 Task: Find connections with filter location Botād with filter topic #entrepreneurwith filter profile language Spanish with filter current company LiveLaw with filter school Sri Chaitanya Techno School, Bangalore with filter industry Wholesale Machinery with filter service category Search Engine Marketing (SEM) with filter keywords title Translator
Action: Mouse moved to (662, 82)
Screenshot: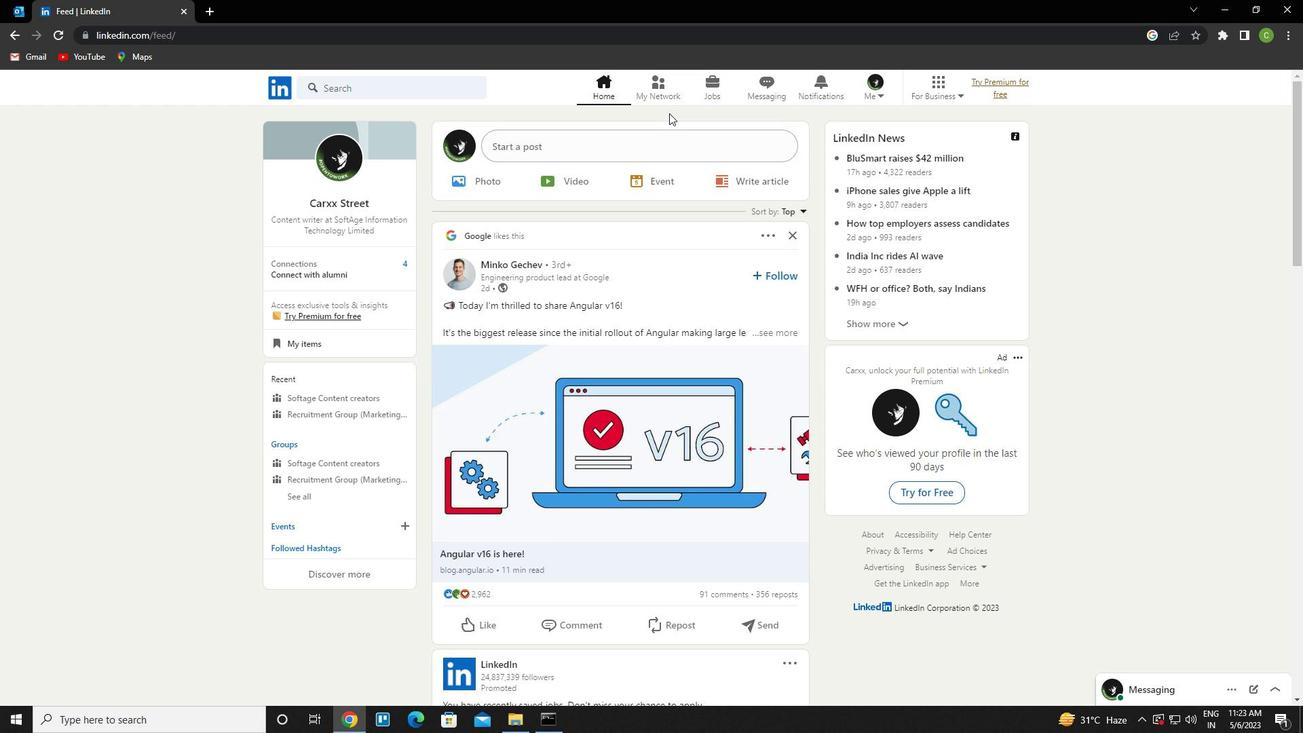 
Action: Mouse pressed left at (662, 82)
Screenshot: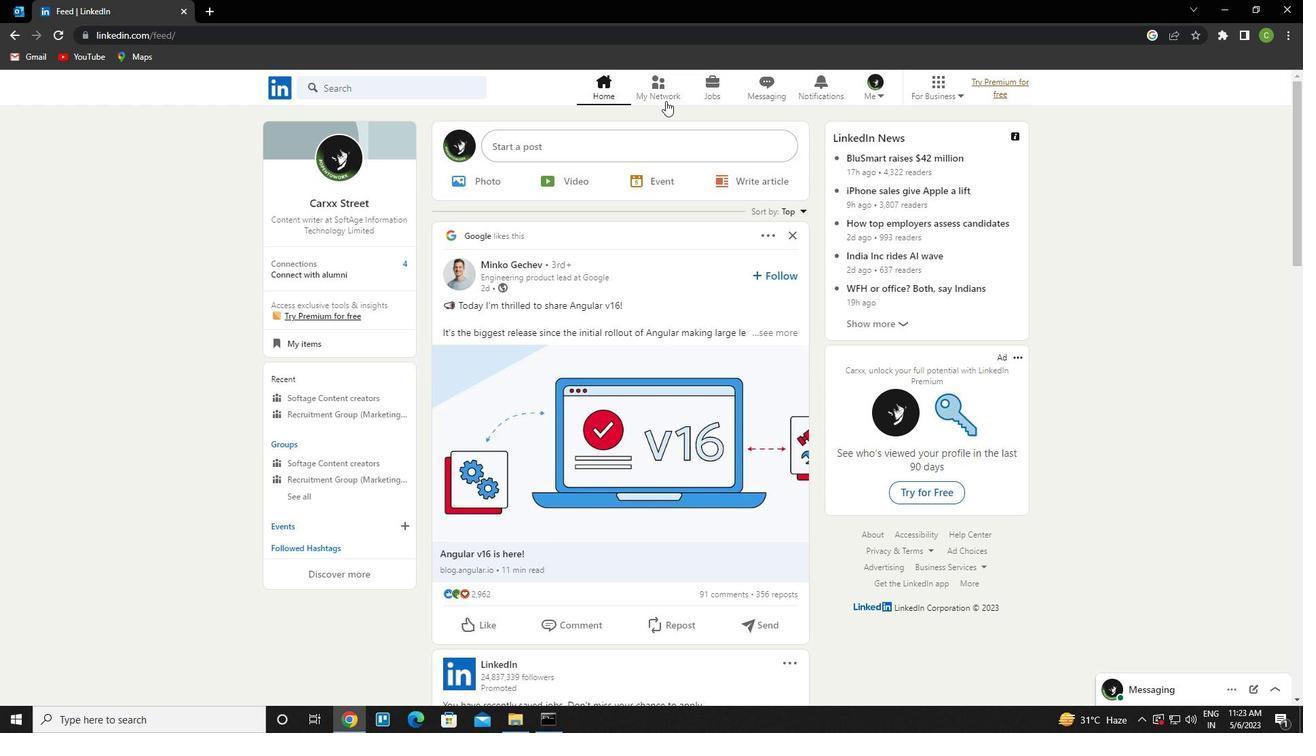 
Action: Mouse moved to (419, 161)
Screenshot: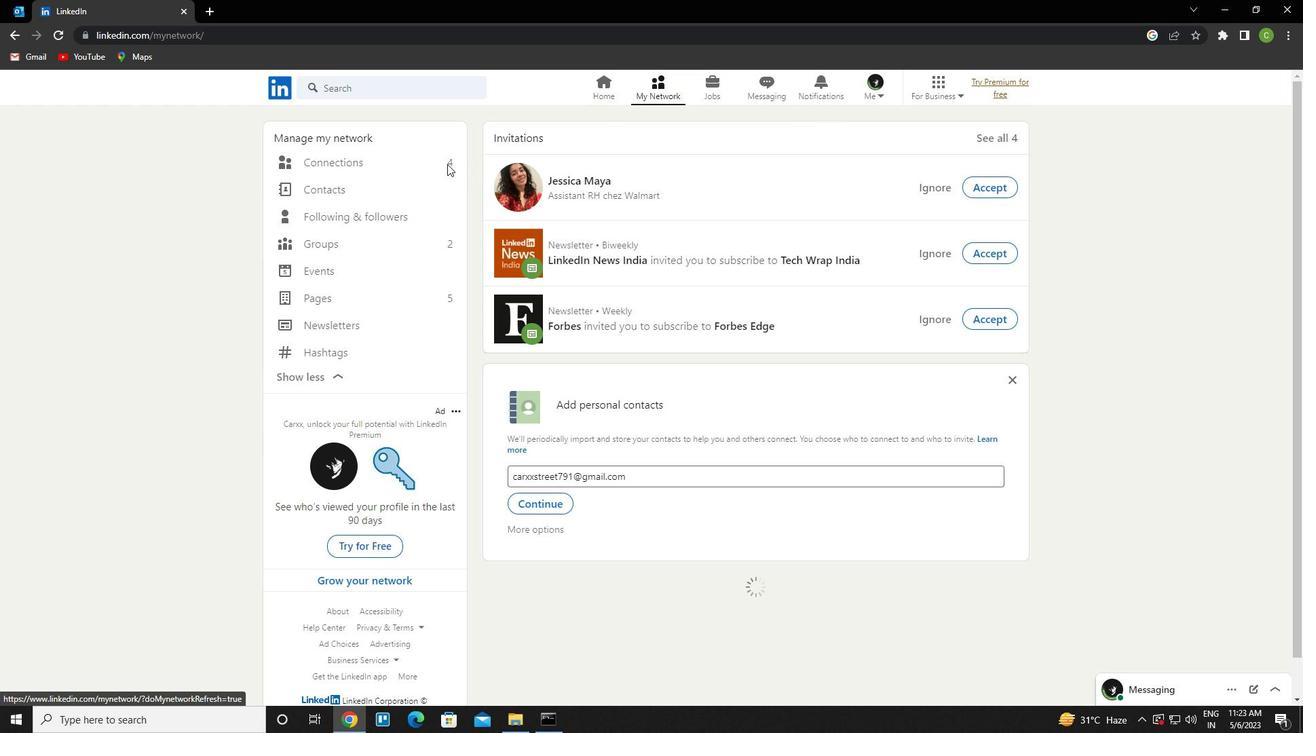 
Action: Mouse pressed left at (419, 161)
Screenshot: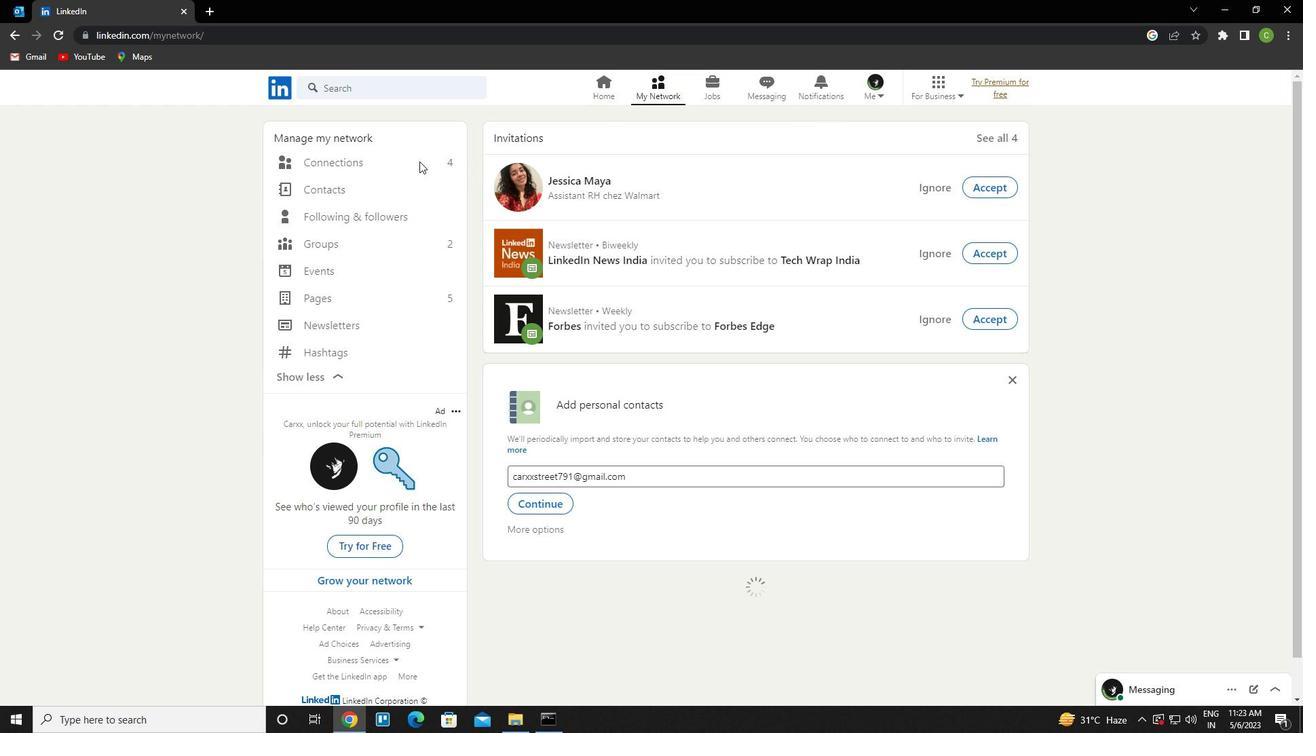 
Action: Mouse moved to (775, 159)
Screenshot: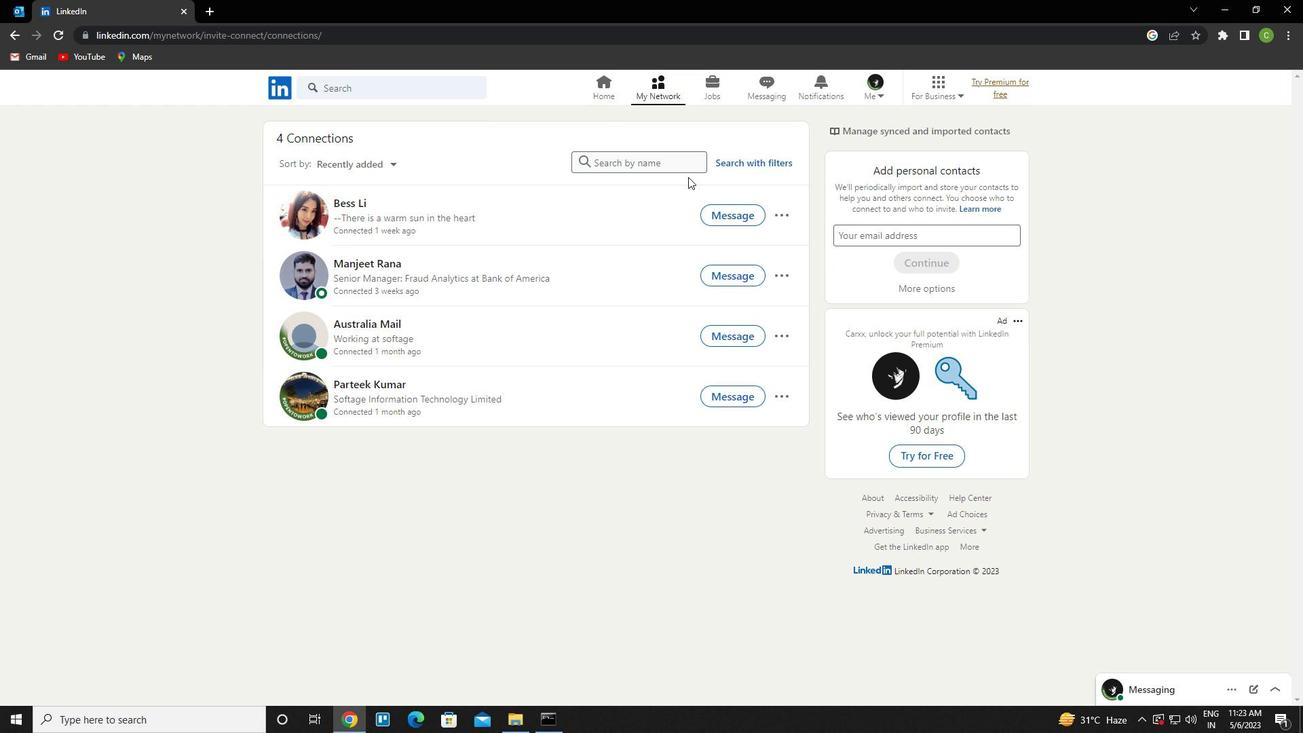 
Action: Mouse pressed left at (775, 159)
Screenshot: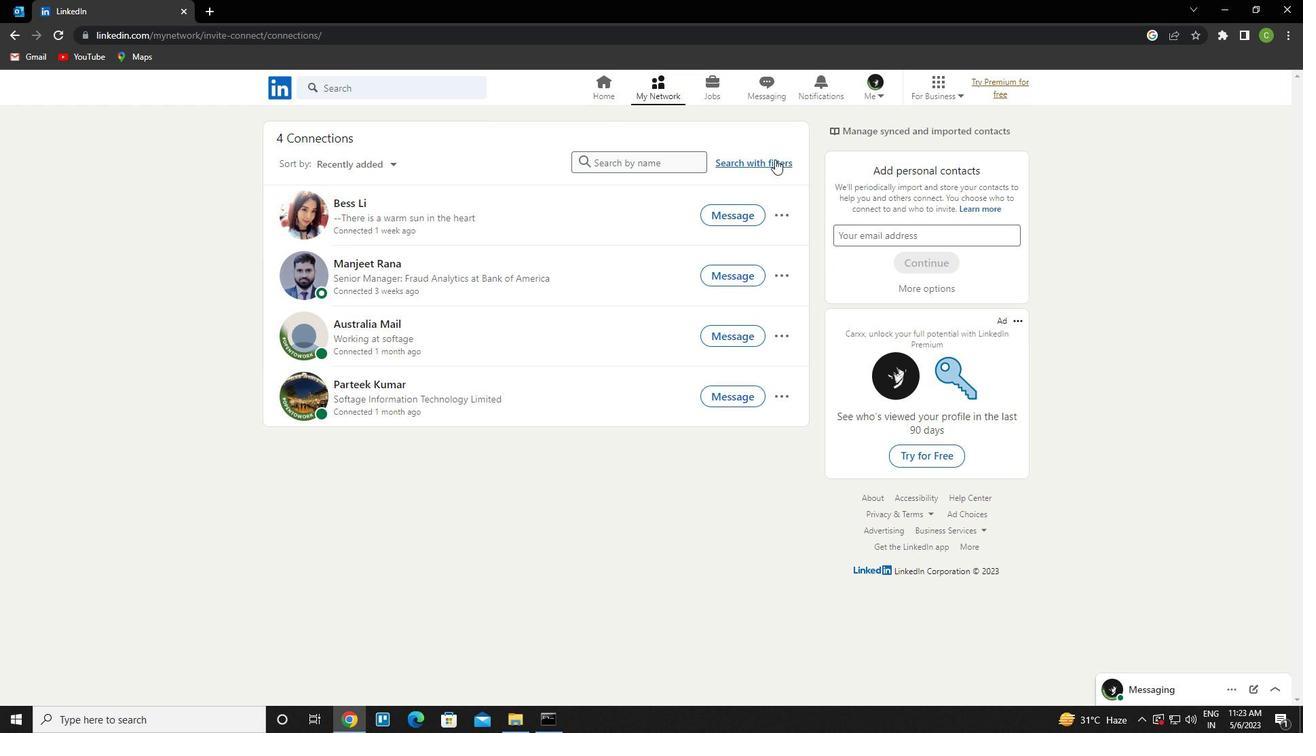 
Action: Mouse moved to (691, 124)
Screenshot: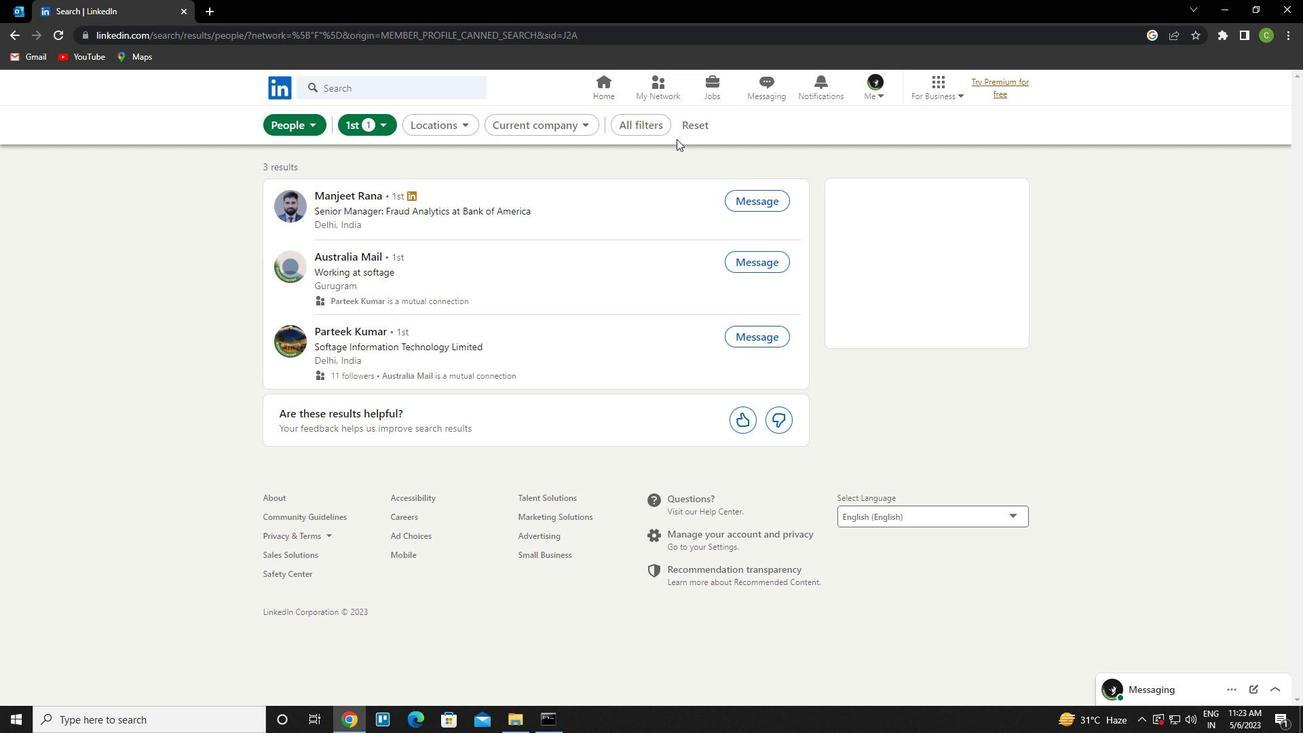 
Action: Mouse pressed left at (691, 124)
Screenshot: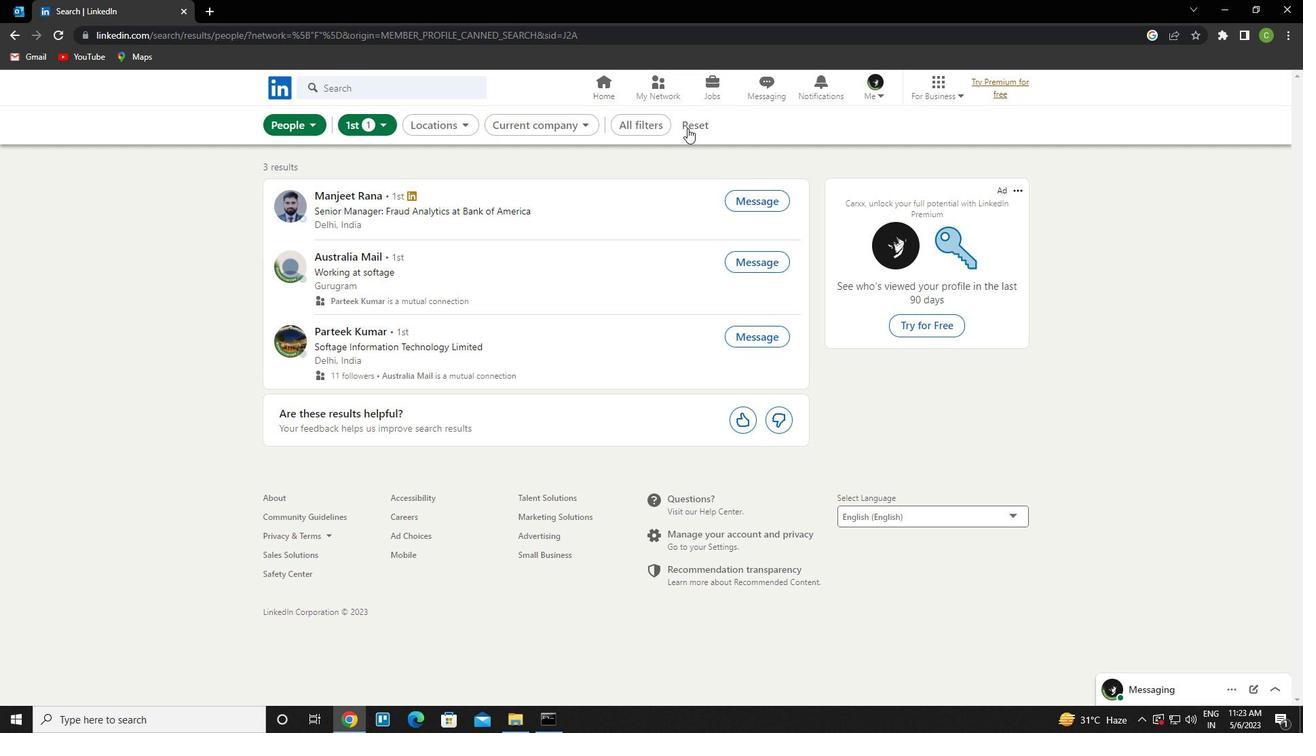
Action: Mouse moved to (662, 129)
Screenshot: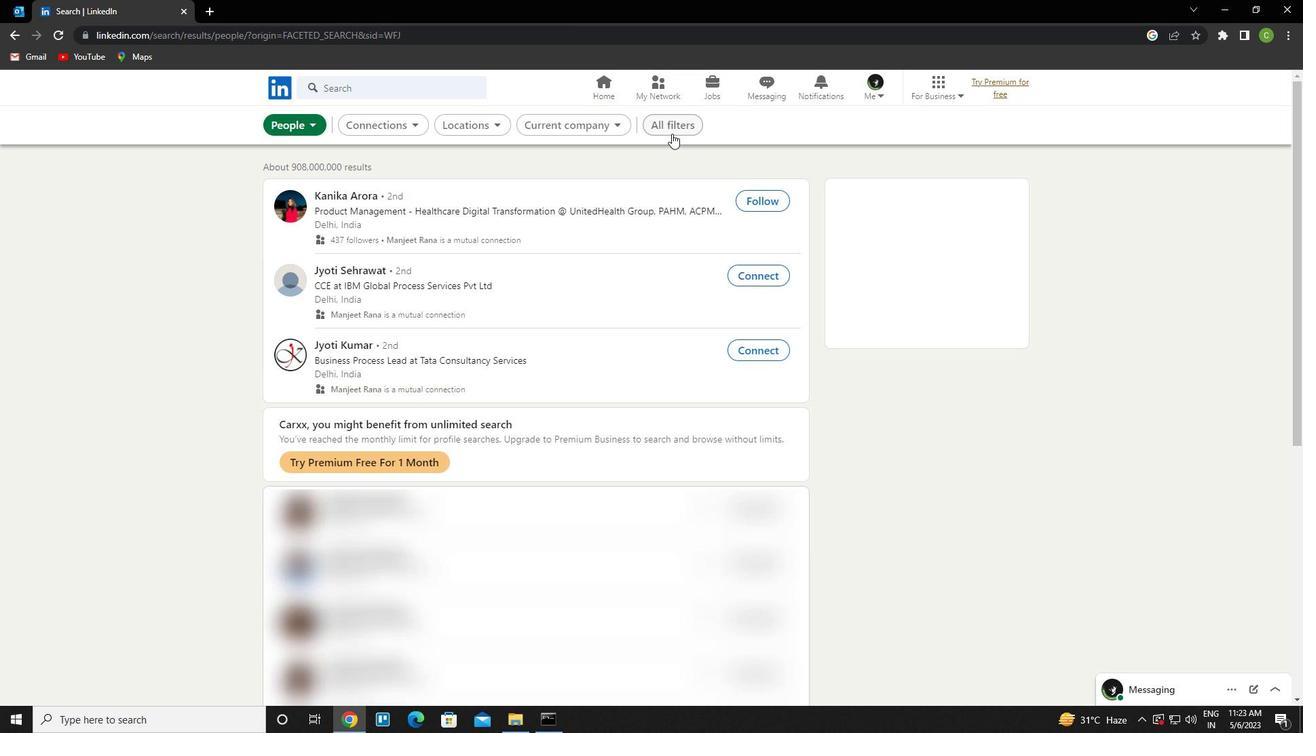 
Action: Mouse pressed left at (662, 129)
Screenshot: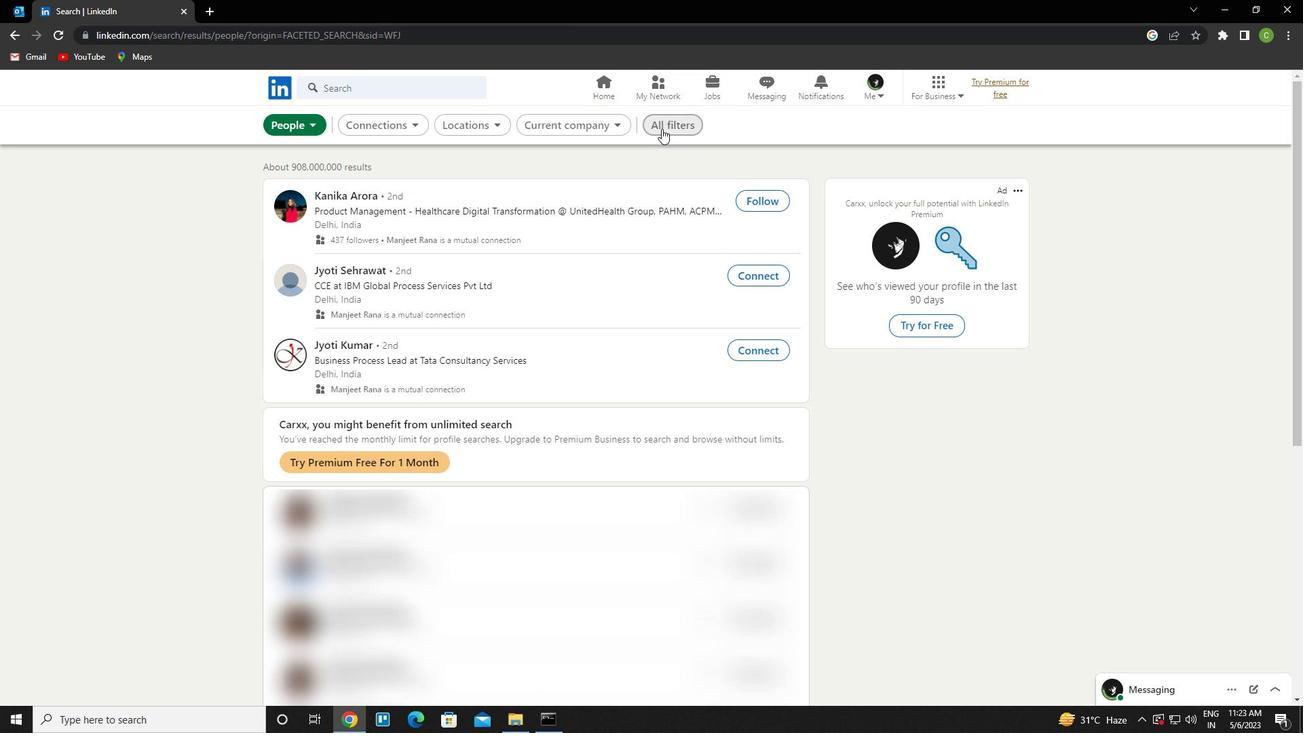 
Action: Mouse moved to (1021, 336)
Screenshot: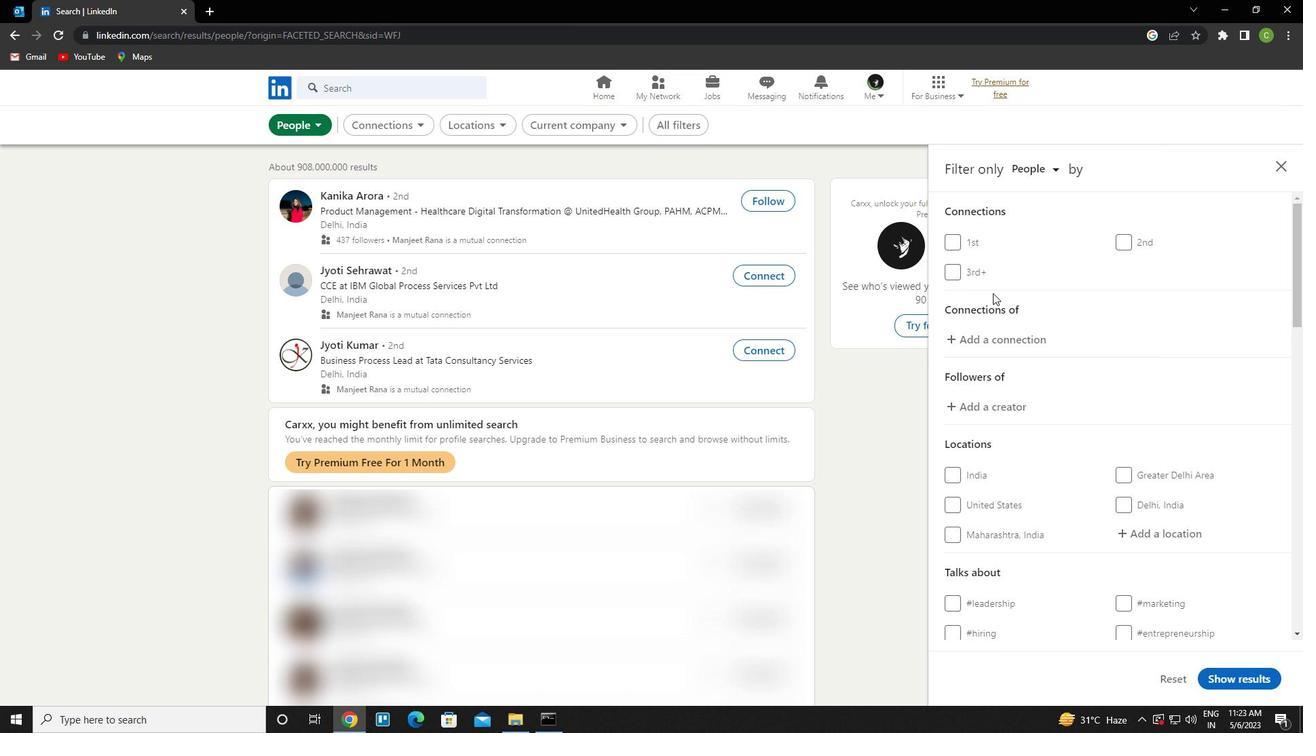 
Action: Mouse scrolled (1021, 336) with delta (0, 0)
Screenshot: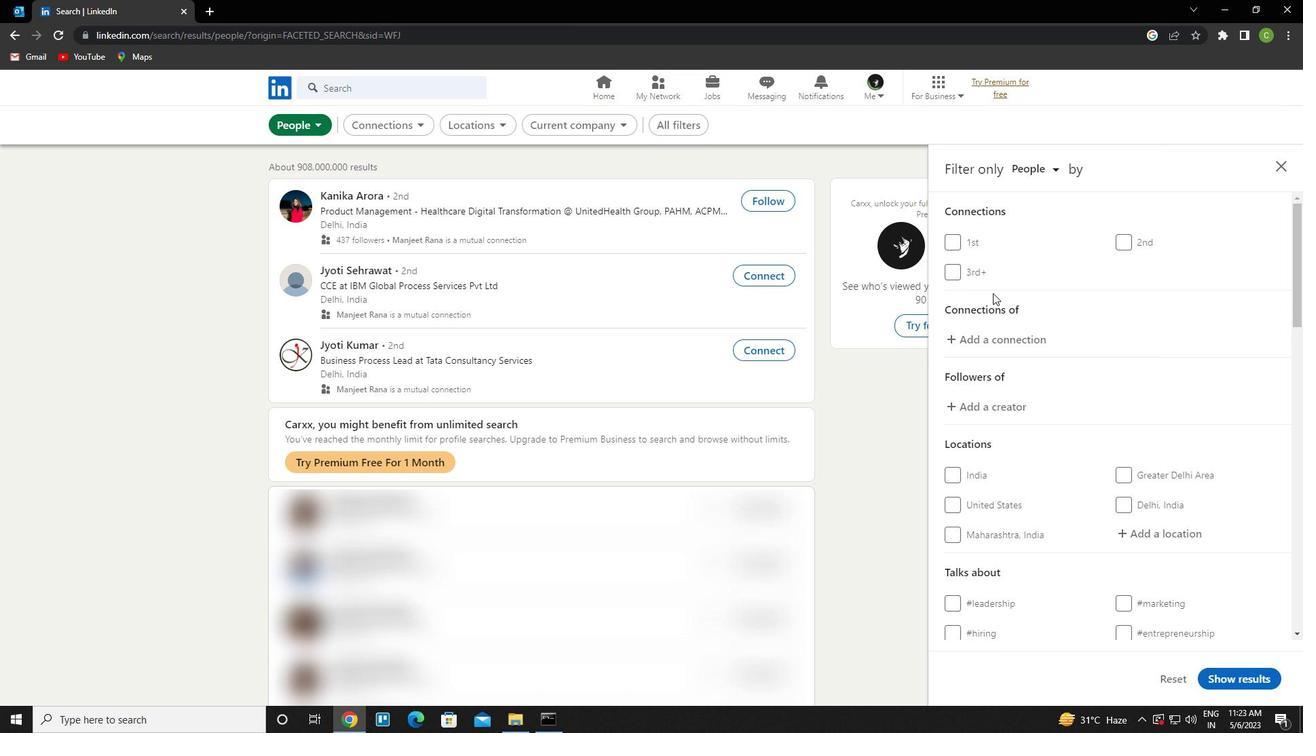 
Action: Mouse moved to (1036, 363)
Screenshot: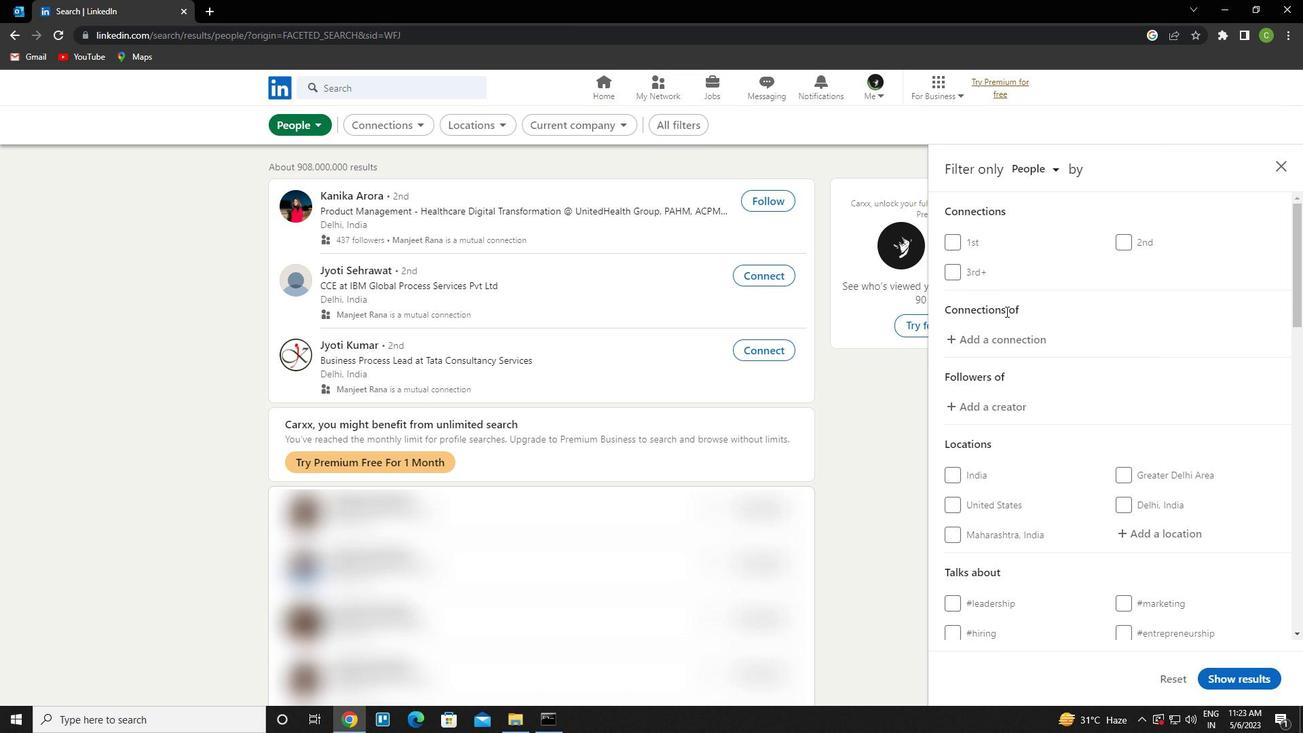 
Action: Mouse scrolled (1036, 362) with delta (0, 0)
Screenshot: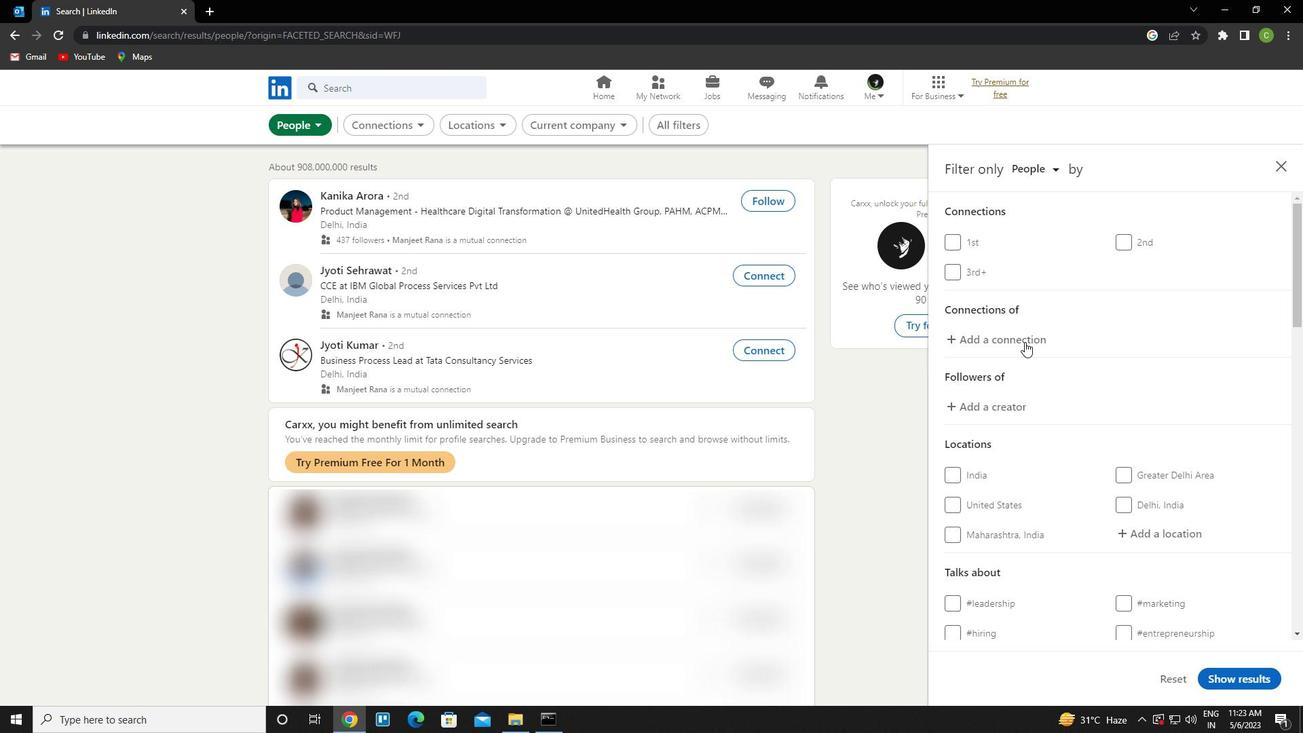 
Action: Mouse moved to (1142, 397)
Screenshot: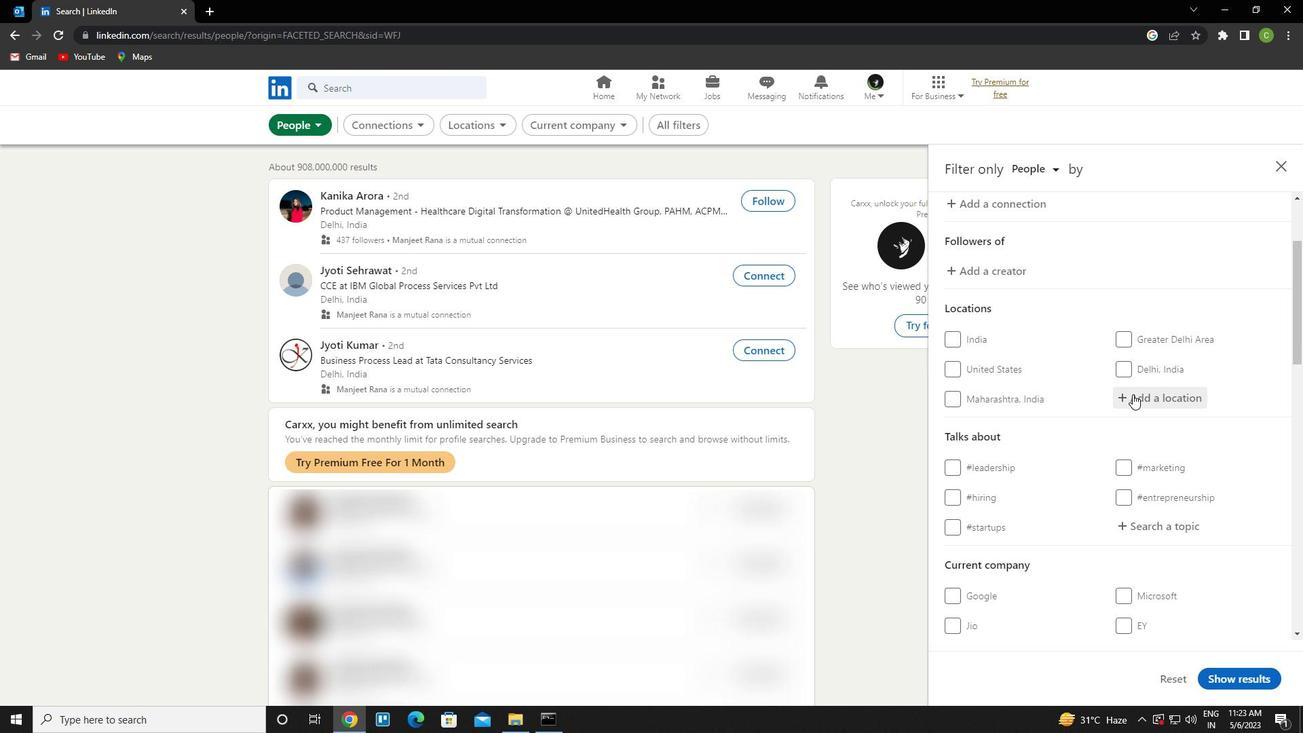 
Action: Mouse pressed left at (1142, 397)
Screenshot: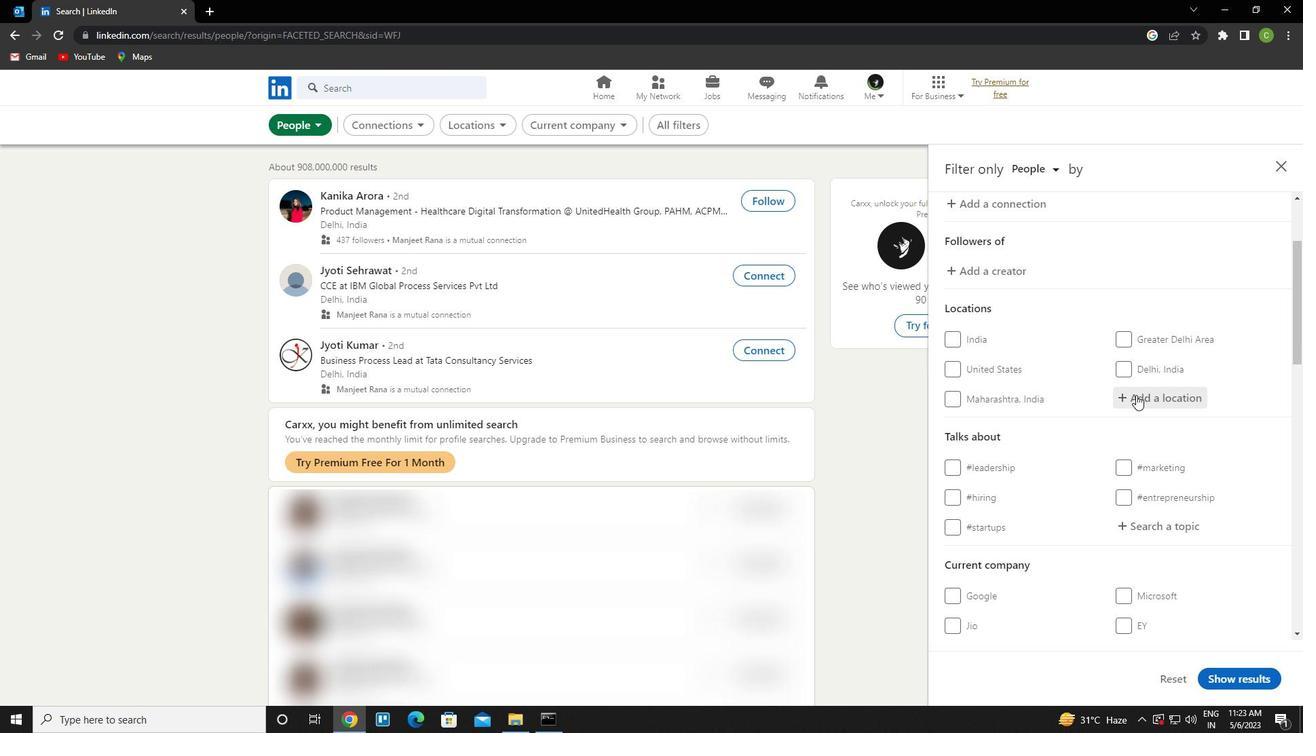 
Action: Key pressed <Key.caps_lock>b<Key.caps_lock>otad<Key.down><Key.enter>
Screenshot: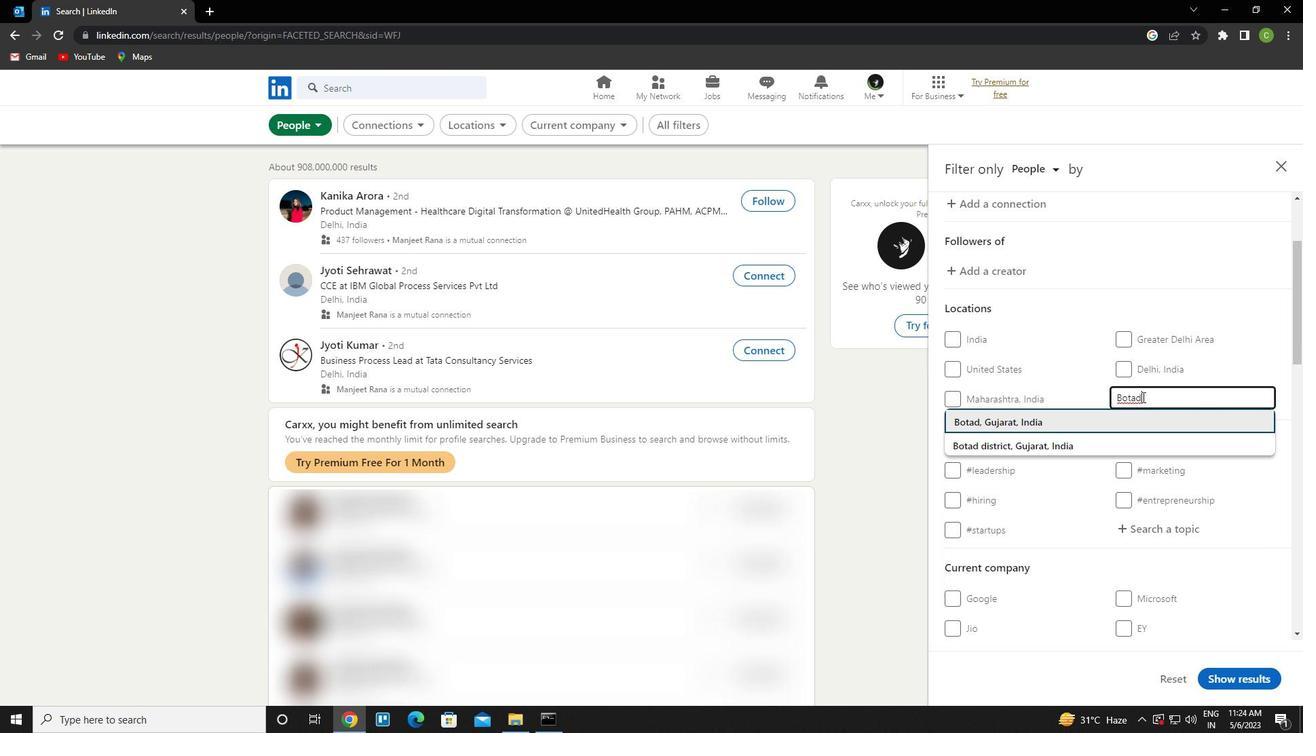 
Action: Mouse scrolled (1142, 396) with delta (0, 0)
Screenshot: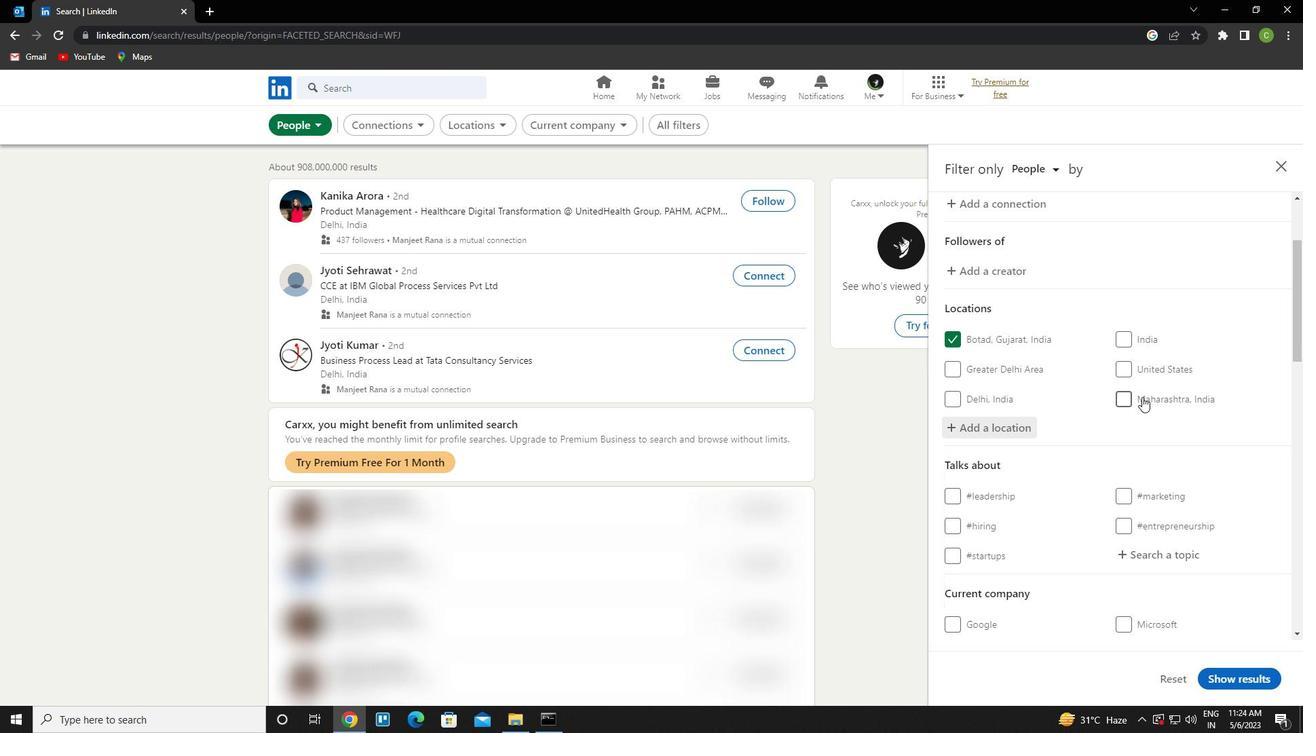 
Action: Mouse scrolled (1142, 396) with delta (0, 0)
Screenshot: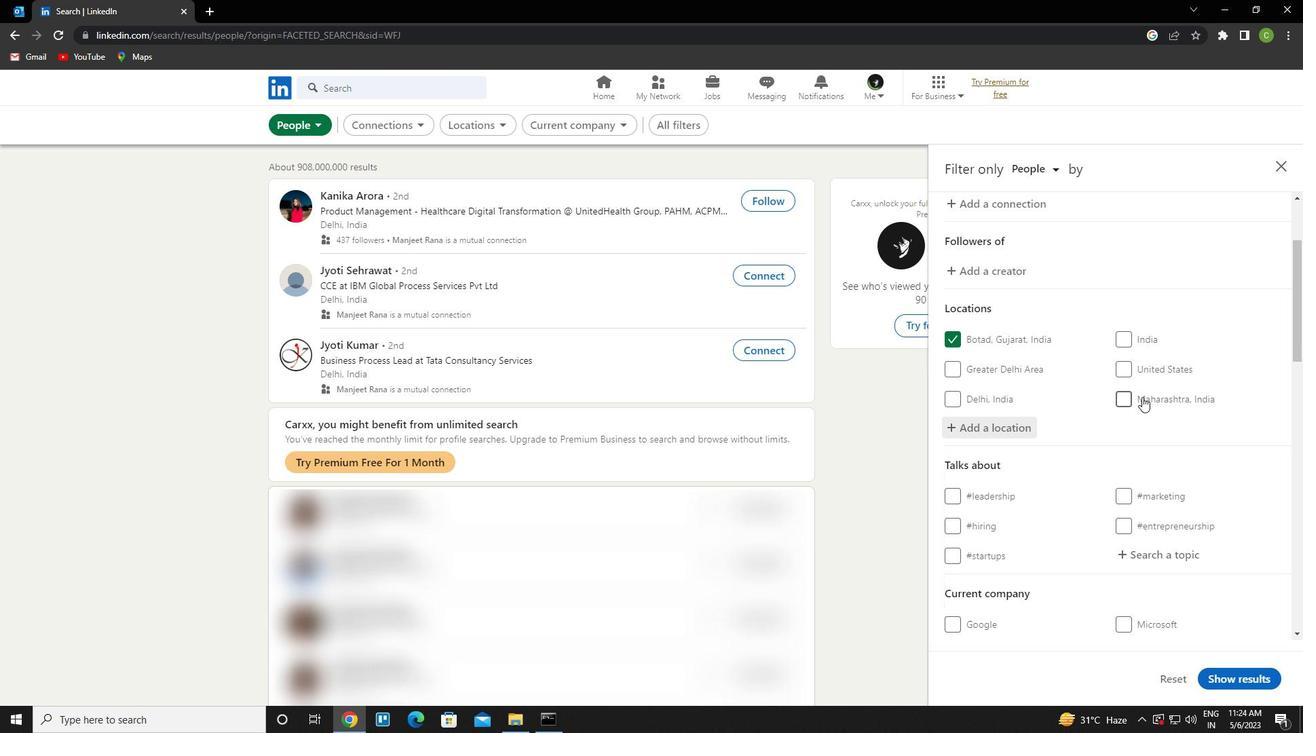 
Action: Mouse moved to (1174, 412)
Screenshot: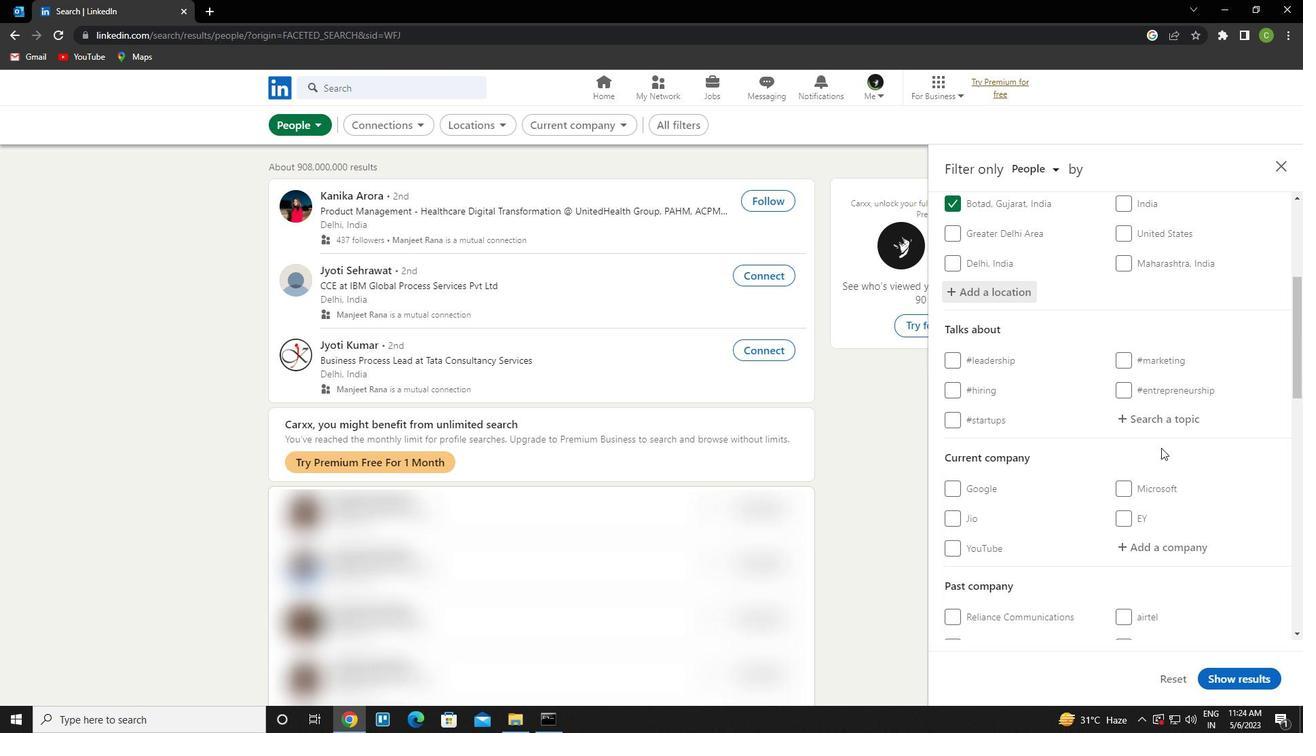
Action: Mouse pressed left at (1174, 412)
Screenshot: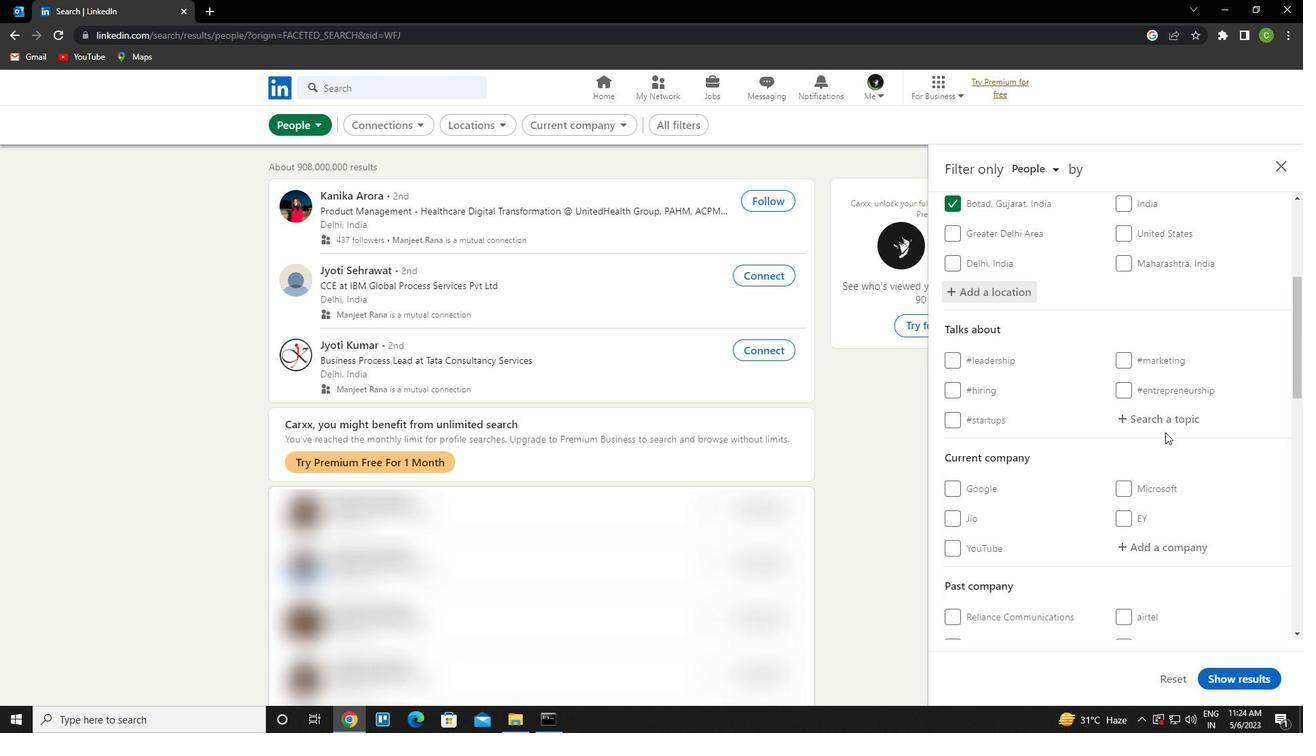 
Action: Key pressed entrepreneur<Key.down><Key.enter>
Screenshot: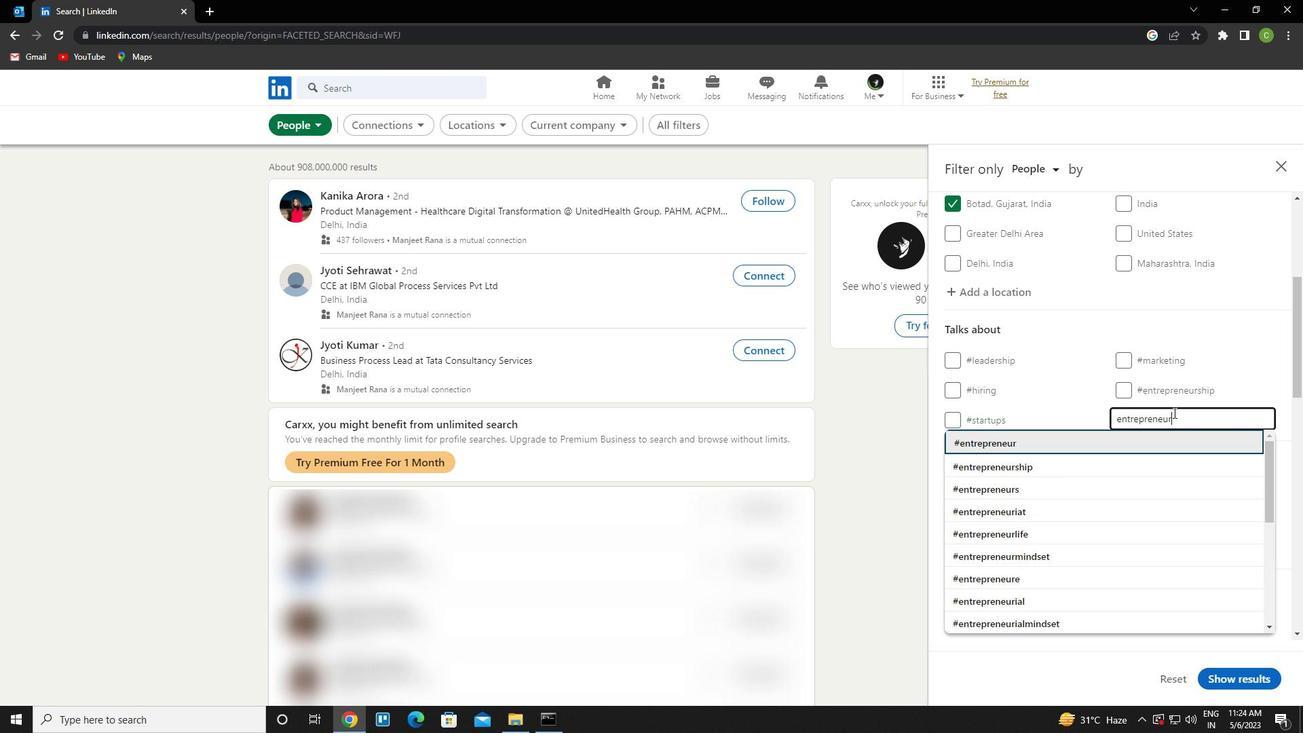 
Action: Mouse scrolled (1174, 412) with delta (0, 0)
Screenshot: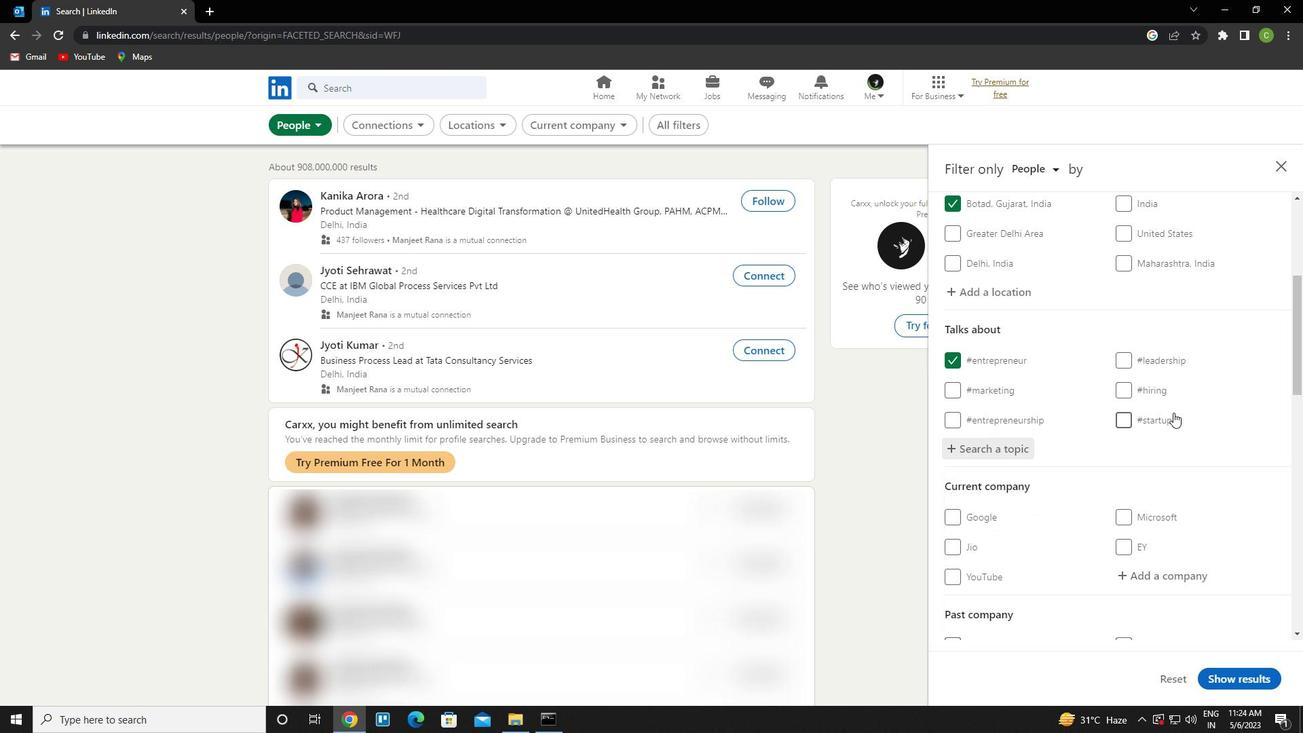 
Action: Mouse scrolled (1174, 412) with delta (0, 0)
Screenshot: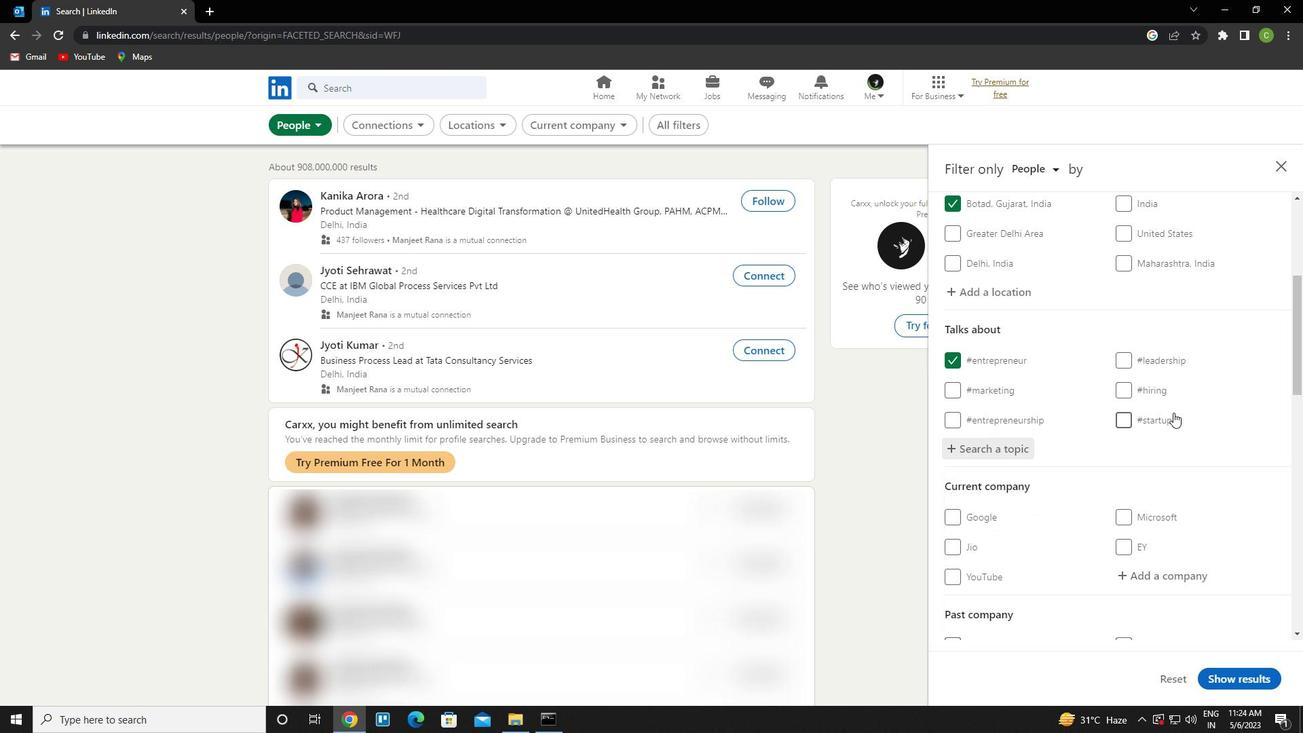 
Action: Mouse scrolled (1174, 412) with delta (0, 0)
Screenshot: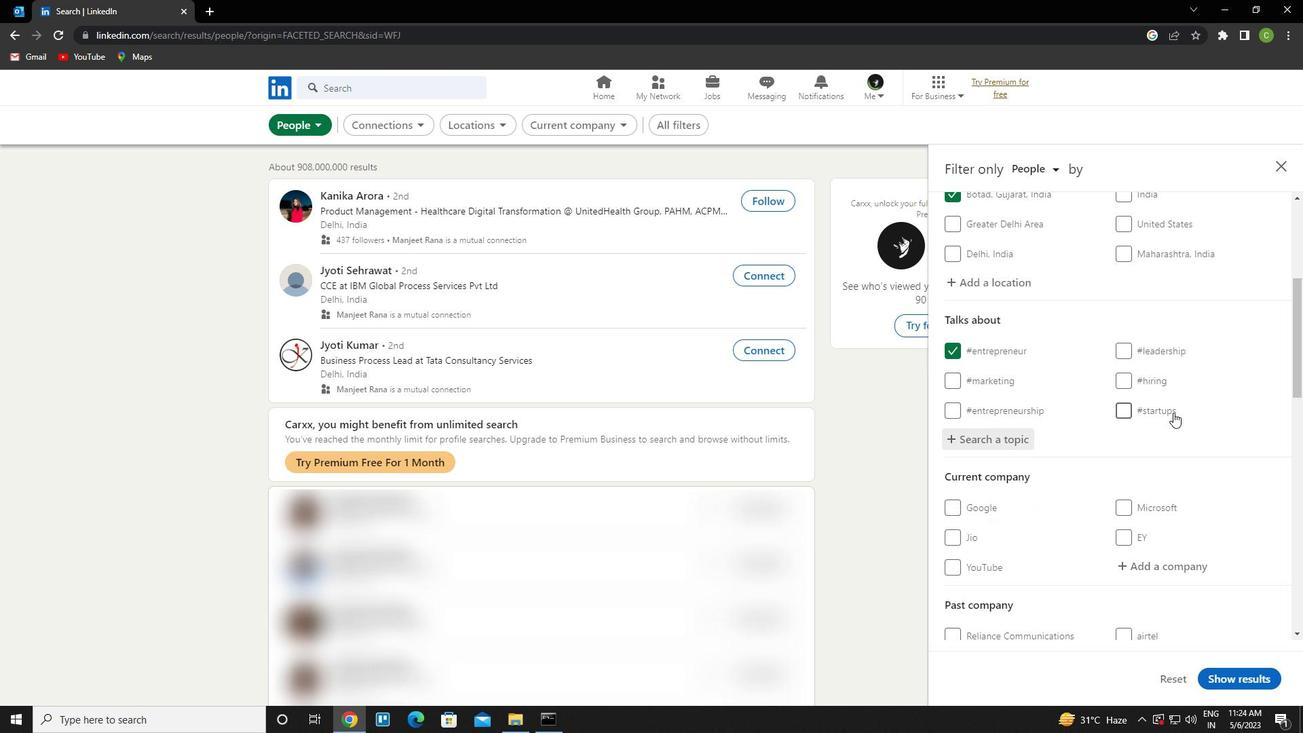 
Action: Mouse scrolled (1174, 412) with delta (0, 0)
Screenshot: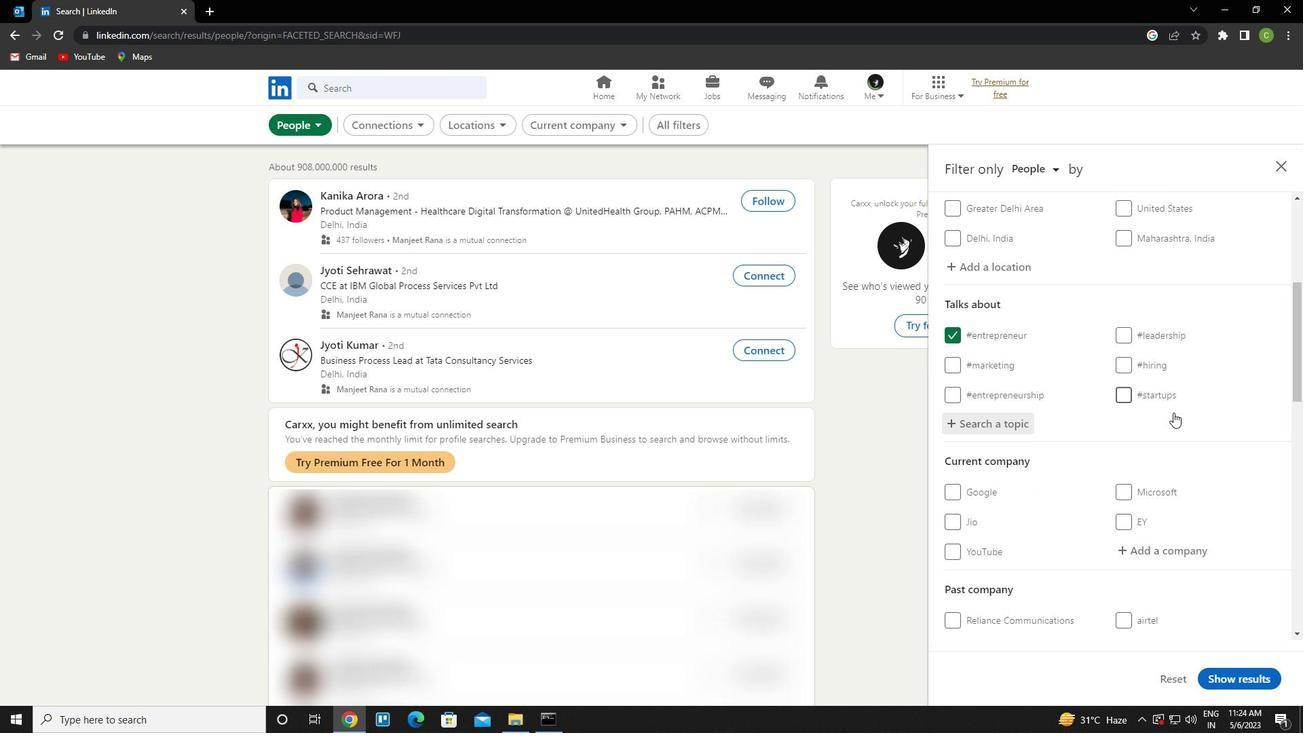 
Action: Mouse scrolled (1174, 412) with delta (0, 0)
Screenshot: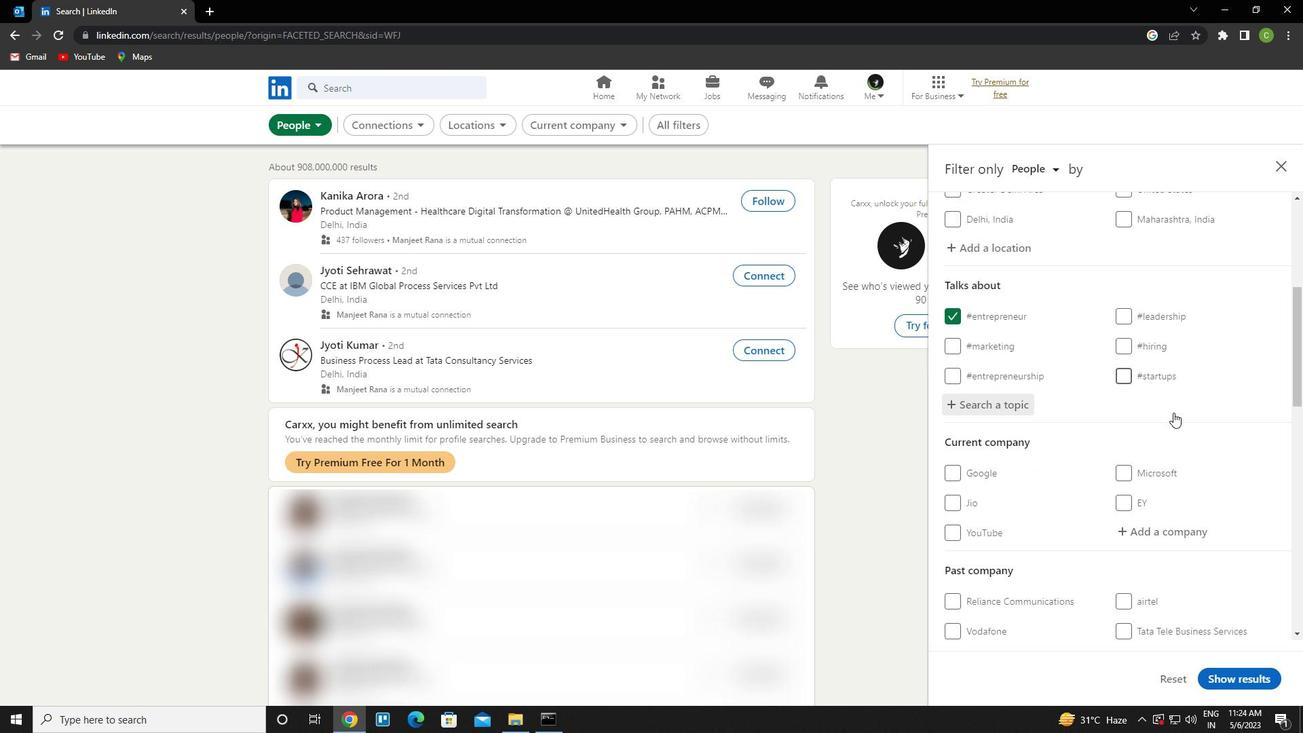 
Action: Mouse scrolled (1174, 412) with delta (0, 0)
Screenshot: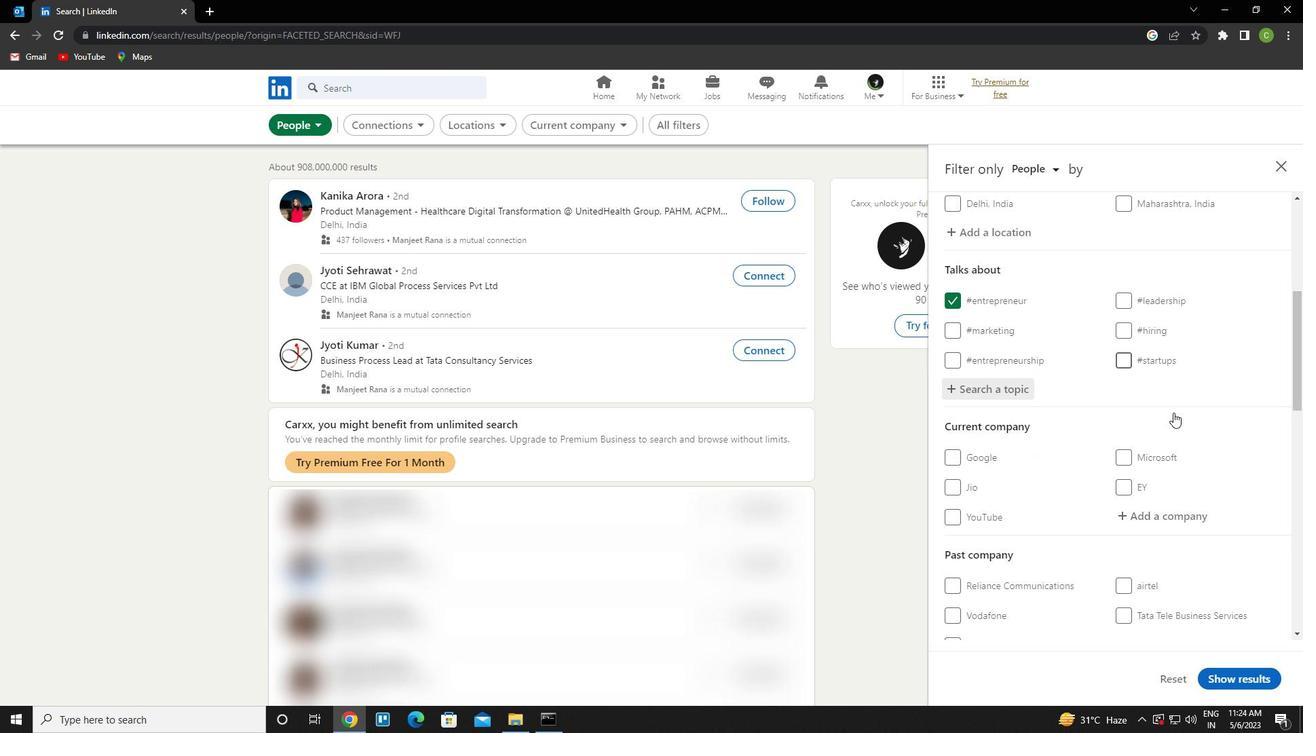 
Action: Mouse scrolled (1174, 412) with delta (0, 0)
Screenshot: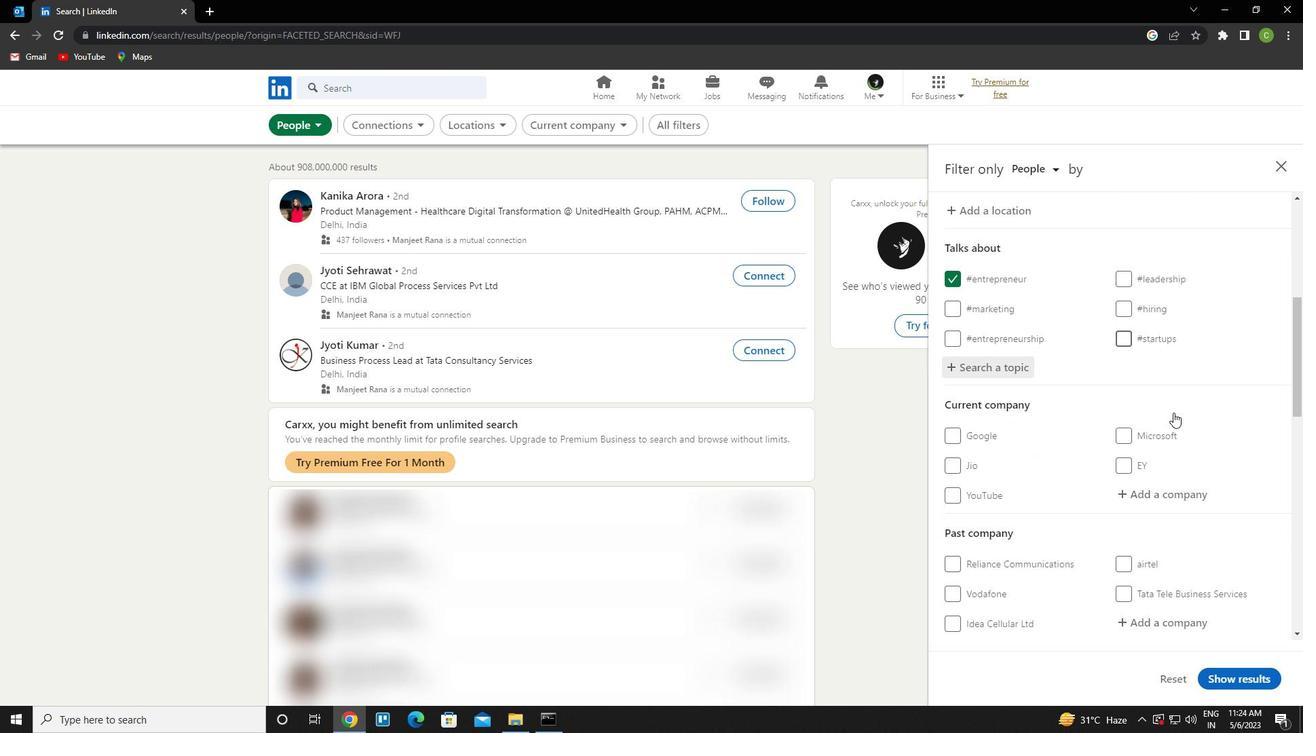 
Action: Mouse scrolled (1174, 412) with delta (0, 0)
Screenshot: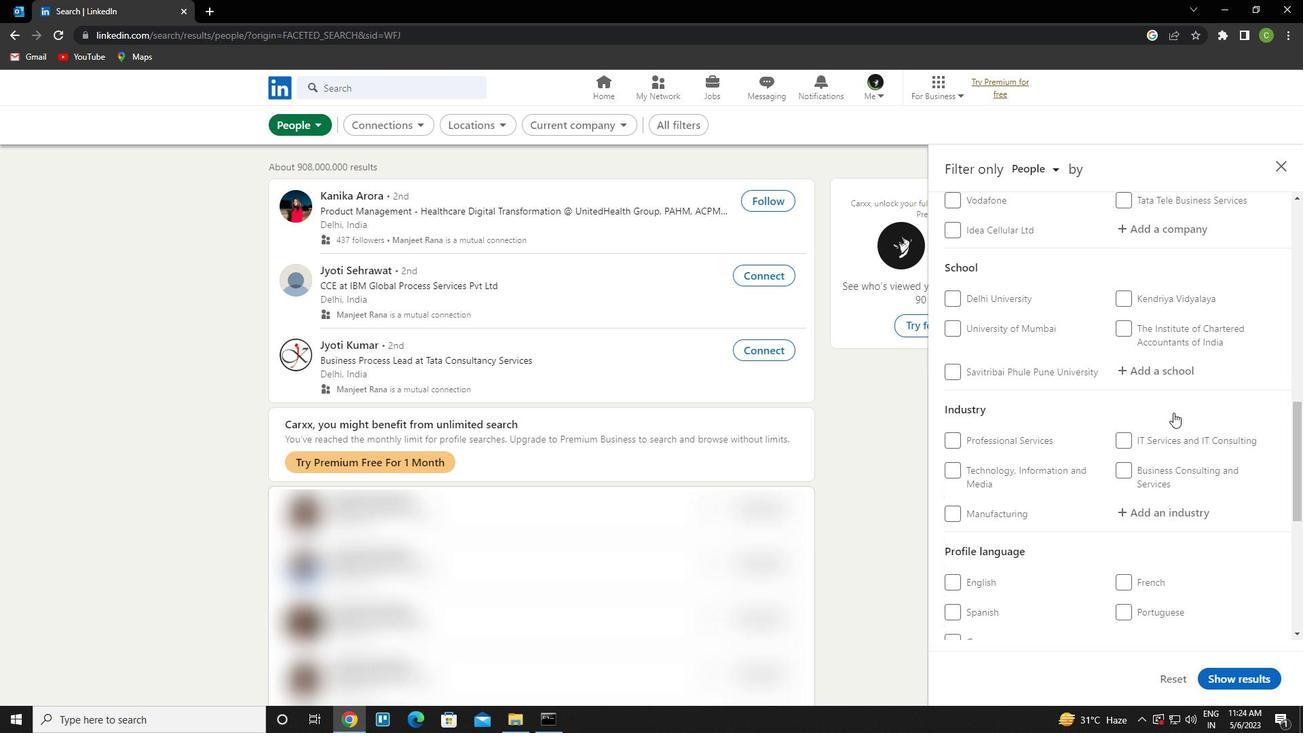
Action: Mouse scrolled (1174, 412) with delta (0, 0)
Screenshot: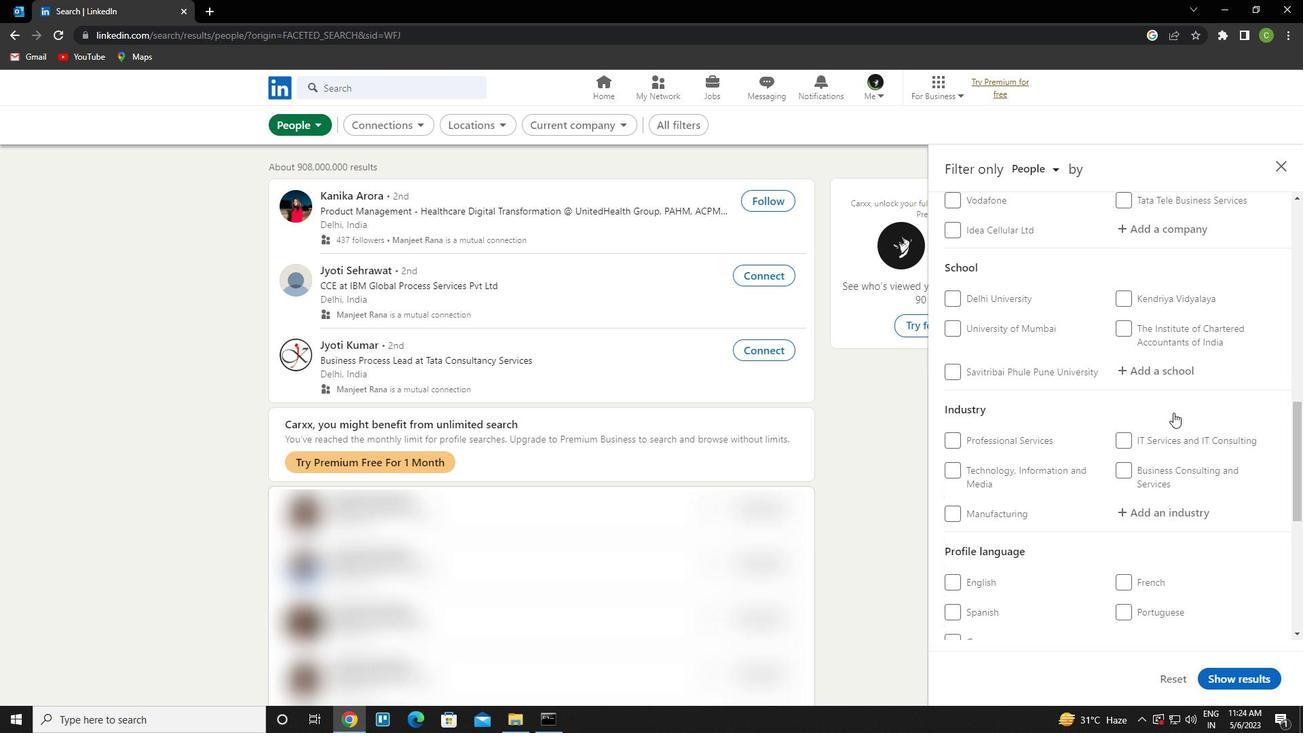 
Action: Mouse scrolled (1174, 412) with delta (0, 0)
Screenshot: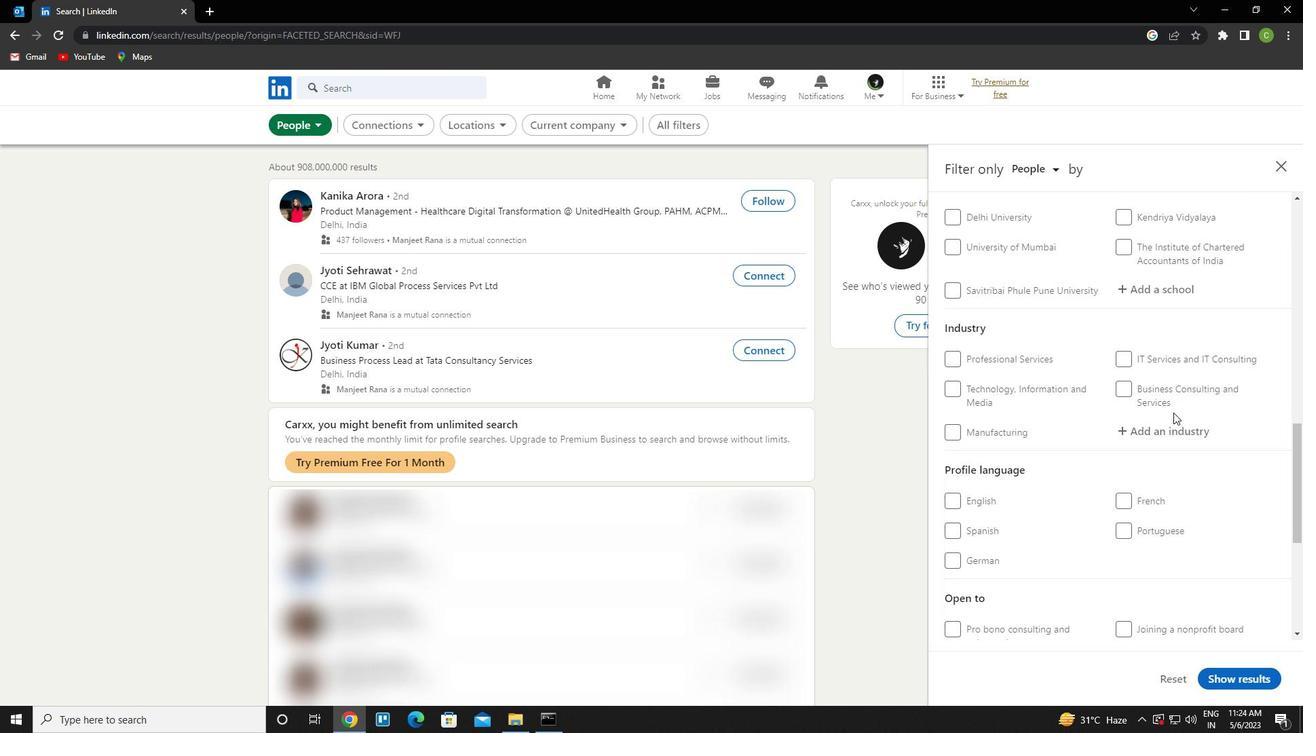 
Action: Mouse moved to (949, 404)
Screenshot: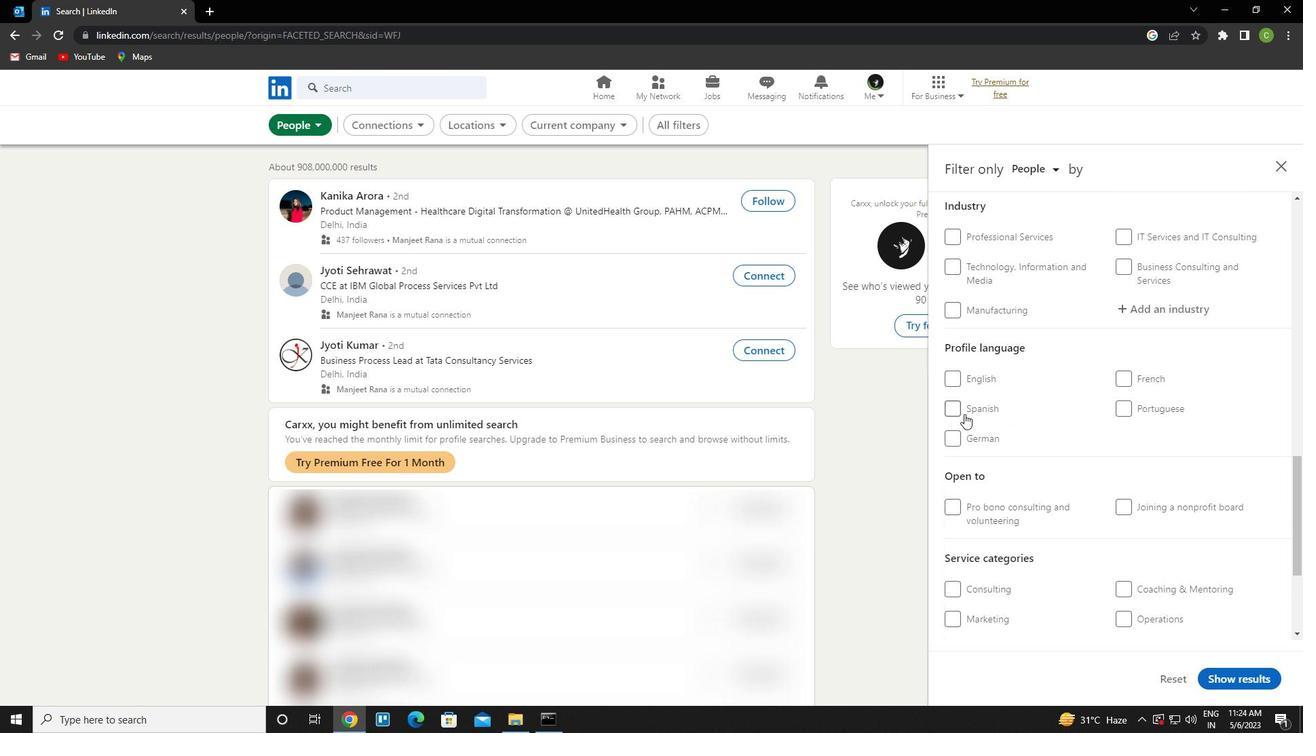 
Action: Mouse pressed left at (949, 404)
Screenshot: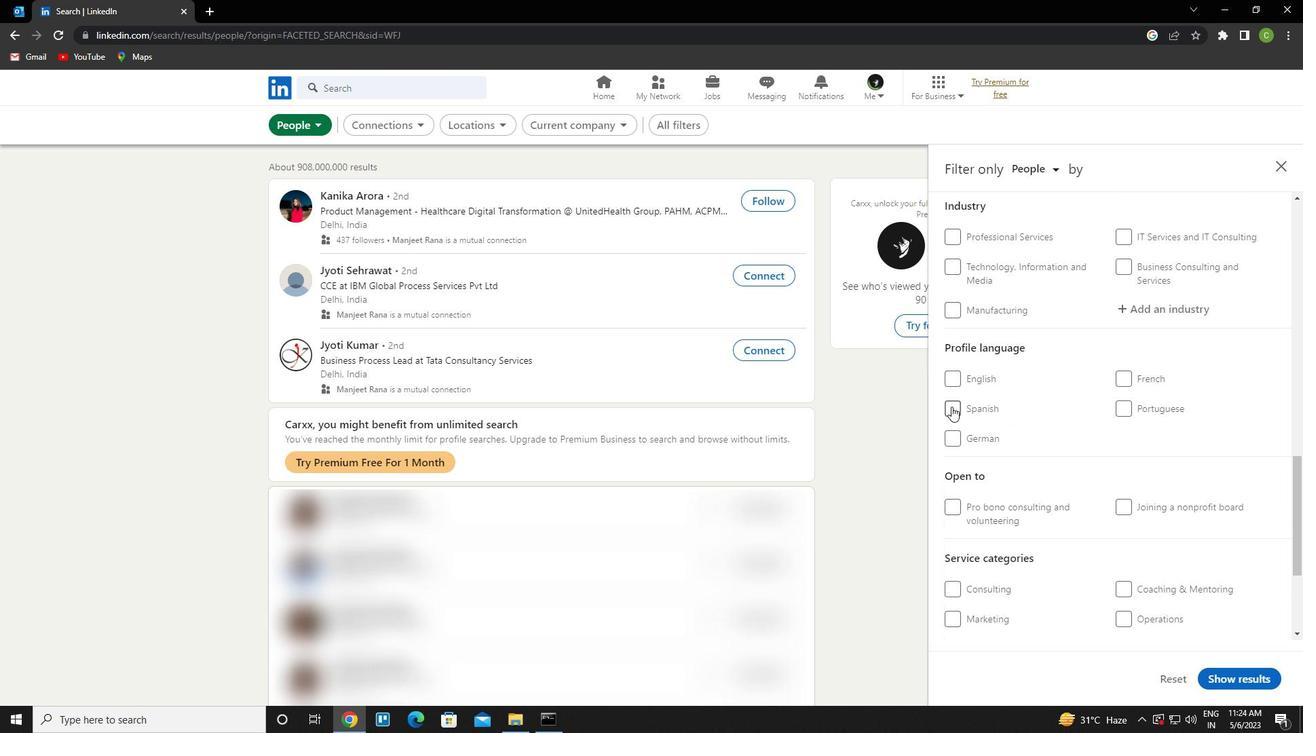 
Action: Mouse moved to (1063, 344)
Screenshot: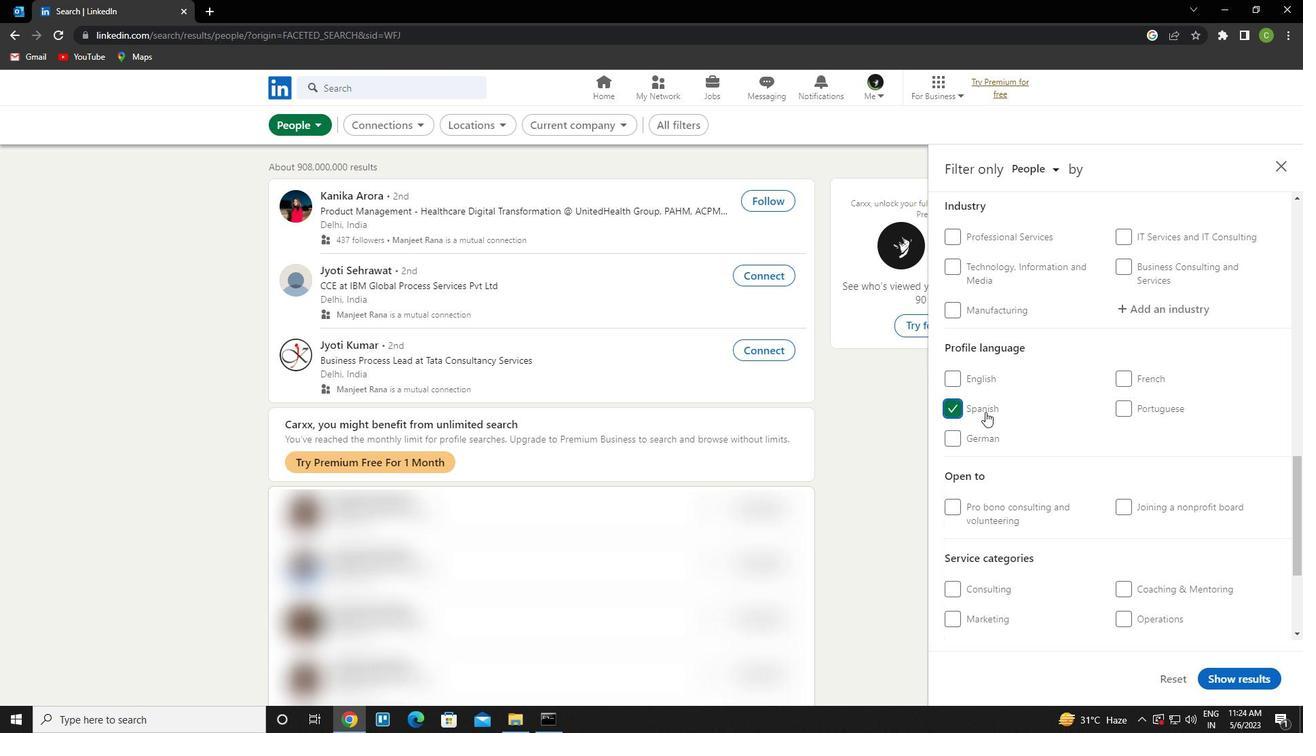 
Action: Mouse scrolled (1063, 345) with delta (0, 0)
Screenshot: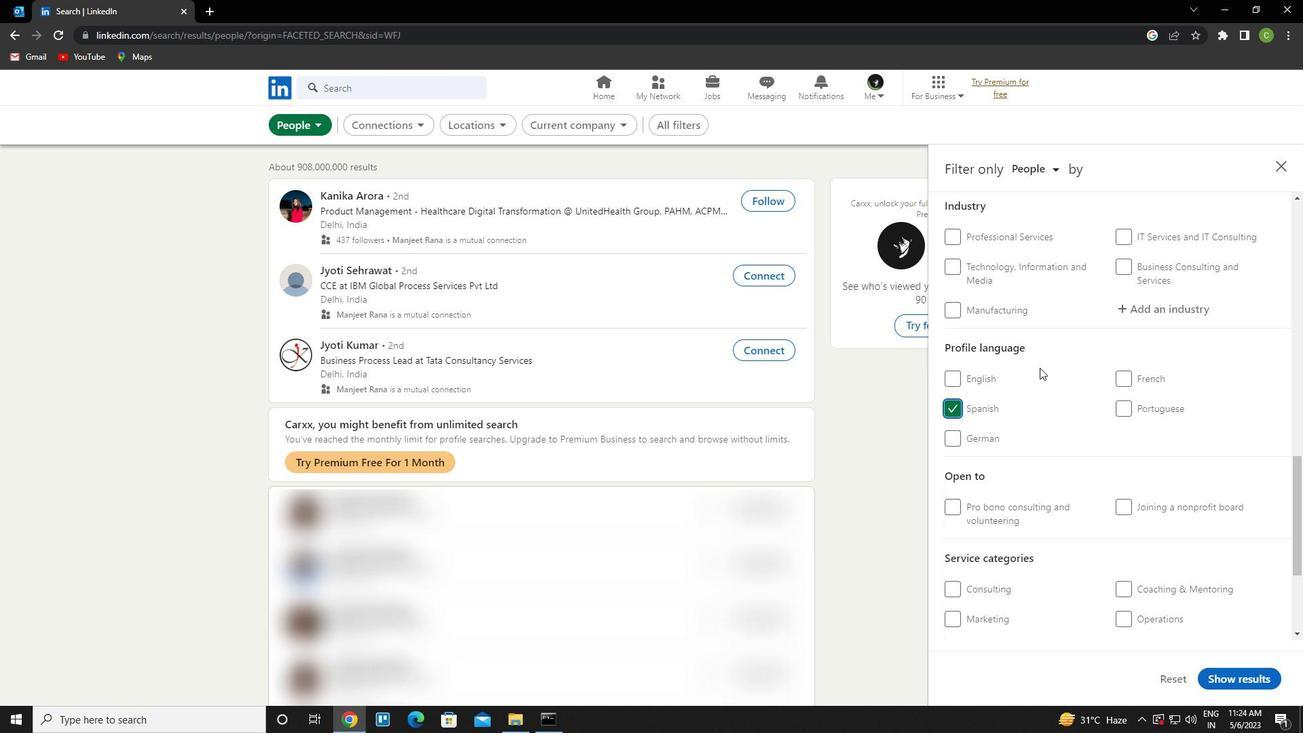 
Action: Mouse scrolled (1063, 345) with delta (0, 0)
Screenshot: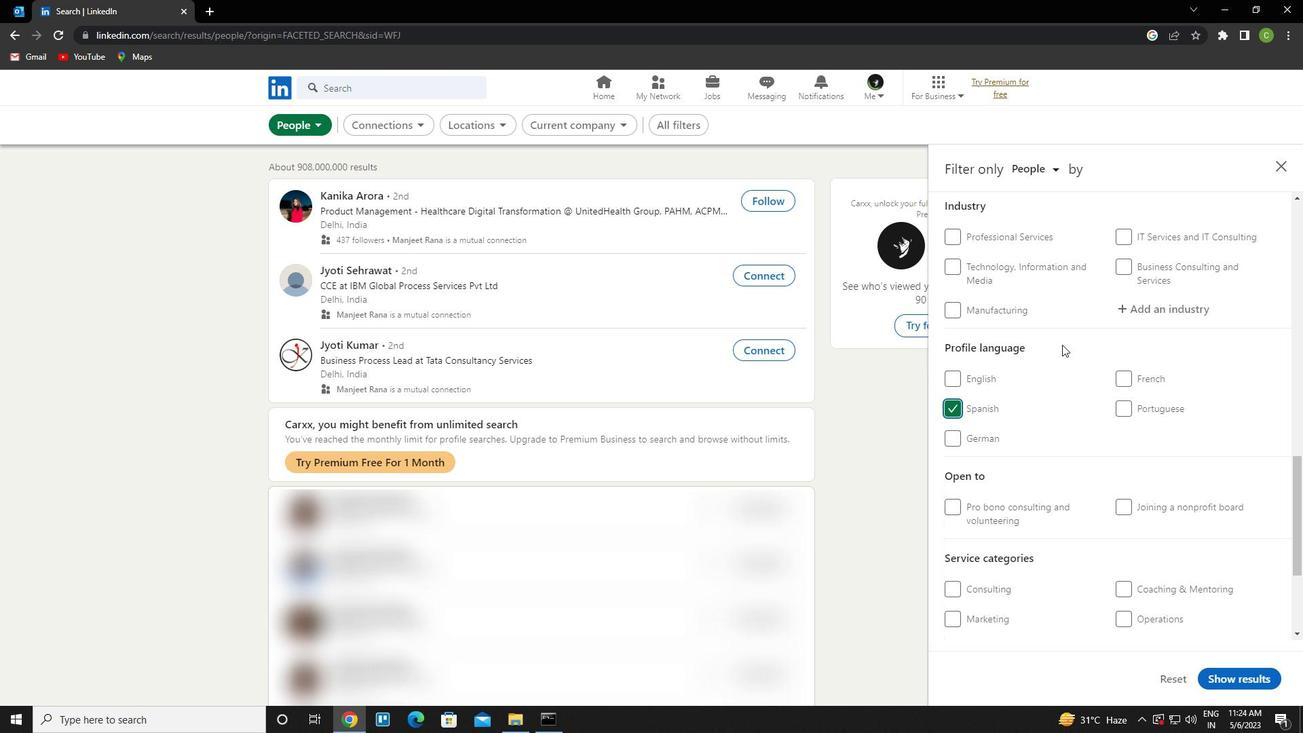
Action: Mouse scrolled (1063, 345) with delta (0, 0)
Screenshot: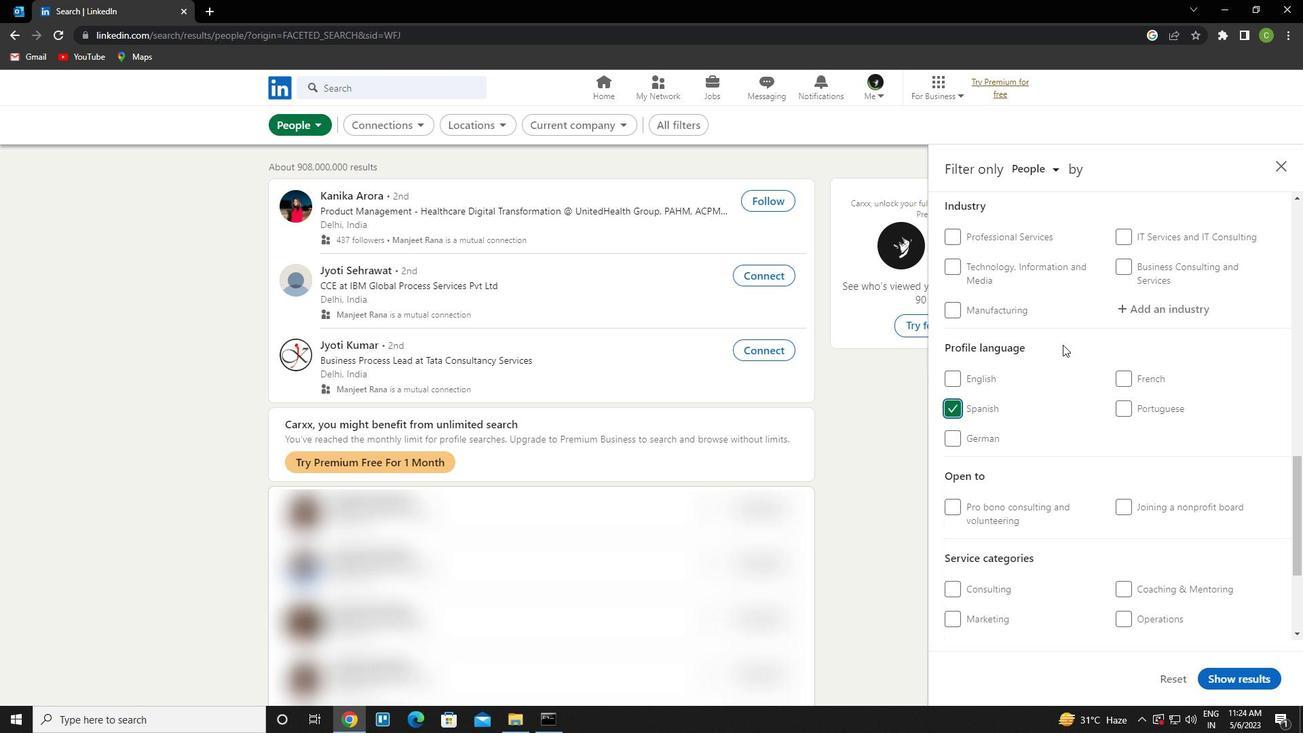 
Action: Mouse scrolled (1063, 345) with delta (0, 0)
Screenshot: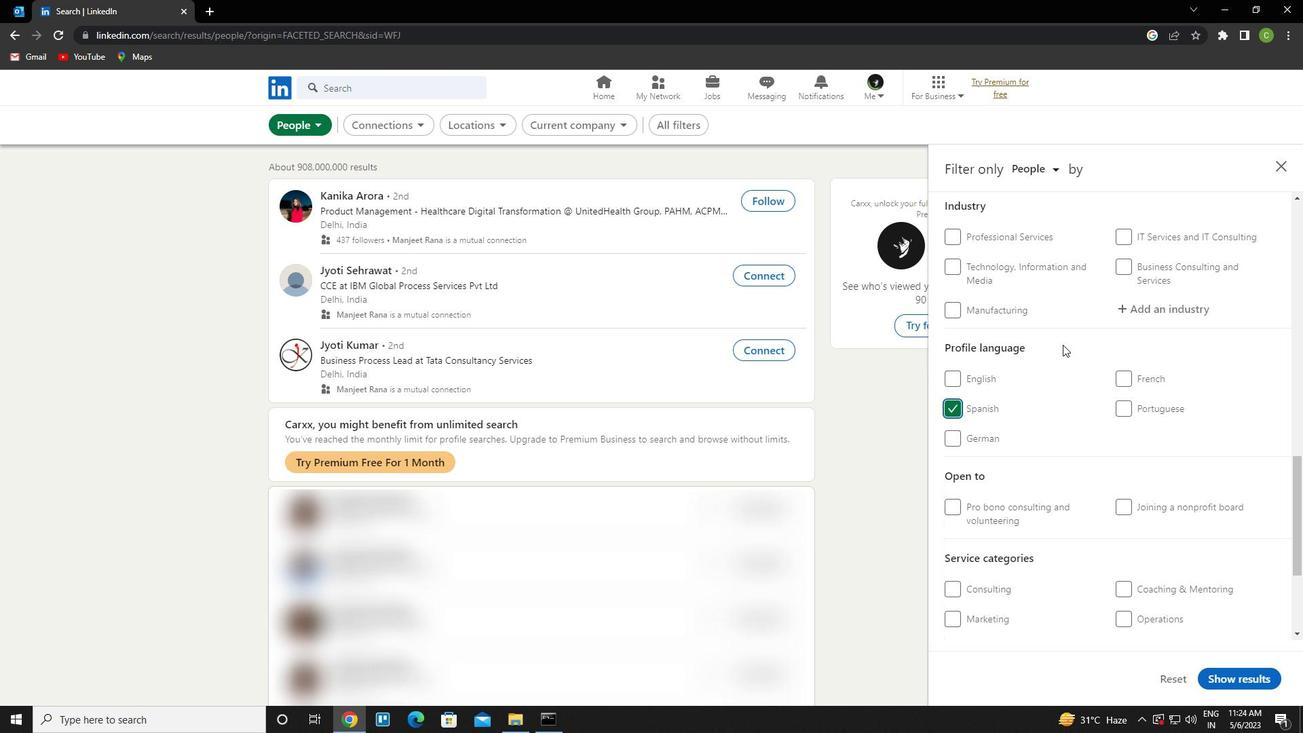 
Action: Mouse scrolled (1063, 345) with delta (0, 0)
Screenshot: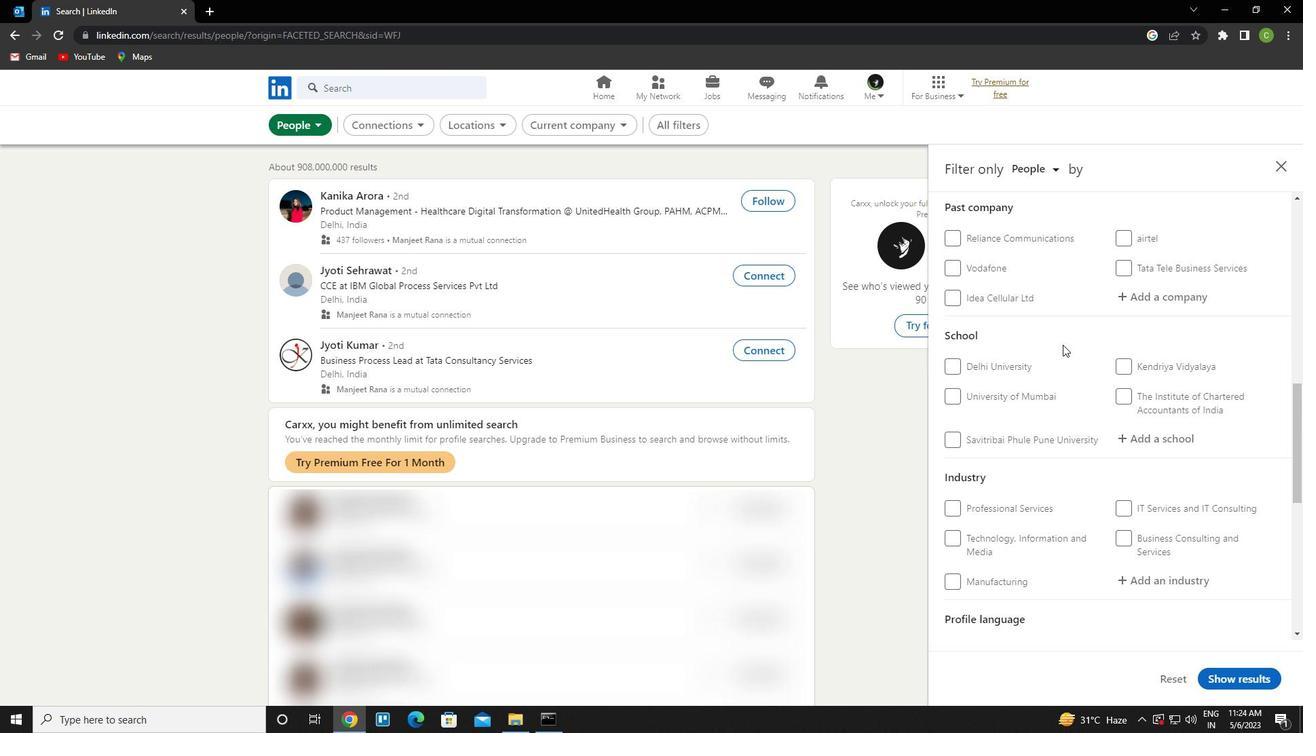 
Action: Mouse scrolled (1063, 345) with delta (0, 0)
Screenshot: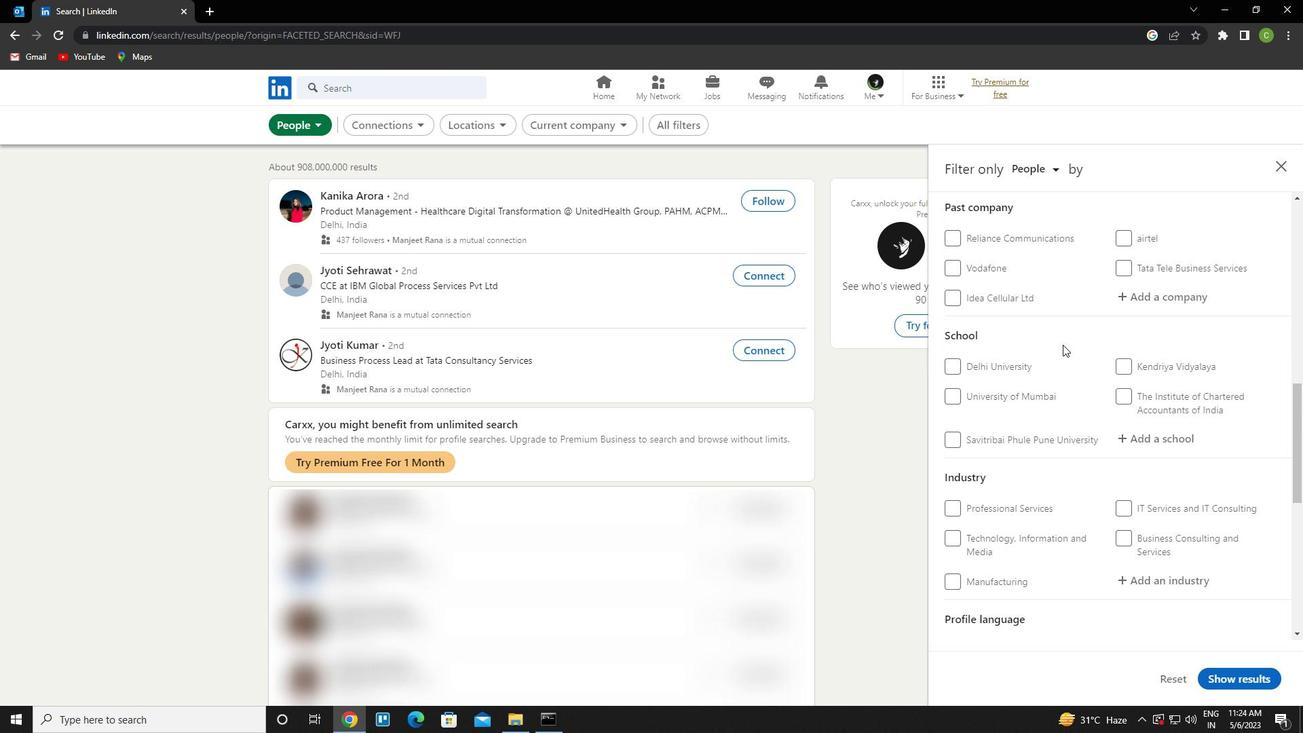 
Action: Mouse moved to (1150, 310)
Screenshot: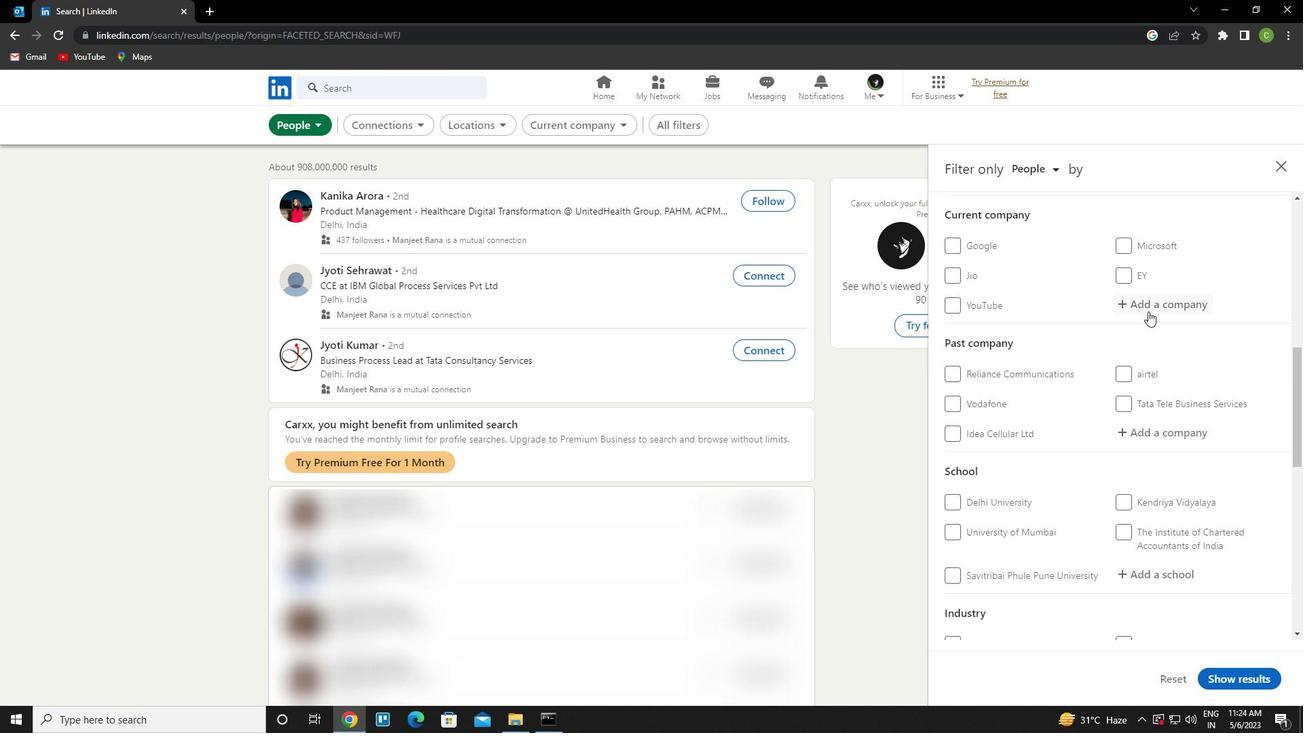 
Action: Mouse pressed left at (1150, 310)
Screenshot: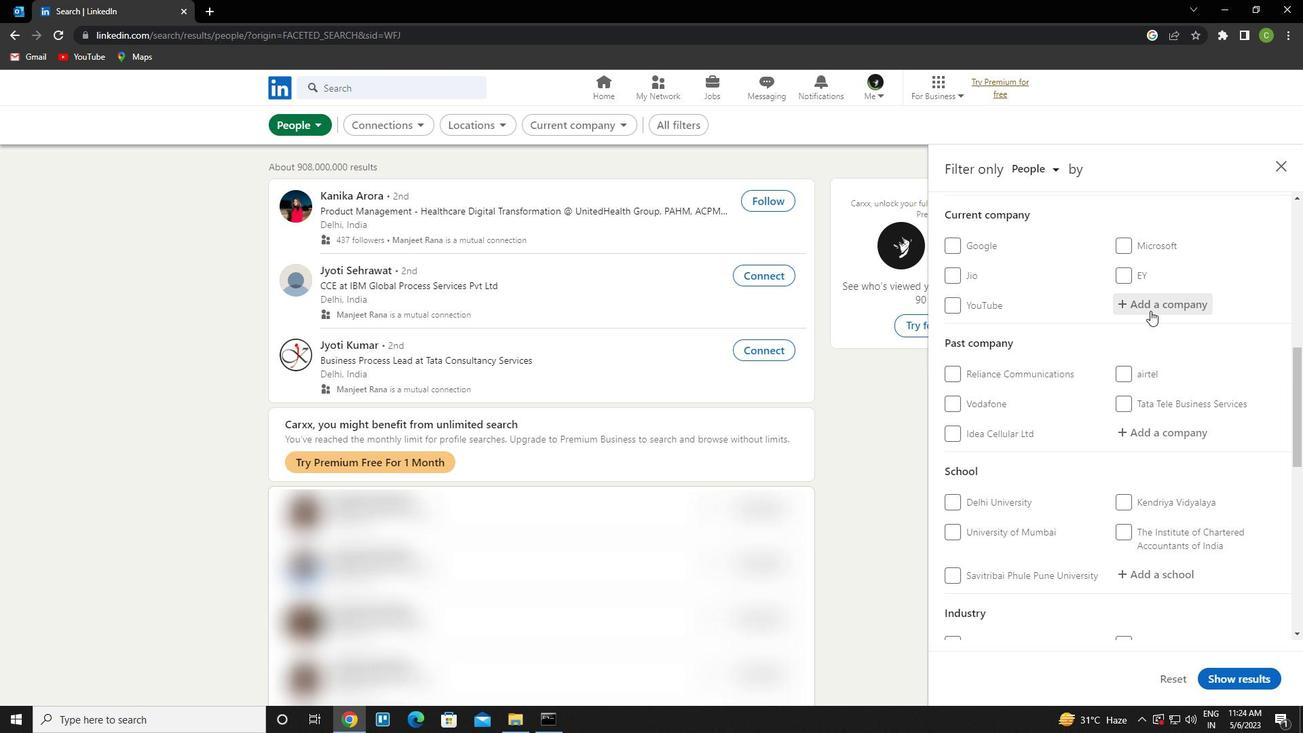
Action: Key pressed <Key.caps_lock>l<Key.caps_lock>ivelaw<Key.down><Key.enter>
Screenshot: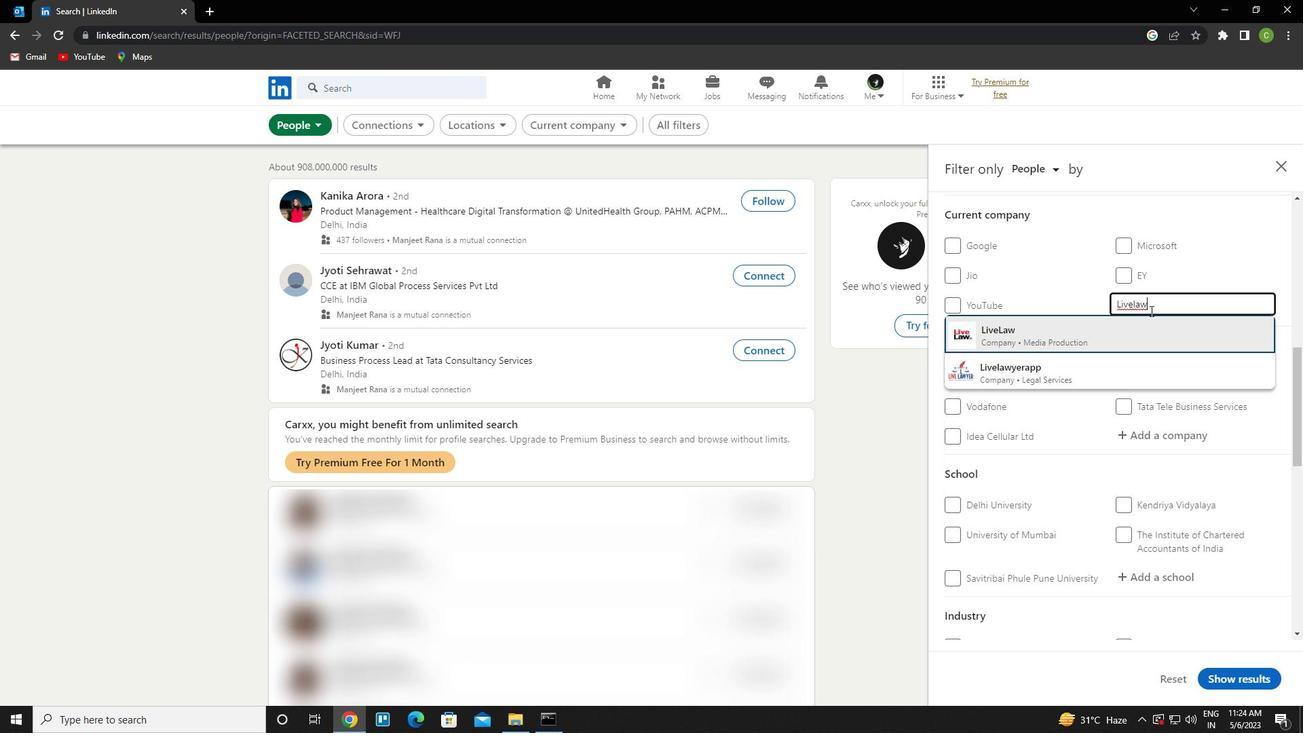 
Action: Mouse scrolled (1150, 310) with delta (0, 0)
Screenshot: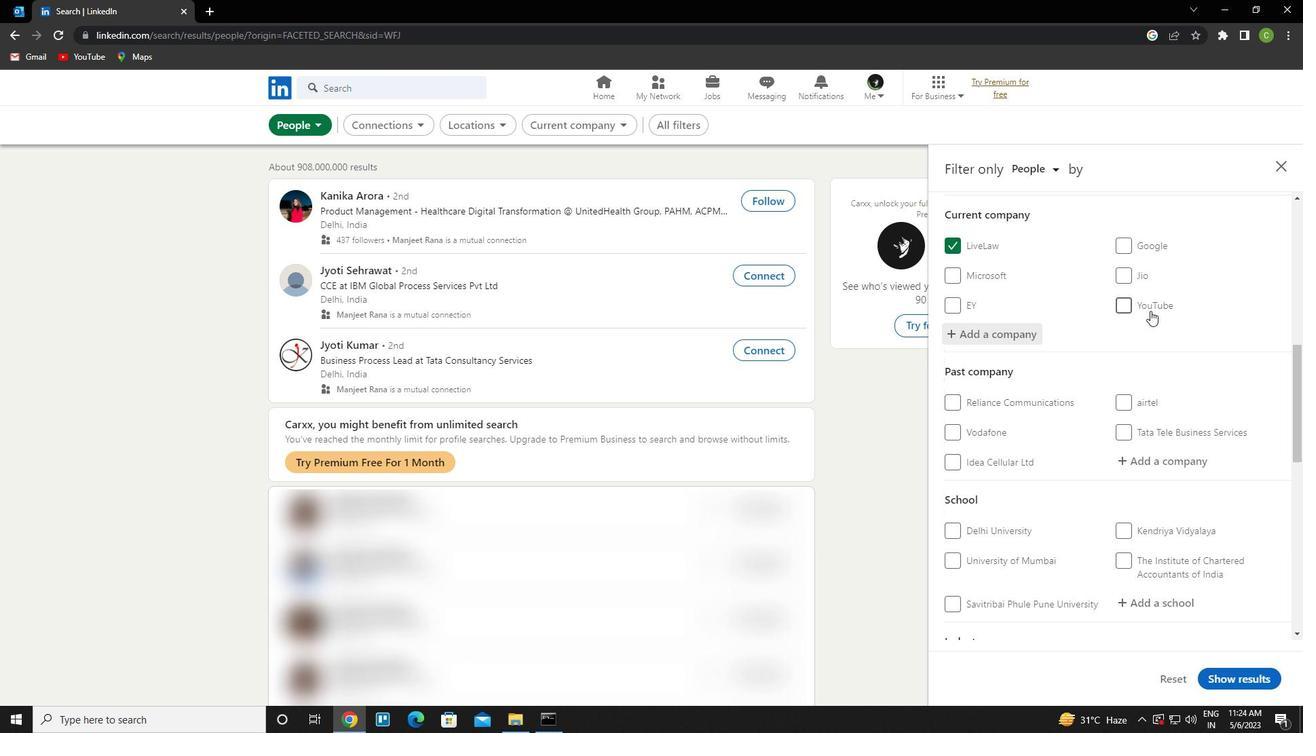 
Action: Mouse scrolled (1150, 310) with delta (0, 0)
Screenshot: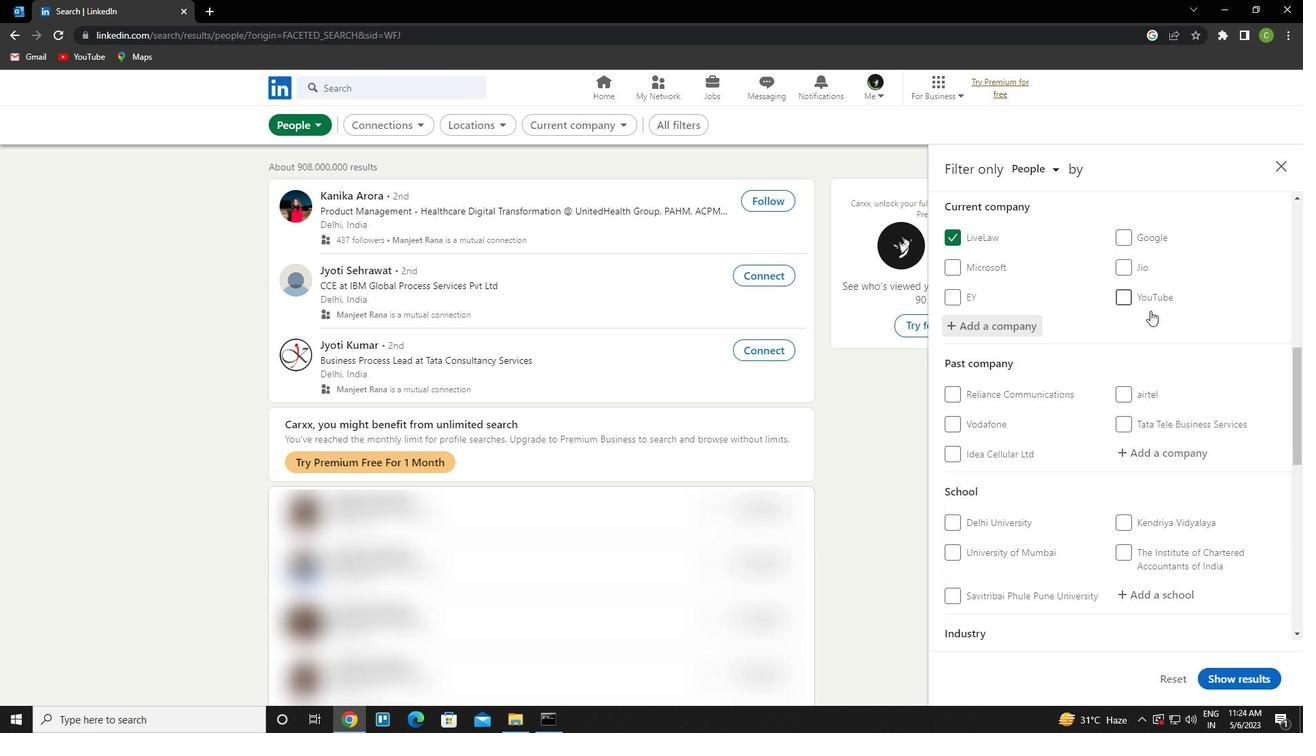 
Action: Mouse scrolled (1150, 310) with delta (0, 0)
Screenshot: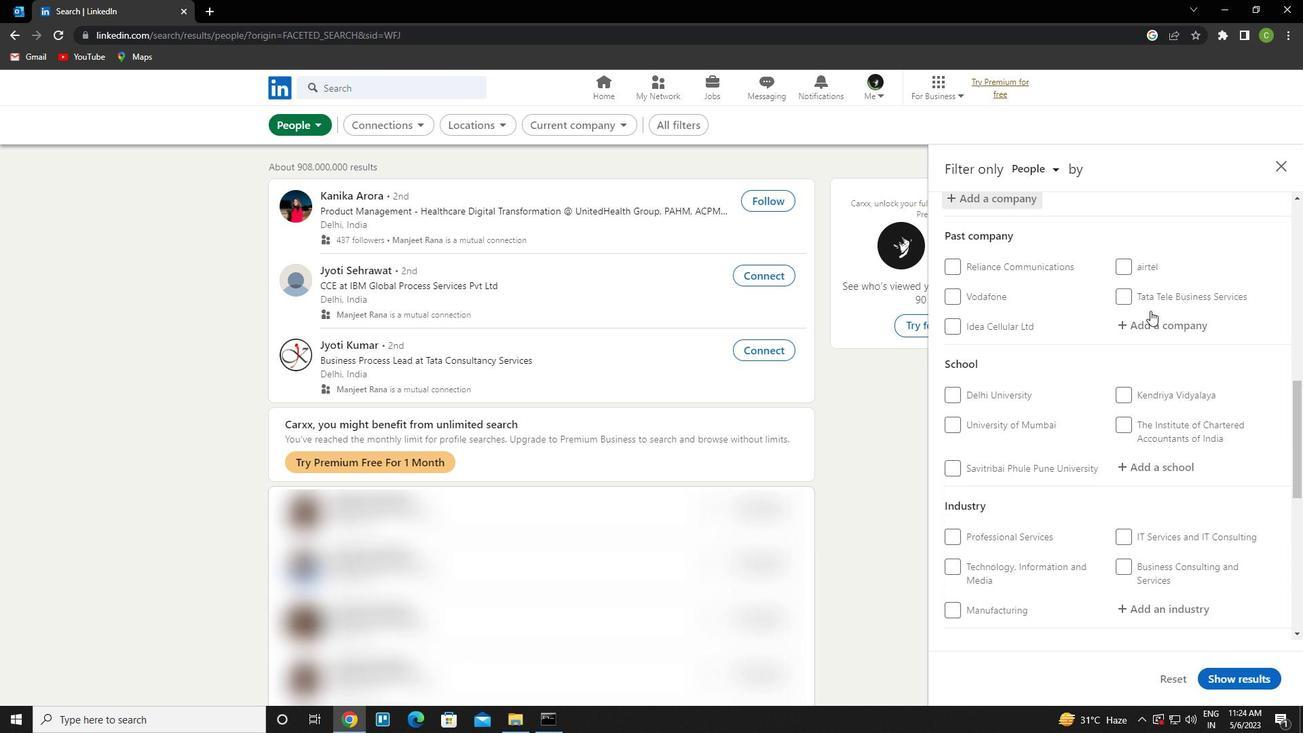 
Action: Mouse scrolled (1150, 310) with delta (0, 0)
Screenshot: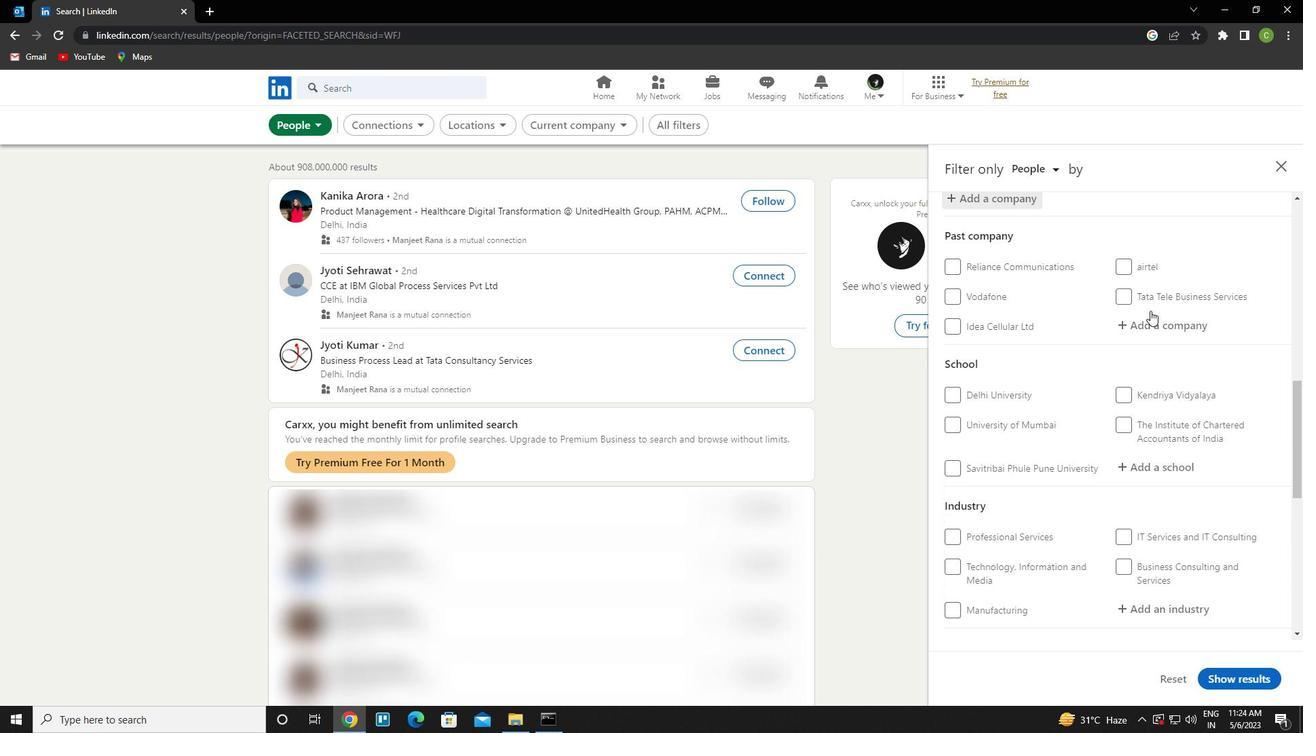 
Action: Mouse moved to (1163, 332)
Screenshot: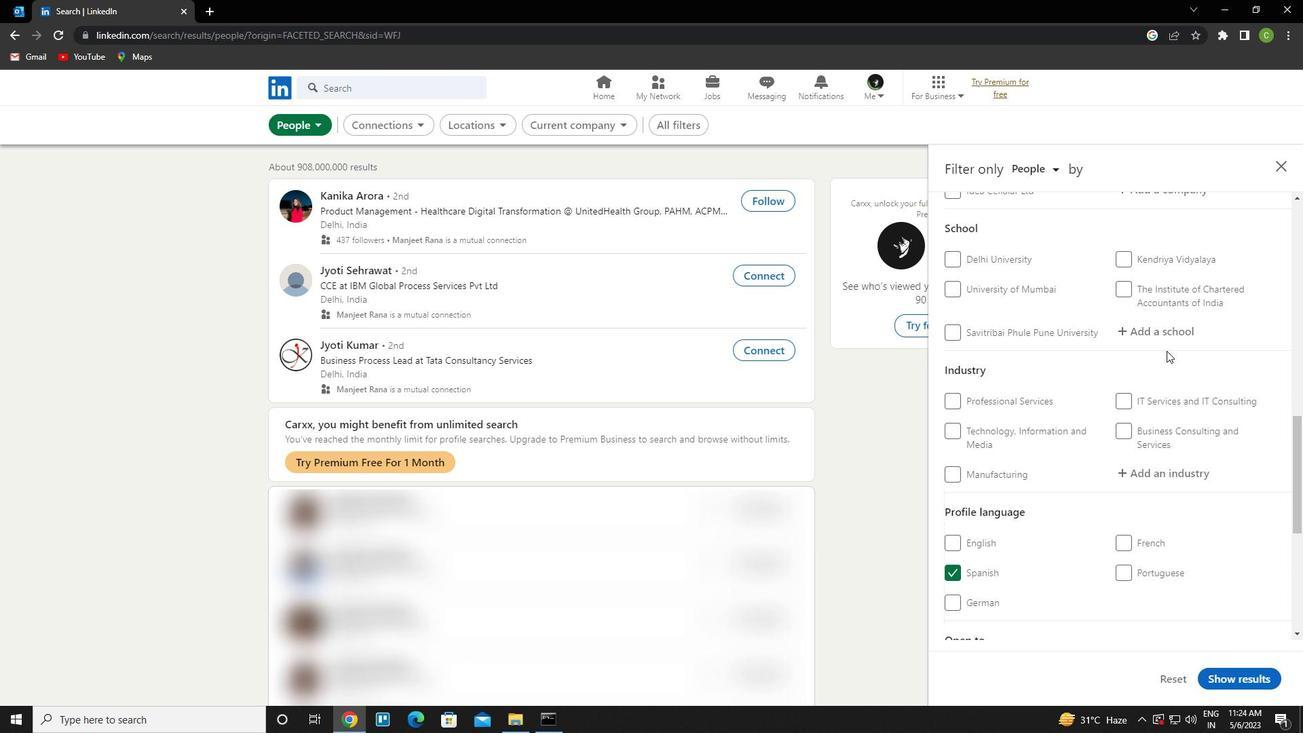 
Action: Mouse pressed left at (1163, 332)
Screenshot: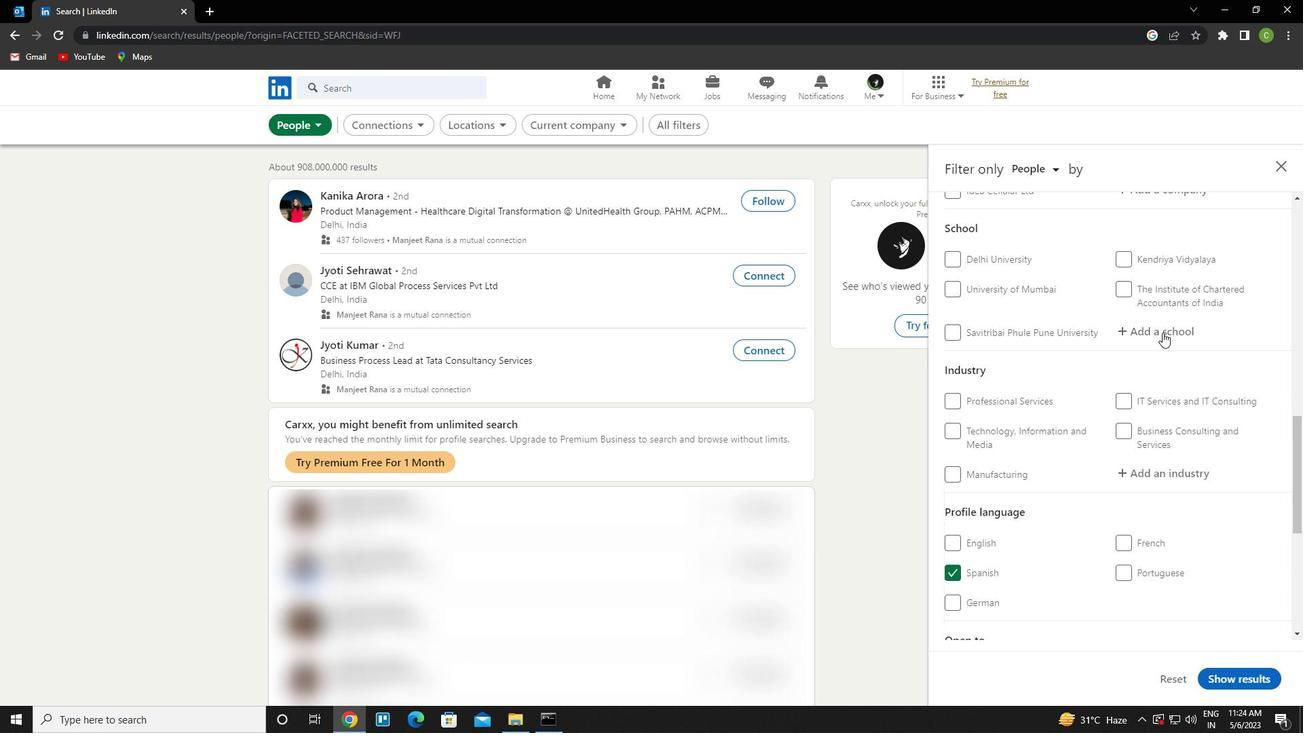 
Action: Key pressed <Key.caps_lock>s<Key.caps_lock>ri<Key.space><Key.caps_lock>c<Key.caps_lock>haitanya<Key.down><Key.down><Key.enter>
Screenshot: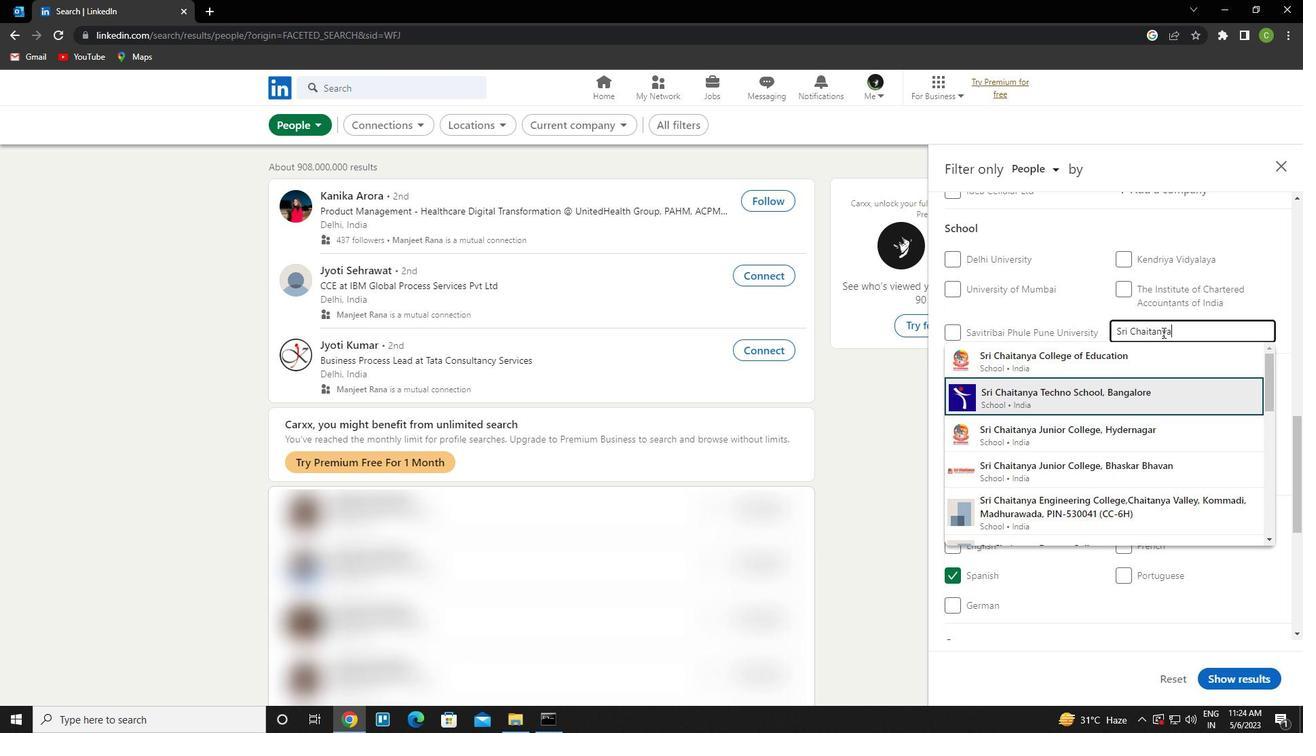 
Action: Mouse scrolled (1163, 332) with delta (0, 0)
Screenshot: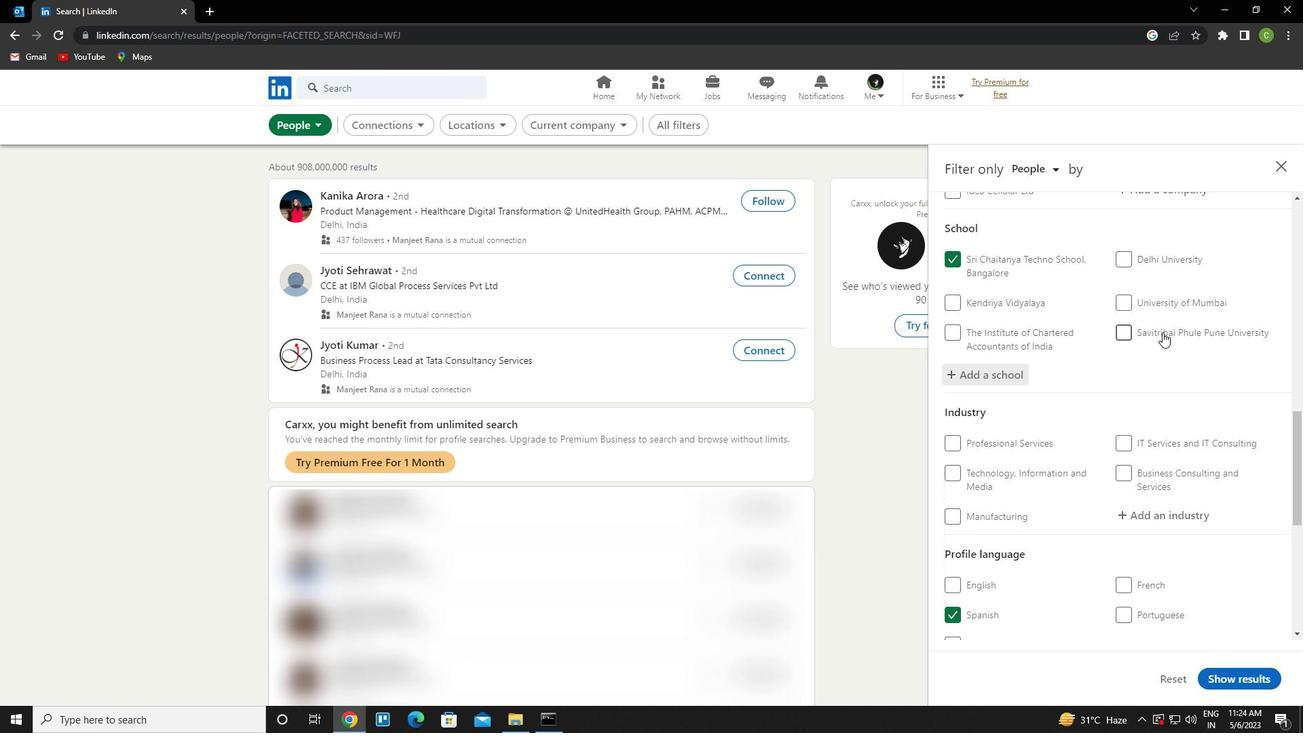 
Action: Mouse moved to (1164, 444)
Screenshot: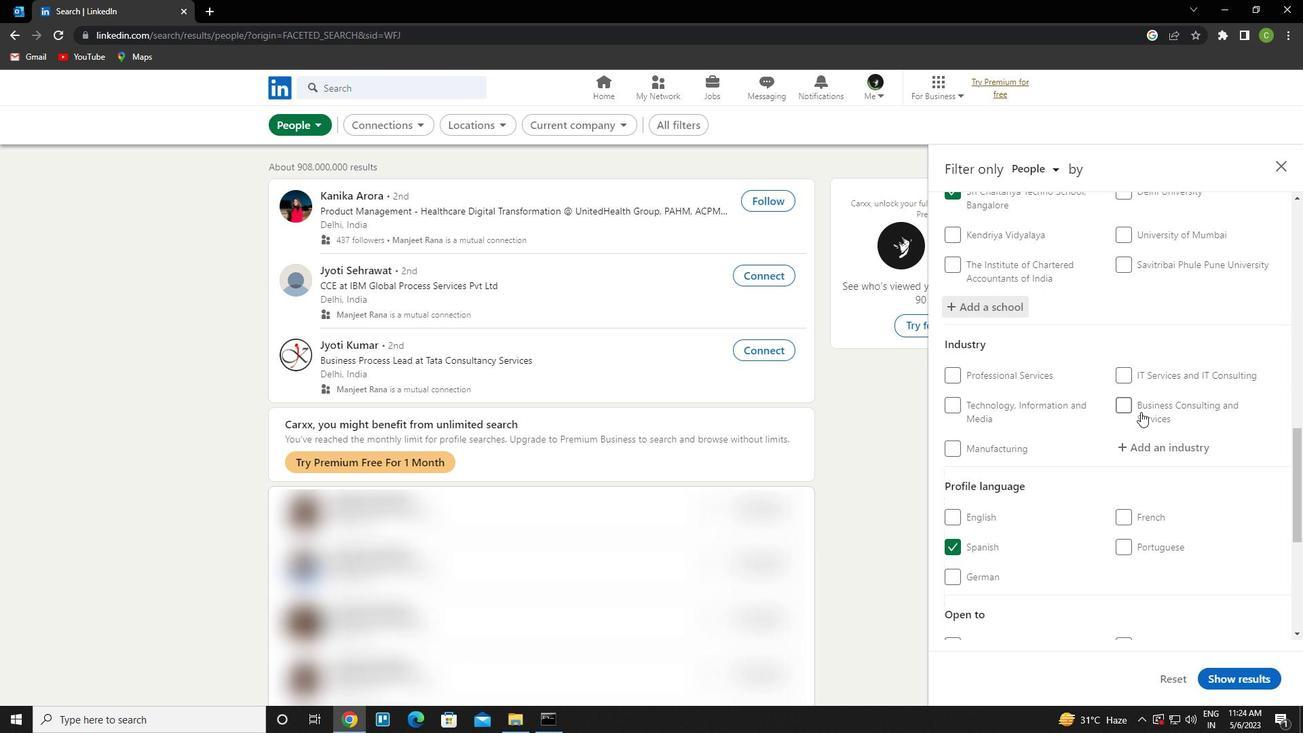 
Action: Mouse pressed left at (1164, 444)
Screenshot: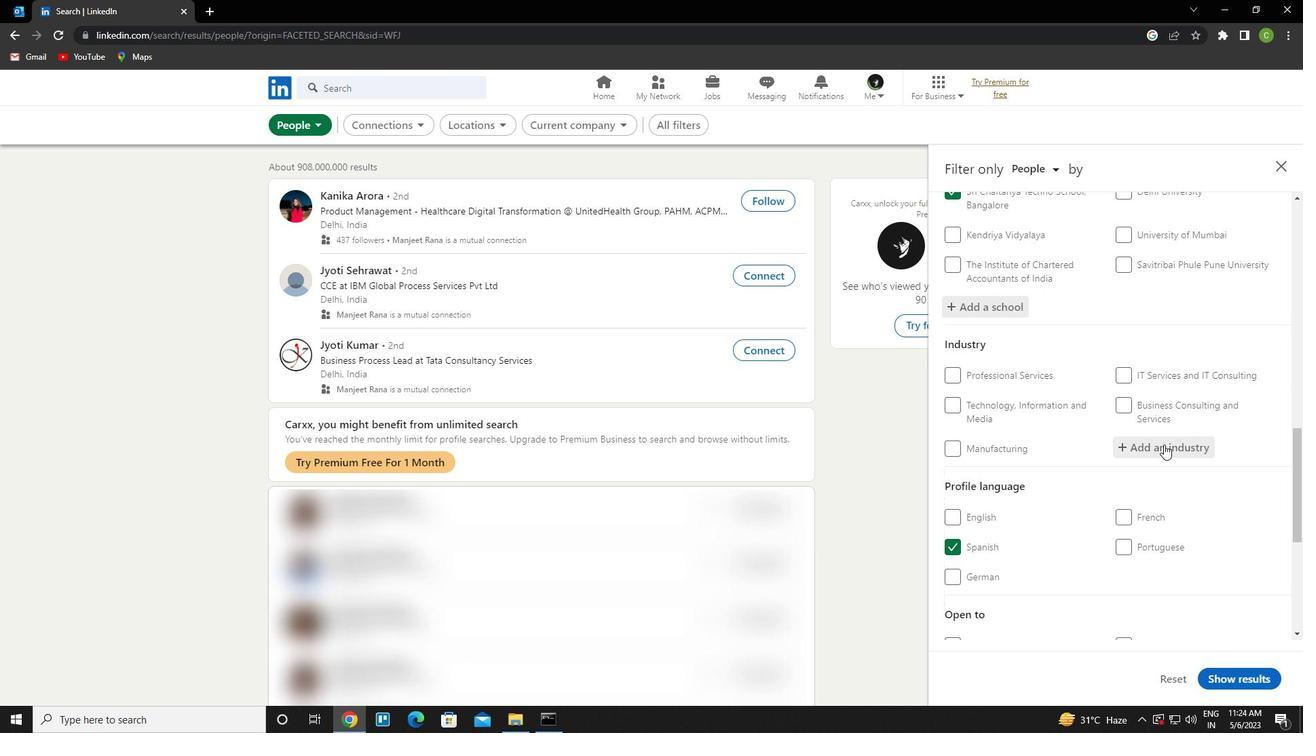
Action: Key pressed <Key.caps_lock>w<Key.caps_lock>holesale<Key.space>machinery<Key.down><Key.enter>
Screenshot: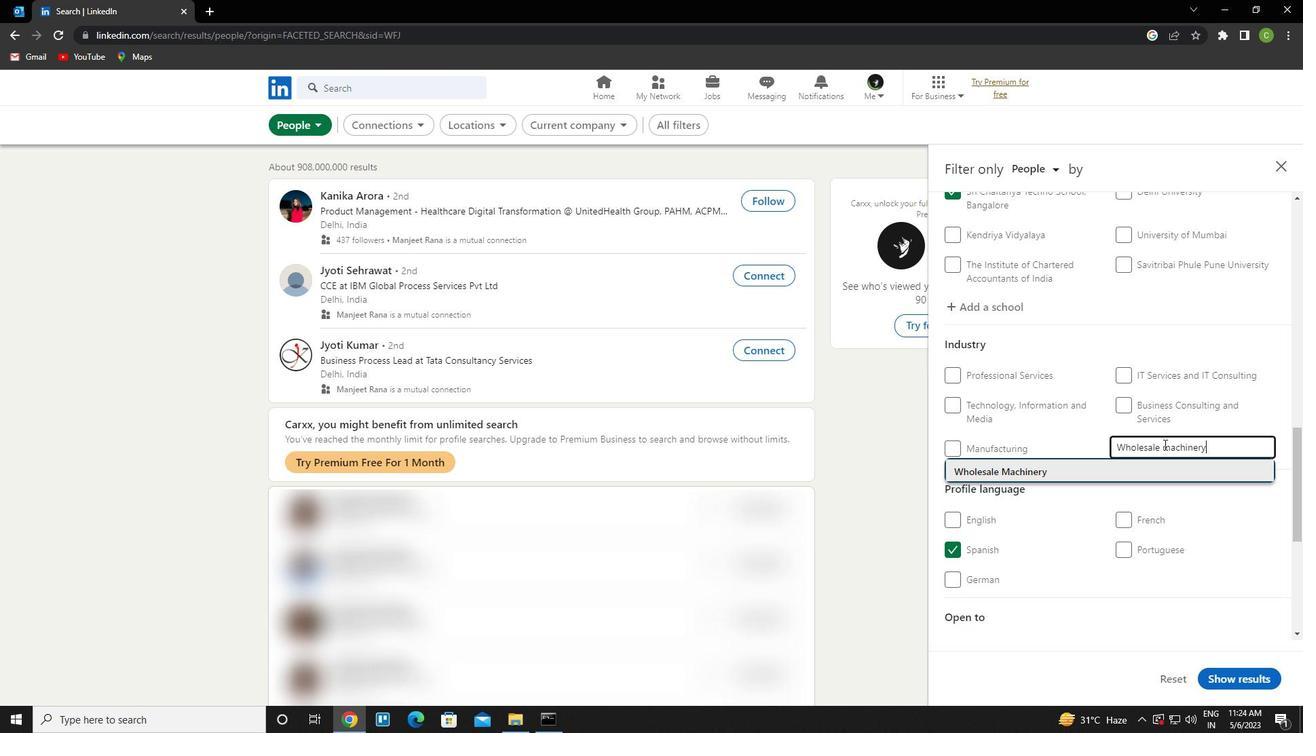 
Action: Mouse scrolled (1164, 444) with delta (0, 0)
Screenshot: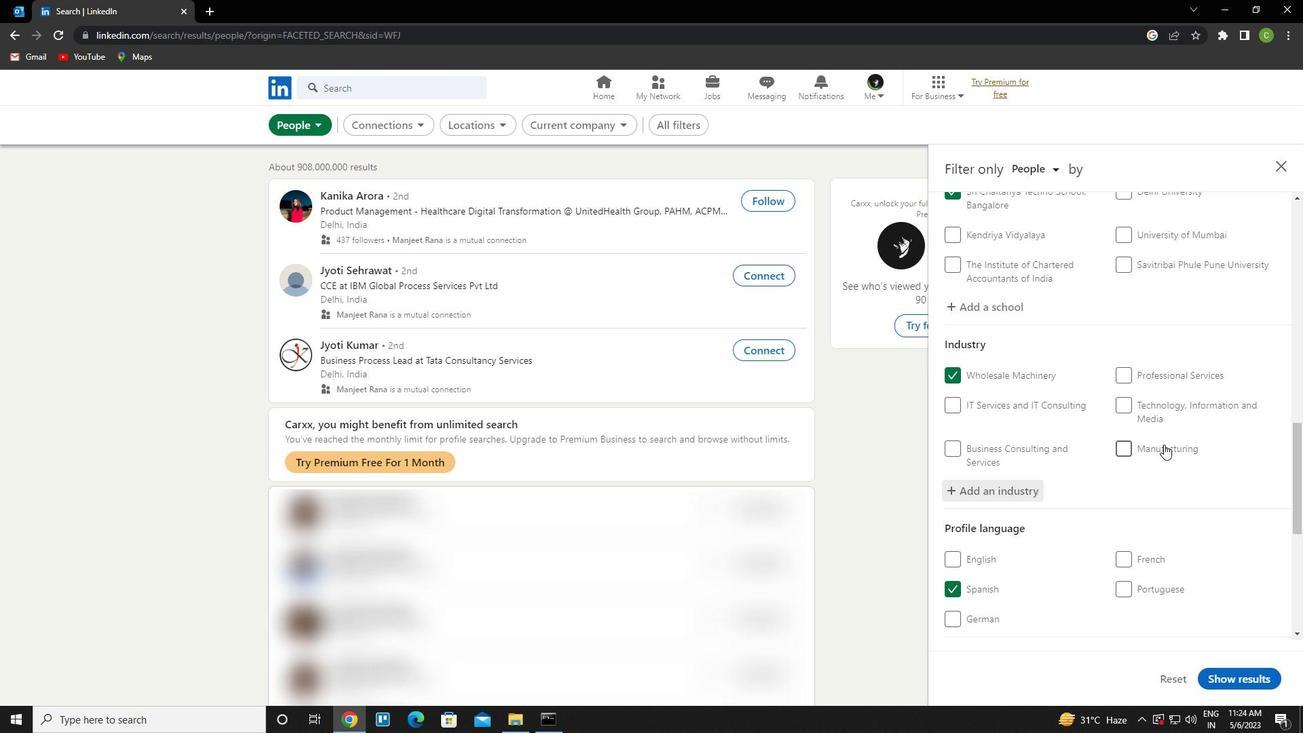 
Action: Mouse scrolled (1164, 444) with delta (0, 0)
Screenshot: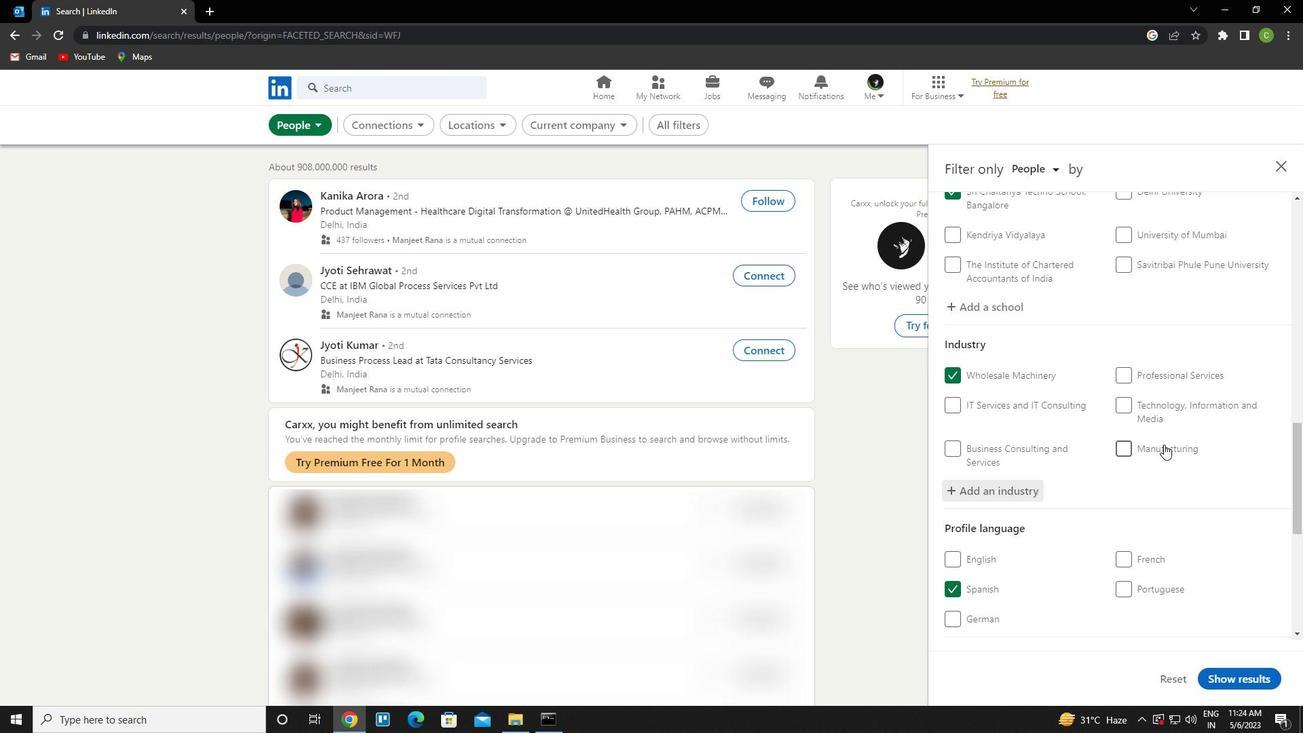 
Action: Mouse scrolled (1164, 444) with delta (0, 0)
Screenshot: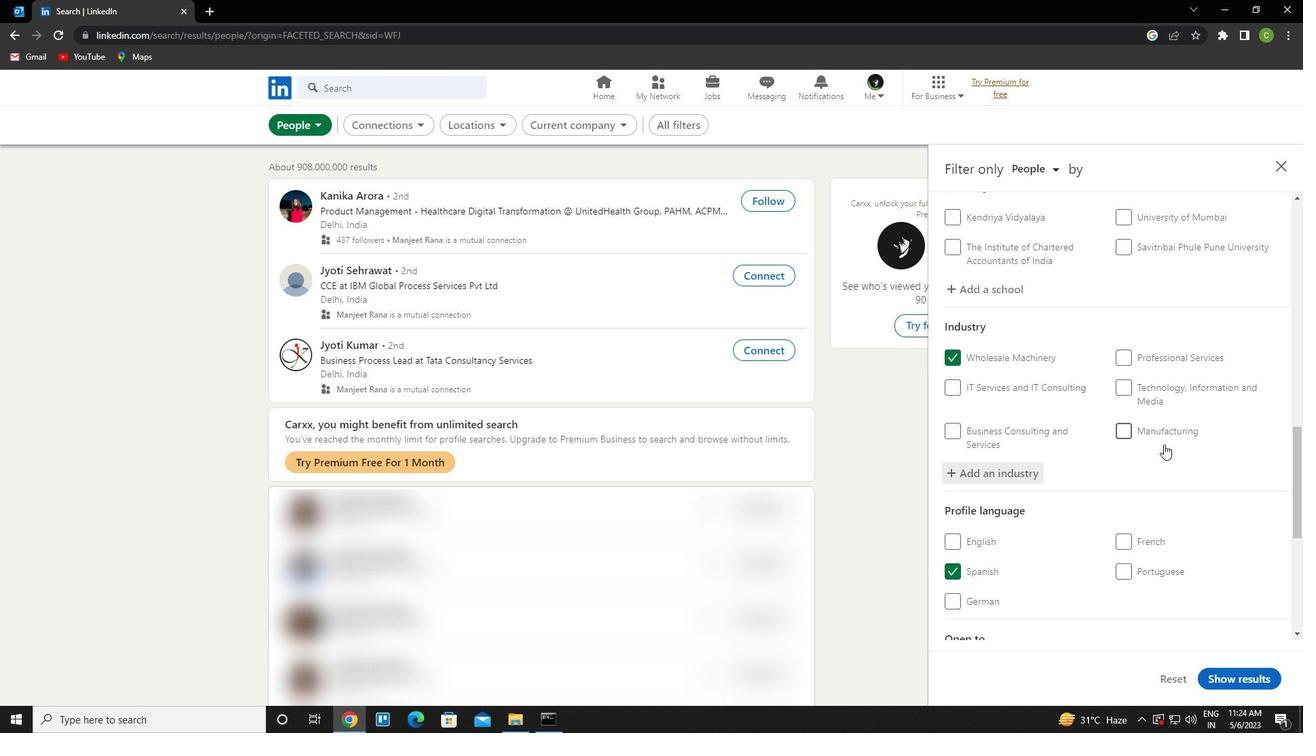 
Action: Mouse scrolled (1164, 444) with delta (0, 0)
Screenshot: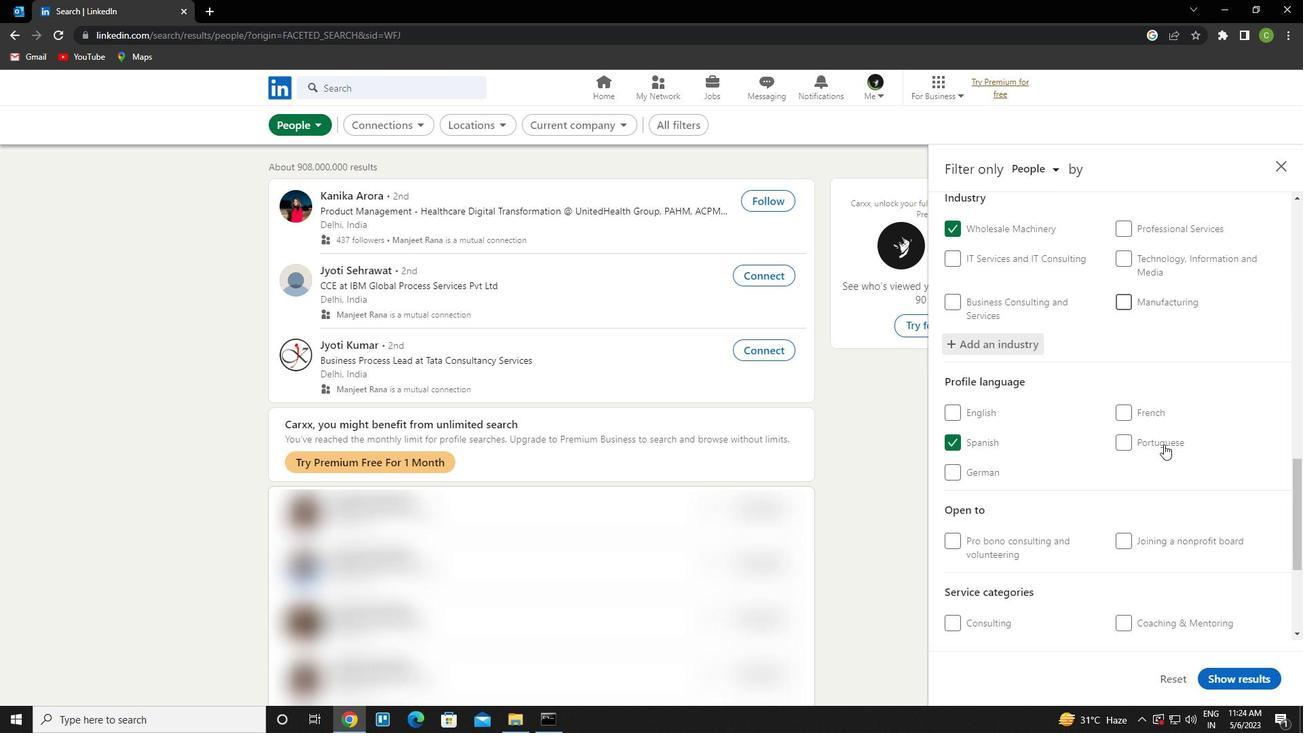 
Action: Mouse scrolled (1164, 444) with delta (0, 0)
Screenshot: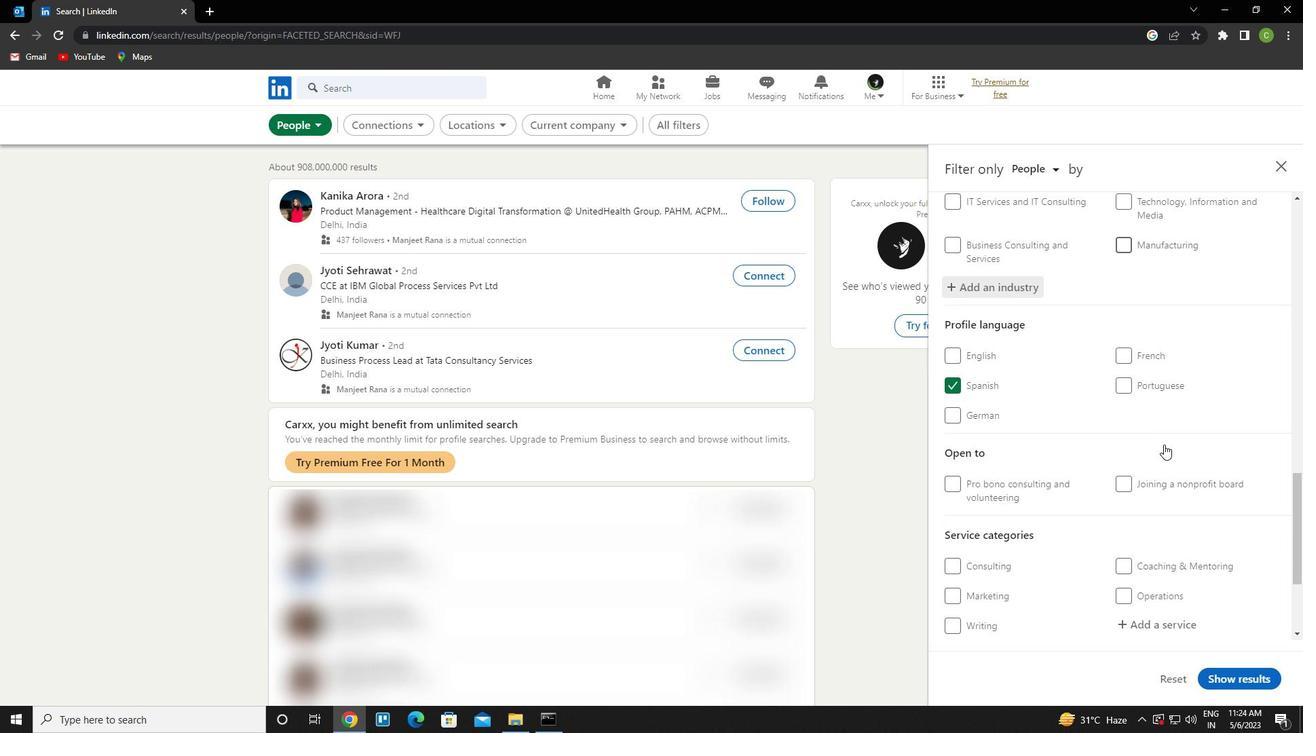 
Action: Mouse scrolled (1164, 444) with delta (0, 0)
Screenshot: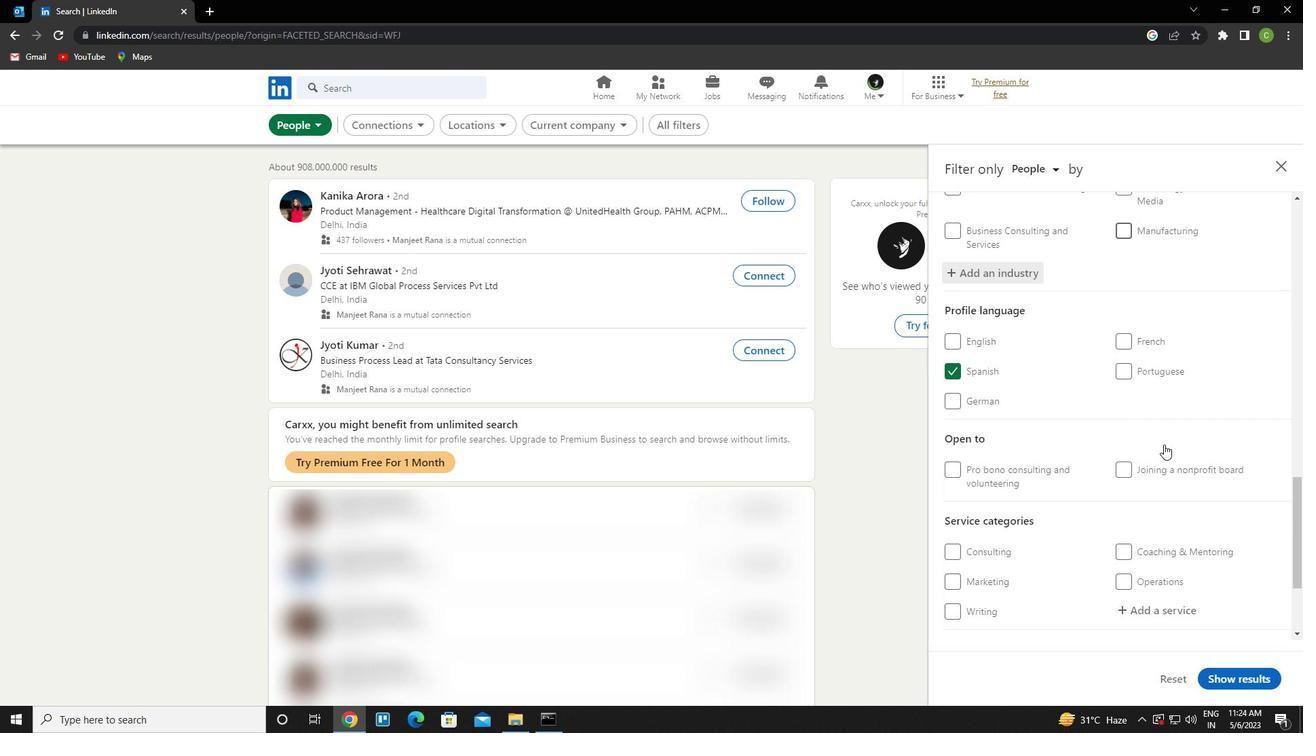 
Action: Mouse scrolled (1164, 444) with delta (0, 0)
Screenshot: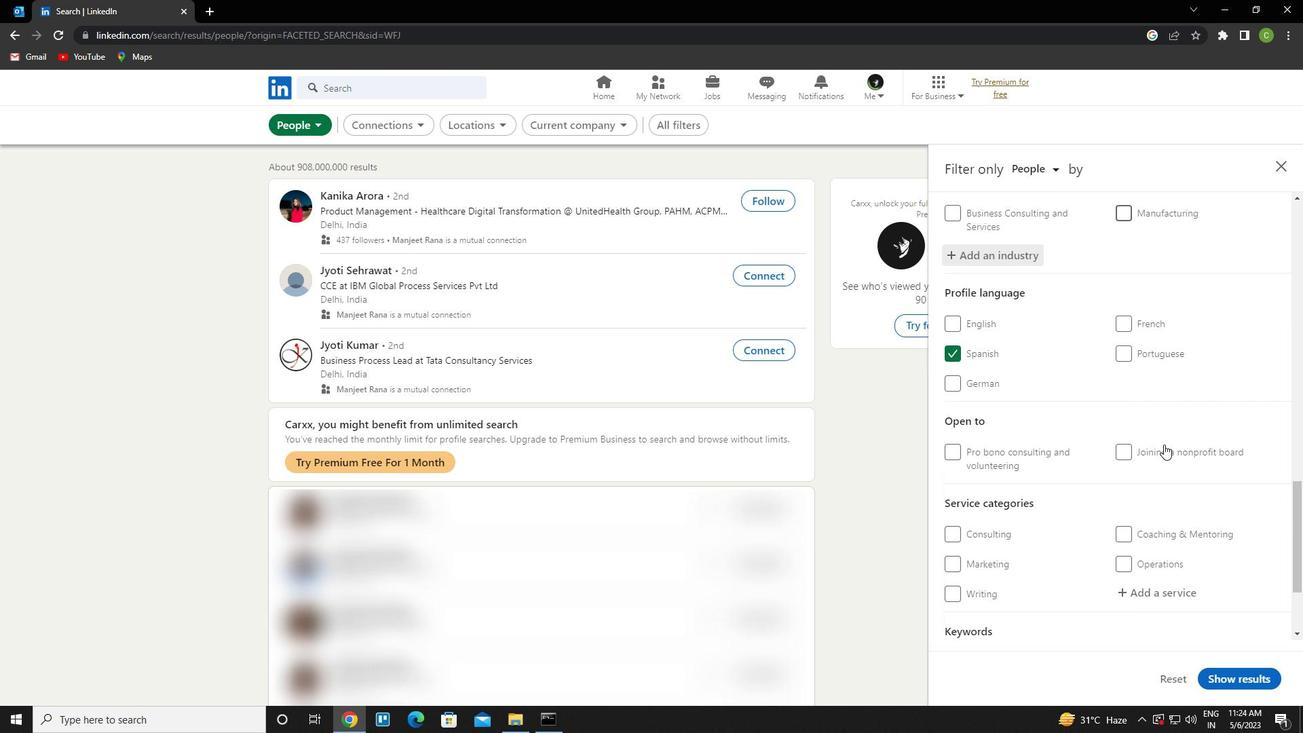 
Action: Mouse moved to (1162, 444)
Screenshot: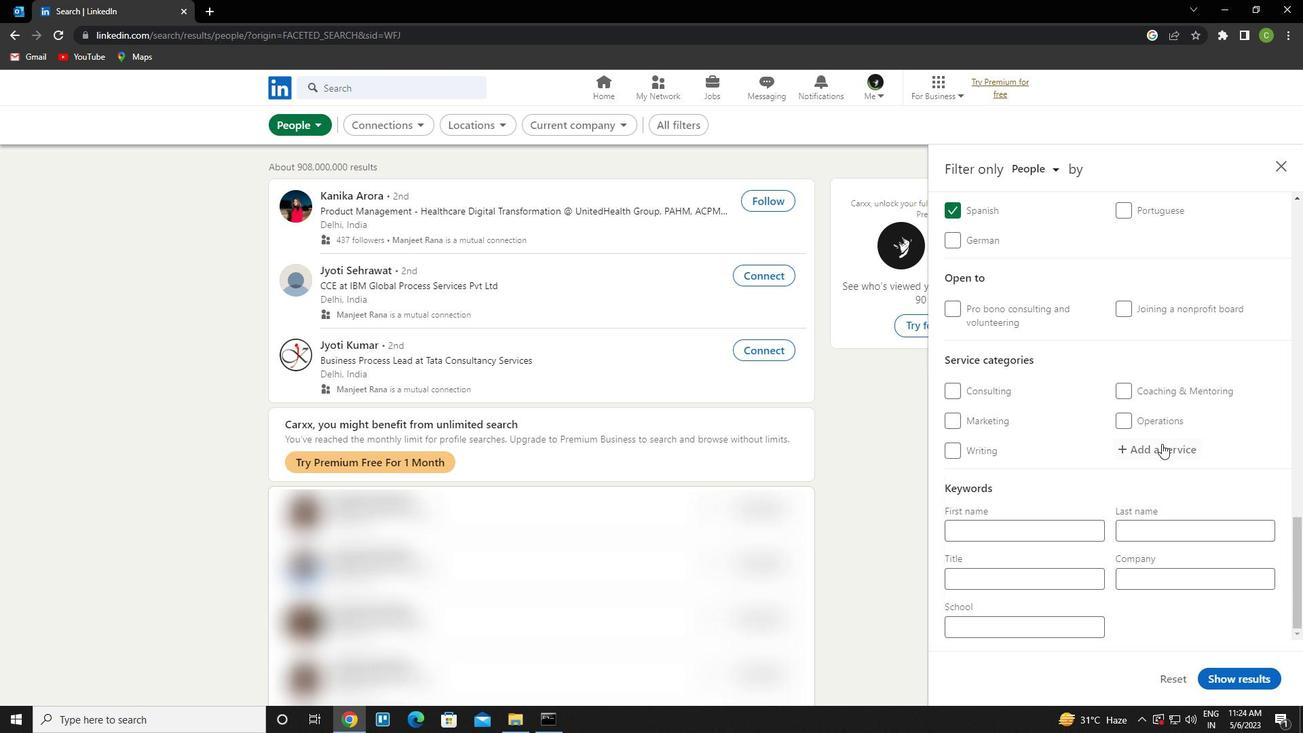 
Action: Mouse pressed left at (1162, 444)
Screenshot: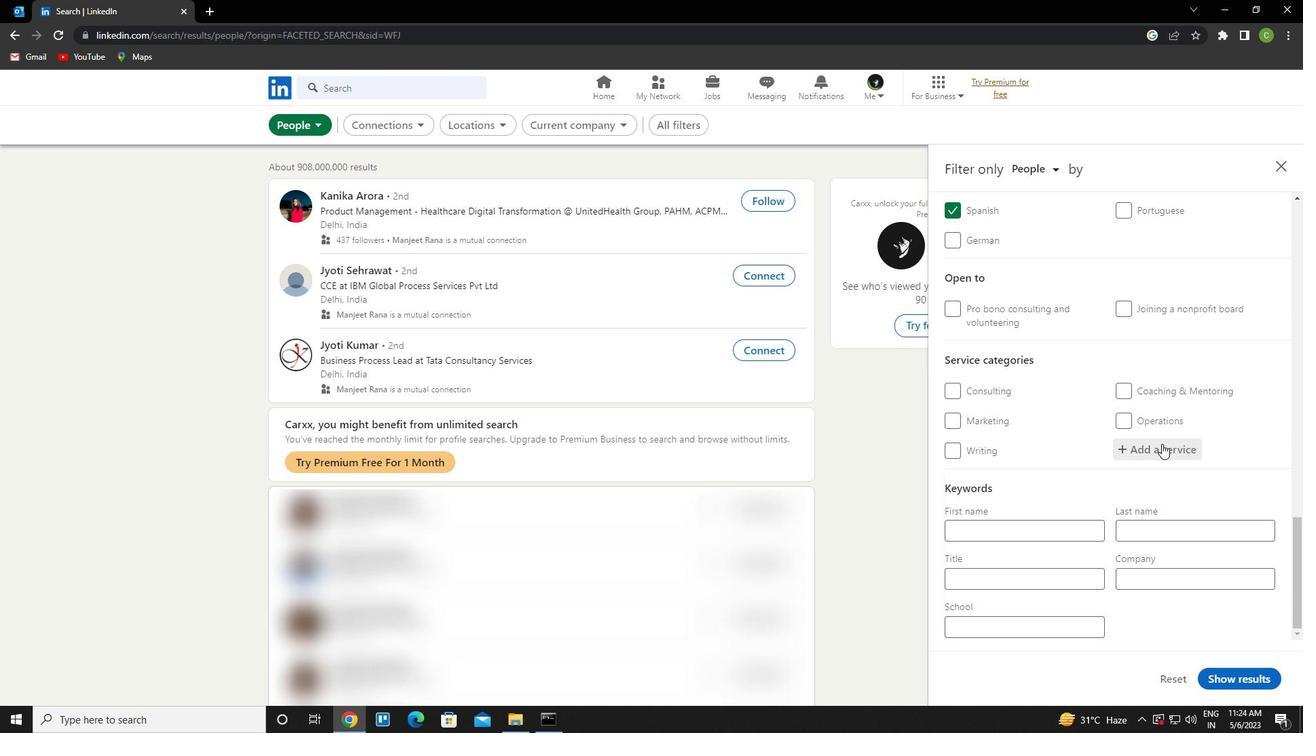 
Action: Key pressed <Key.caps_lock>s<Key.caps_lock>eac<Key.backspace>rch<Key.space><Key.right><Key.up><Key.enter>
Screenshot: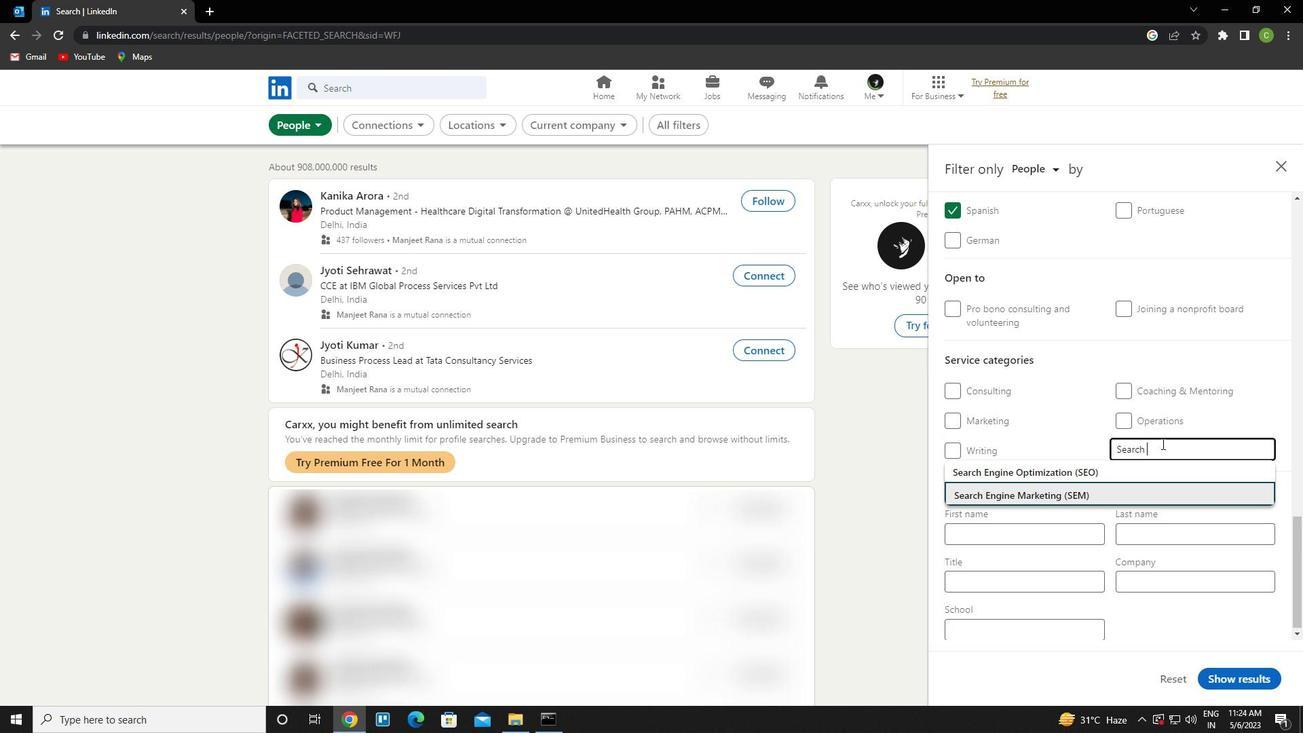 
Action: Mouse scrolled (1162, 443) with delta (0, 0)
Screenshot: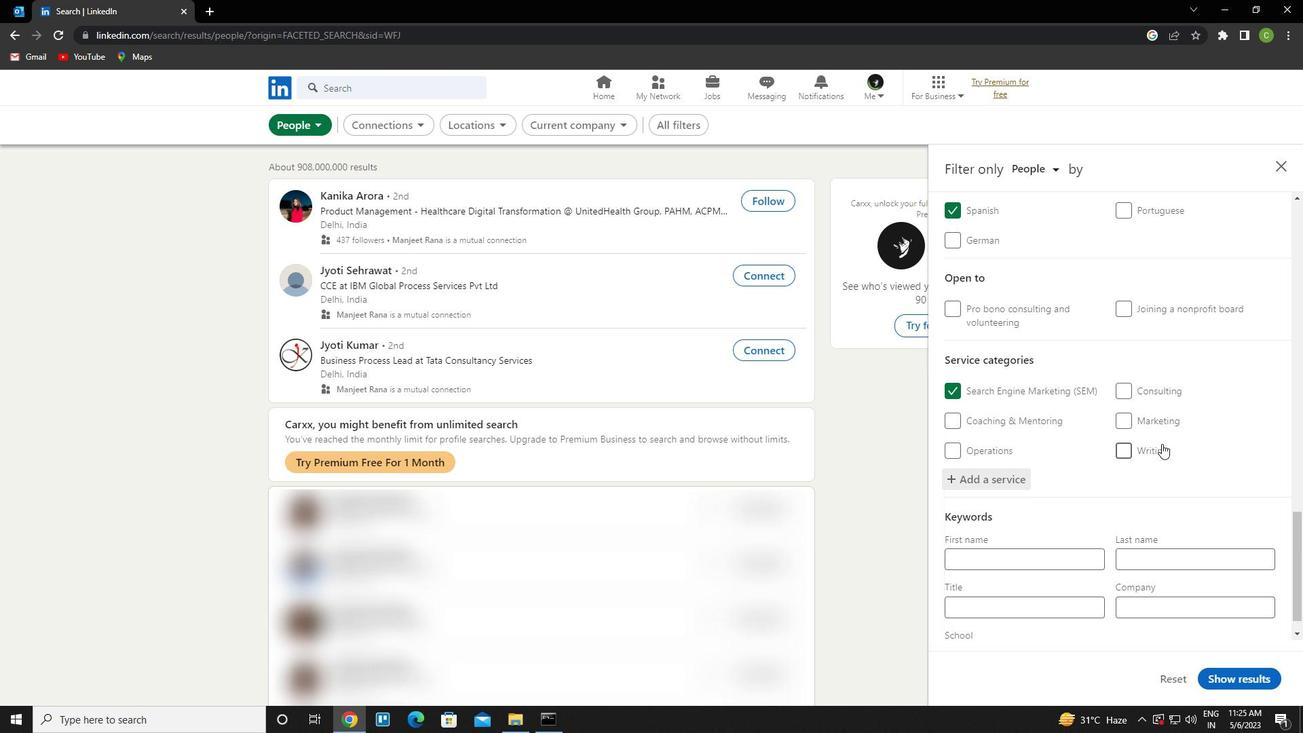 
Action: Mouse scrolled (1162, 443) with delta (0, 0)
Screenshot: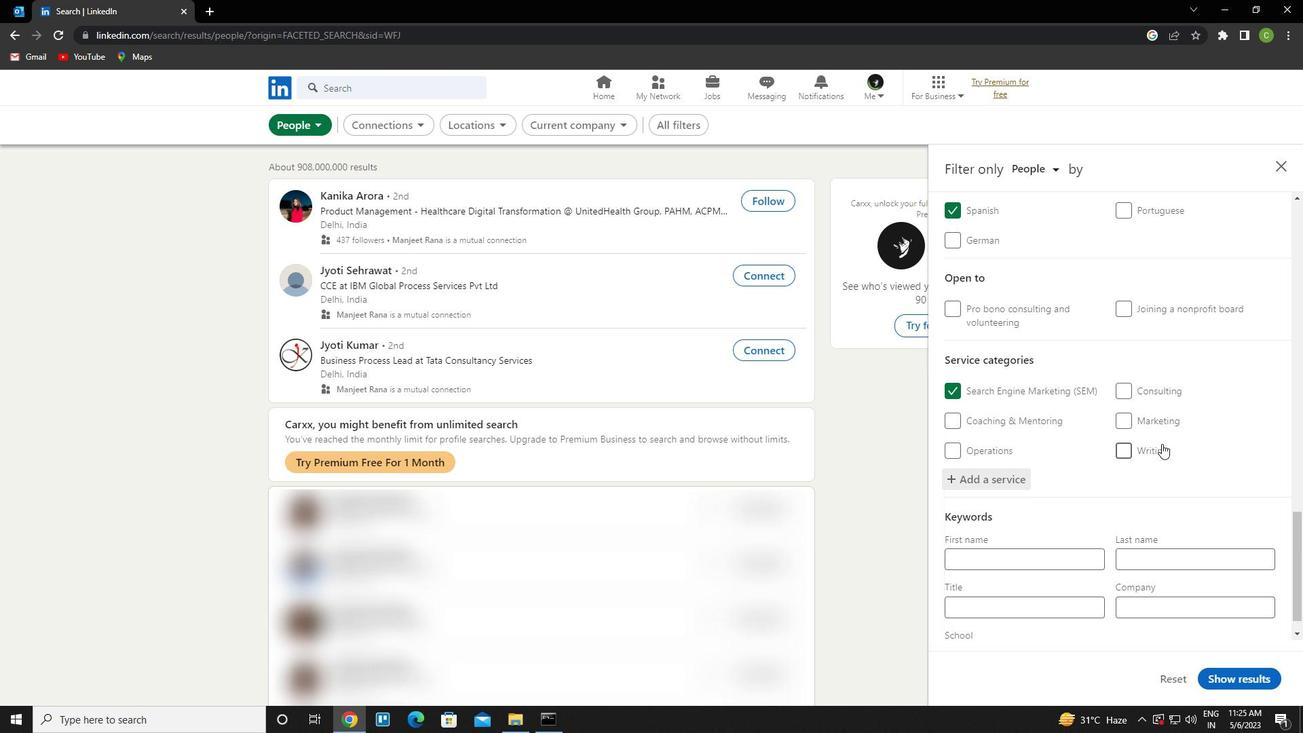 
Action: Mouse scrolled (1162, 443) with delta (0, 0)
Screenshot: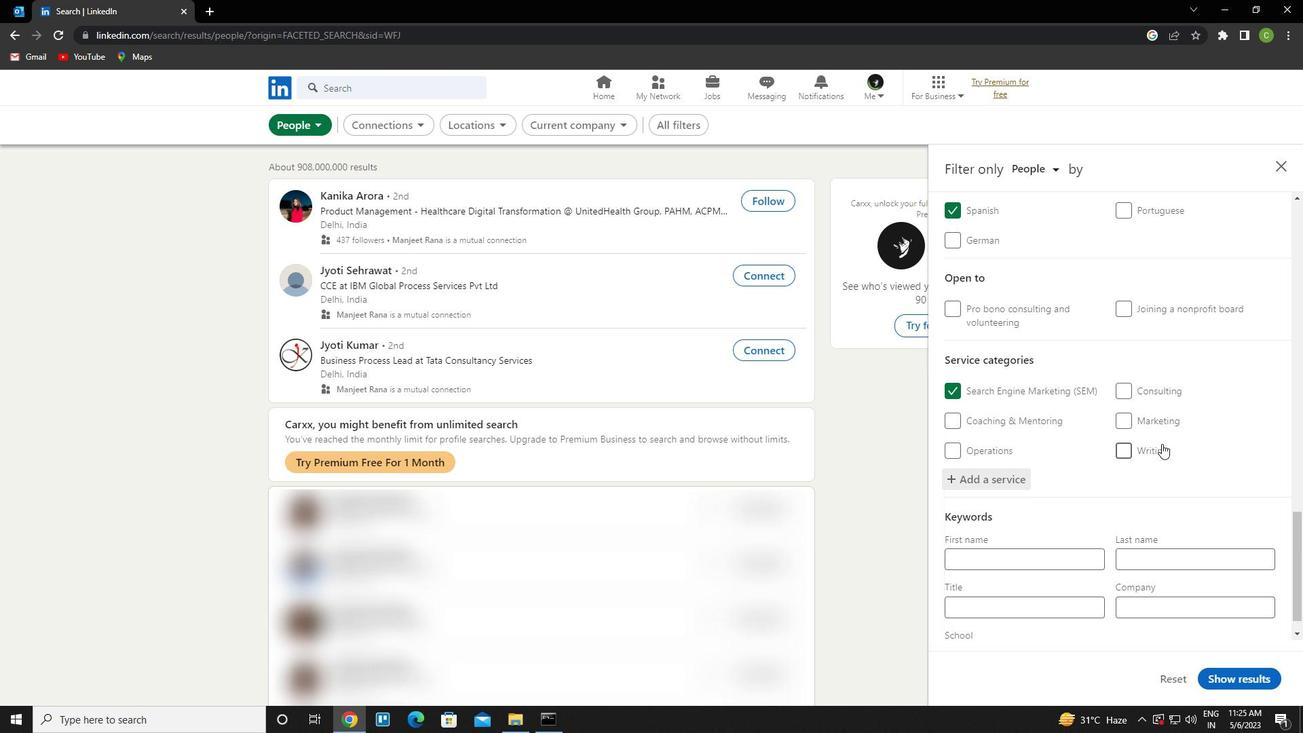 
Action: Mouse scrolled (1162, 443) with delta (0, 0)
Screenshot: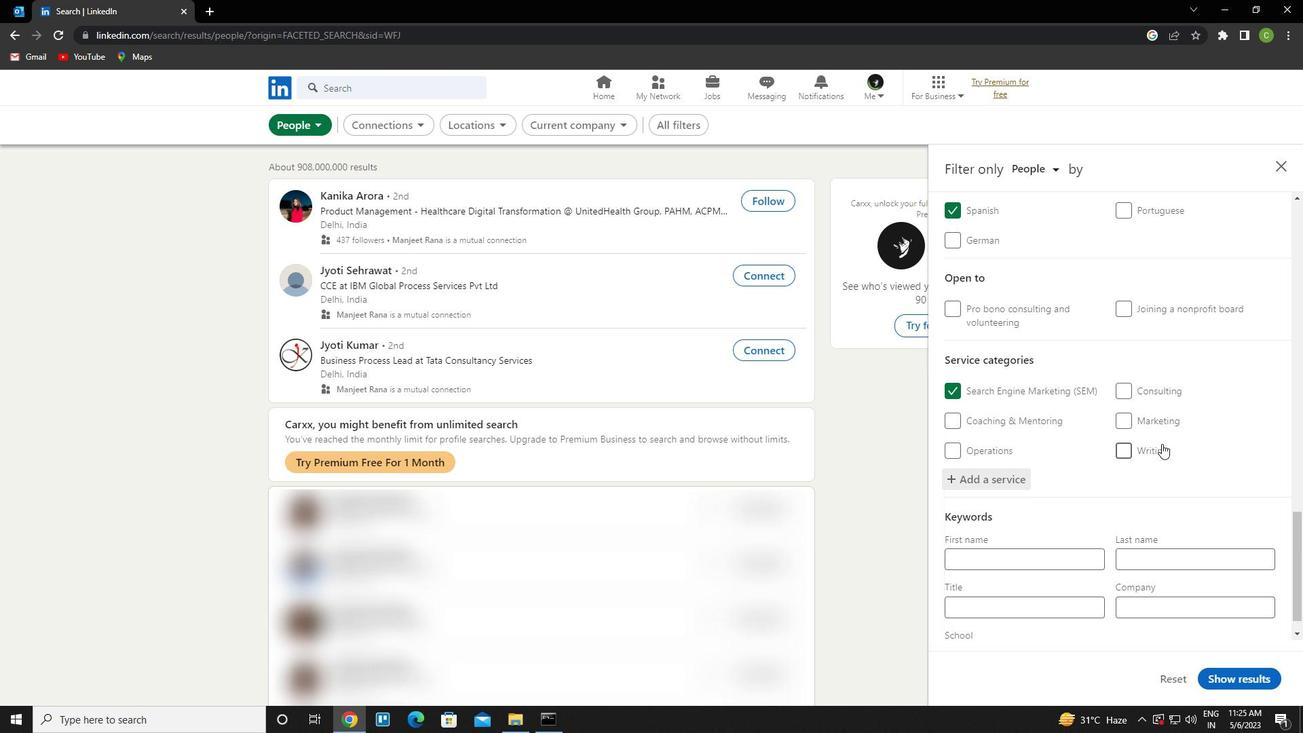 
Action: Mouse scrolled (1162, 443) with delta (0, 0)
Screenshot: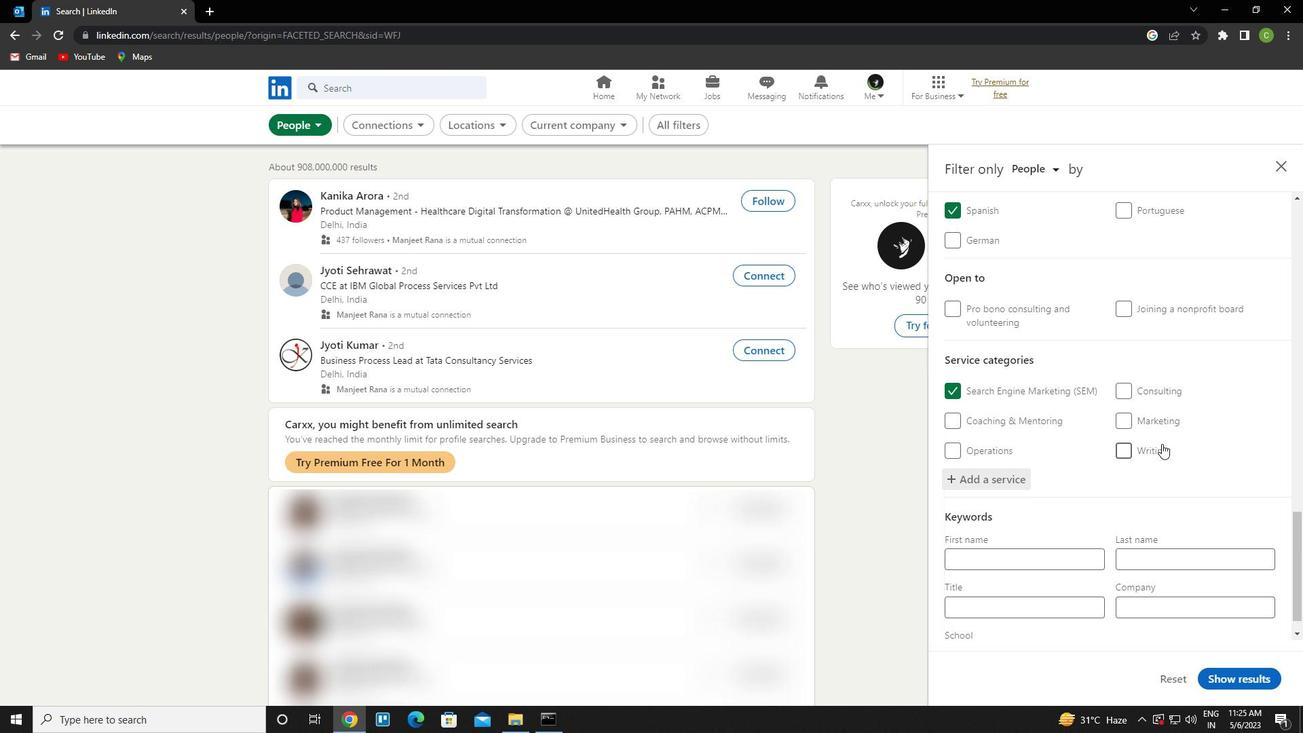 
Action: Mouse scrolled (1162, 443) with delta (0, 0)
Screenshot: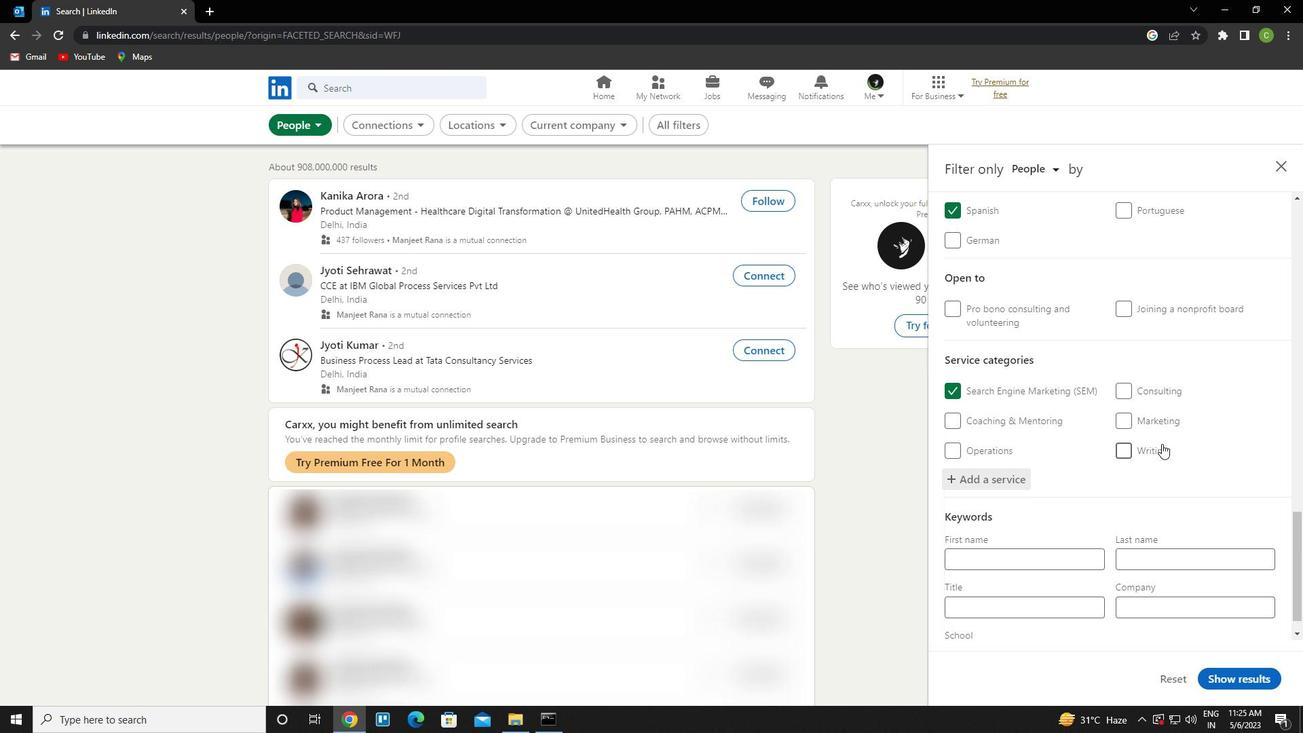 
Action: Mouse scrolled (1162, 443) with delta (0, 0)
Screenshot: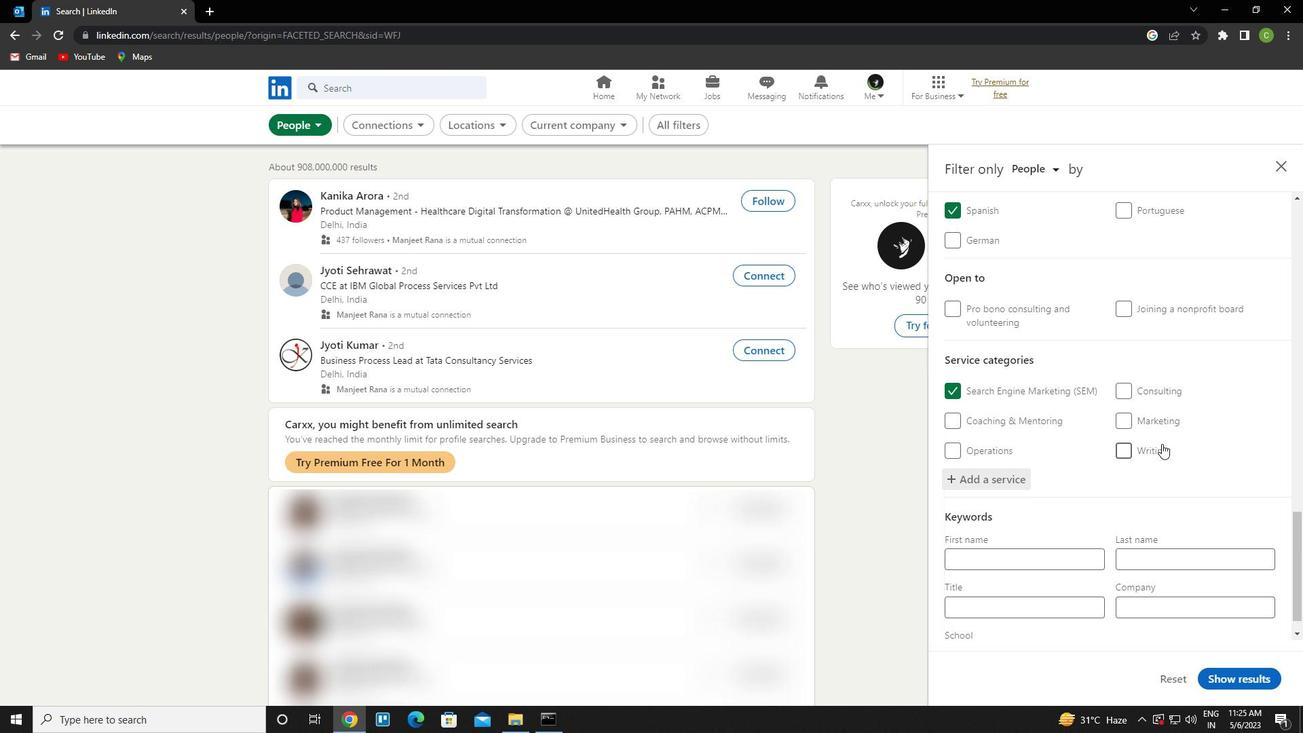 
Action: Mouse moved to (1011, 575)
Screenshot: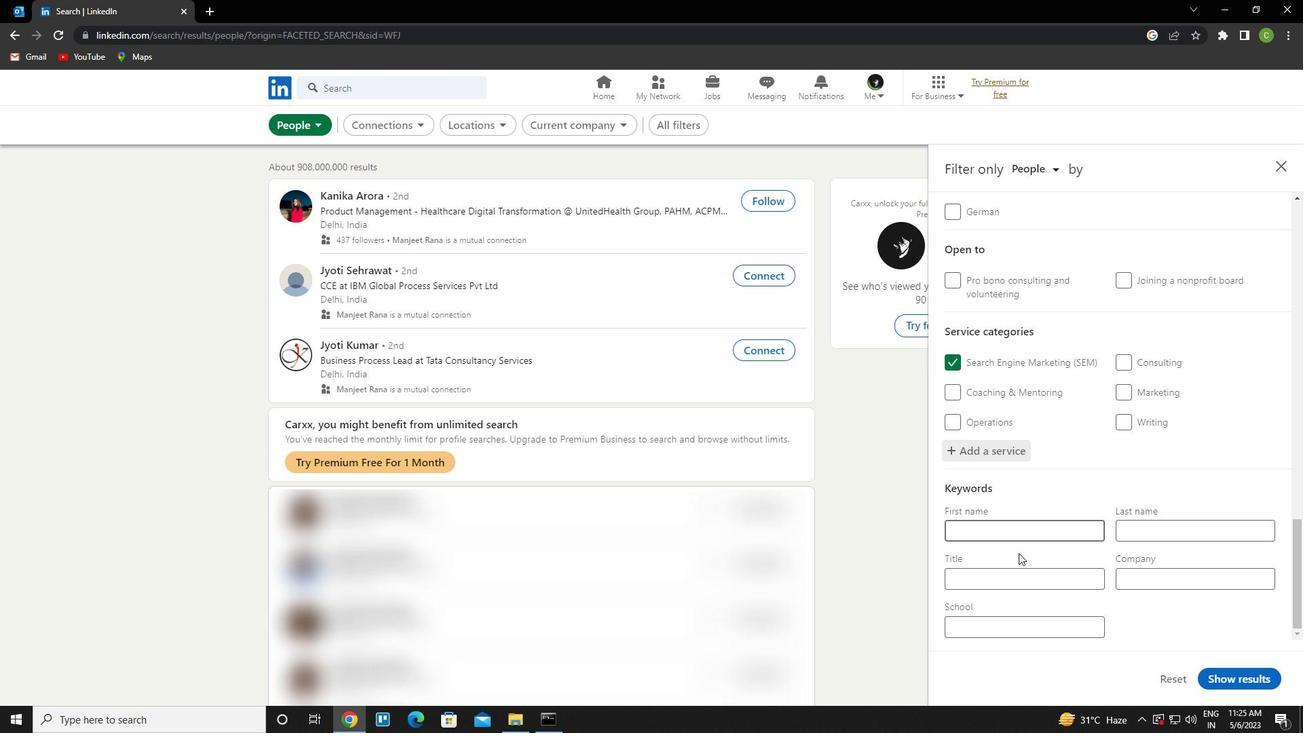 
Action: Mouse pressed left at (1011, 575)
Screenshot: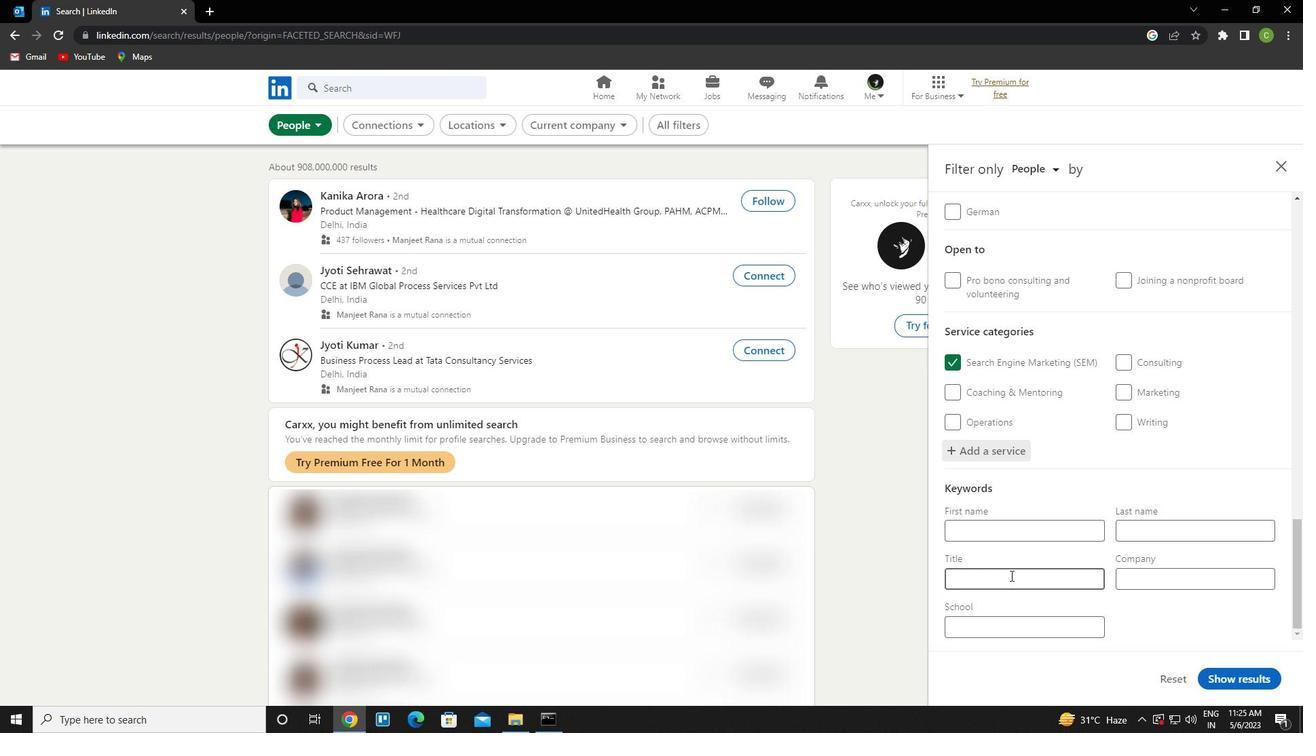 
Action: Key pressed <Key.caps_lock>t<Key.caps_lock>ranslator
Screenshot: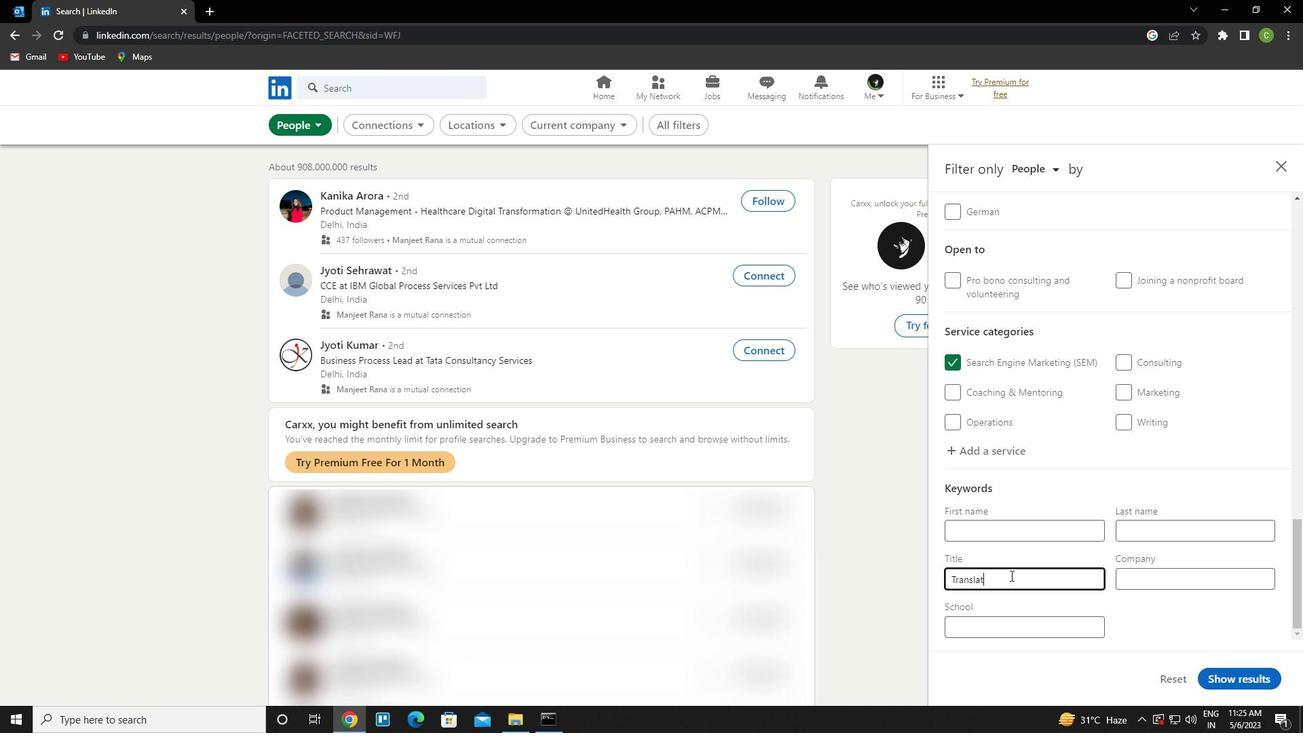 
Action: Mouse moved to (1220, 679)
Screenshot: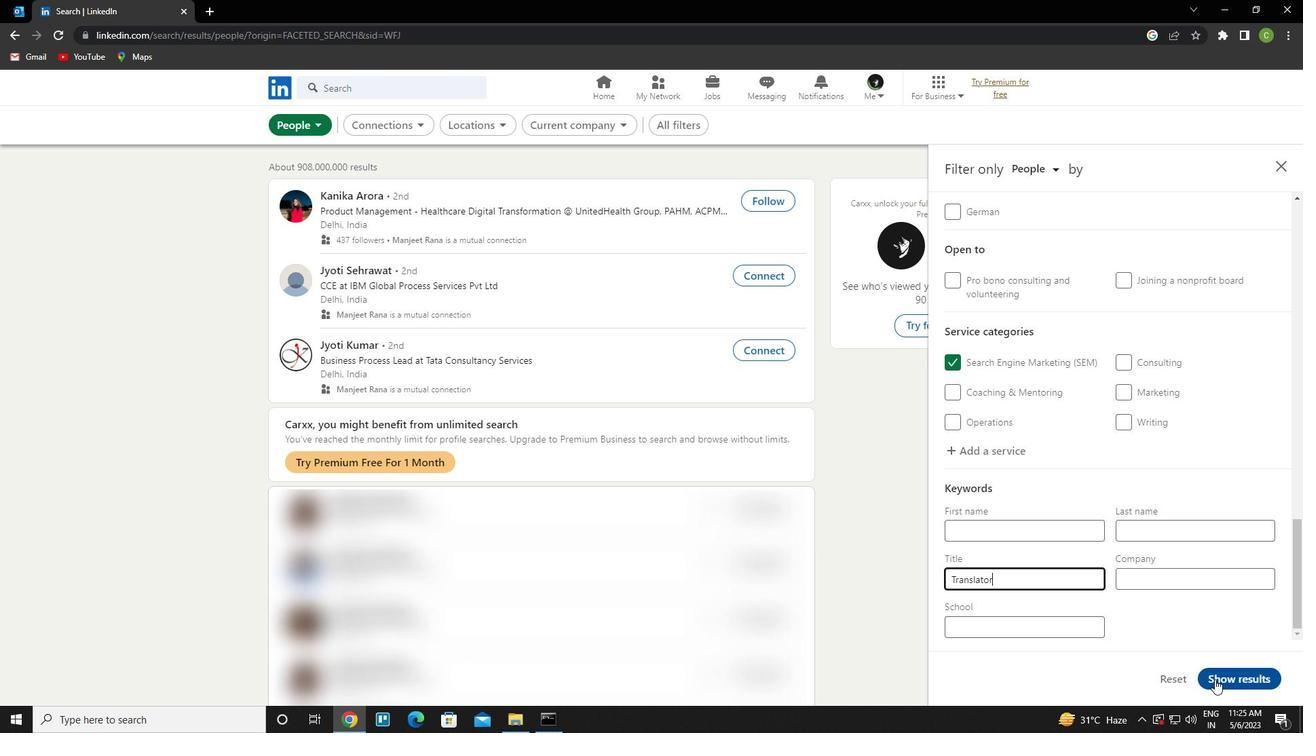 
Action: Mouse pressed left at (1220, 679)
Screenshot: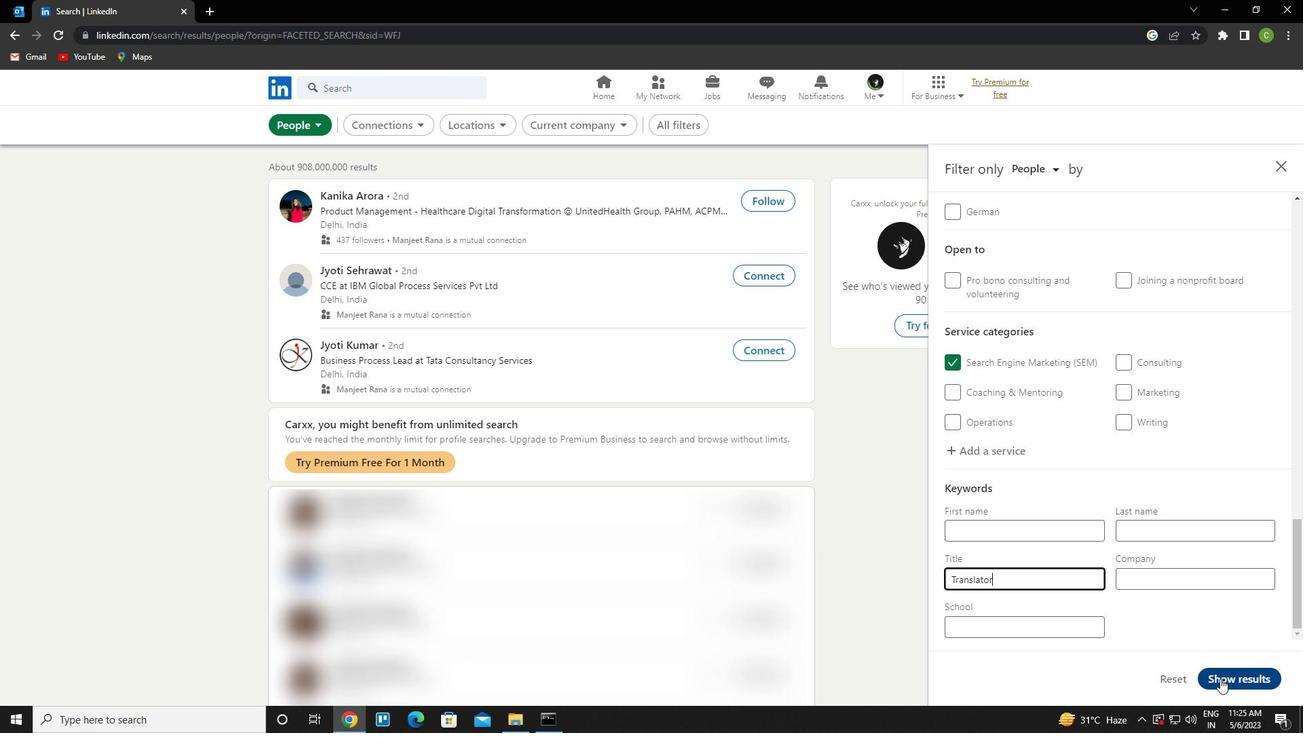 
Action: Mouse moved to (589, 492)
Screenshot: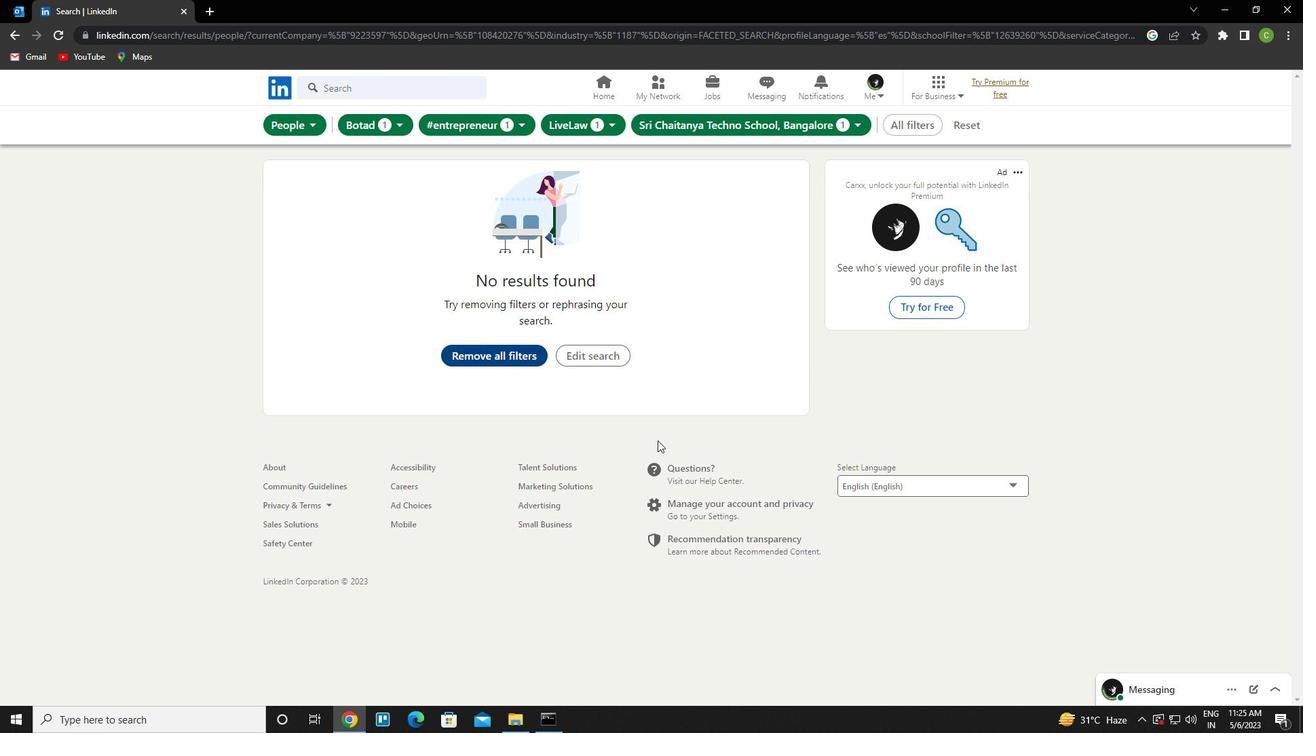 
